 Task: Look for space in Santana do Livramento, Brazil from 7th July, 2023 to 15th July, 2023 for 6 adults in price range Rs.15000 to Rs.20000. Place can be entire place with 3 bedrooms having 3 beds and 3 bathrooms. Property type can be guest house. Amenities needed are: washing machine, . Booking option can be shelf check-in. Required host language is Spanish.
Action: Mouse moved to (442, 118)
Screenshot: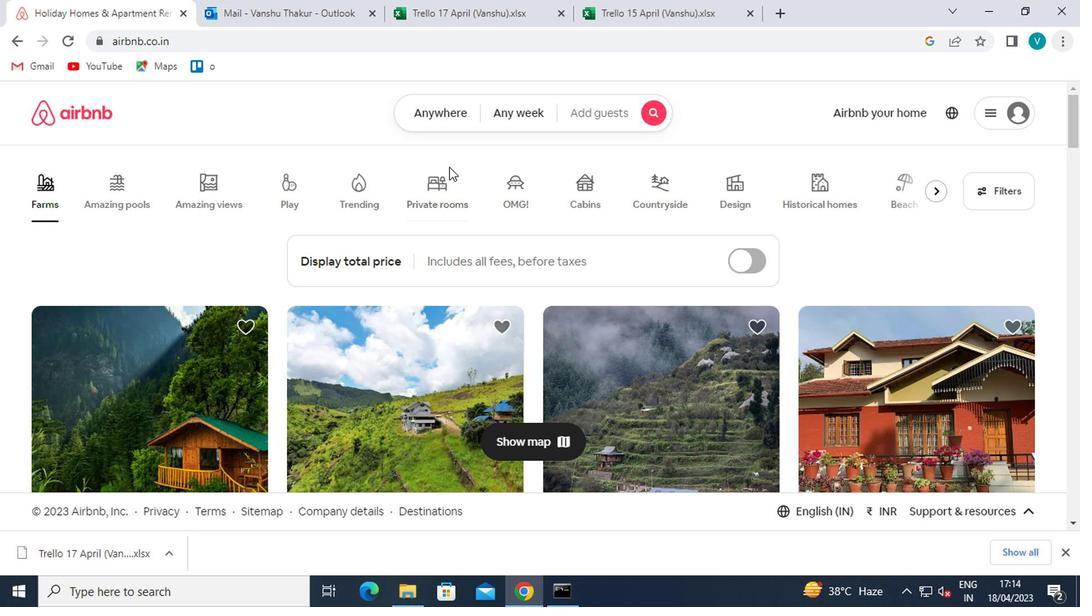 
Action: Mouse pressed left at (442, 118)
Screenshot: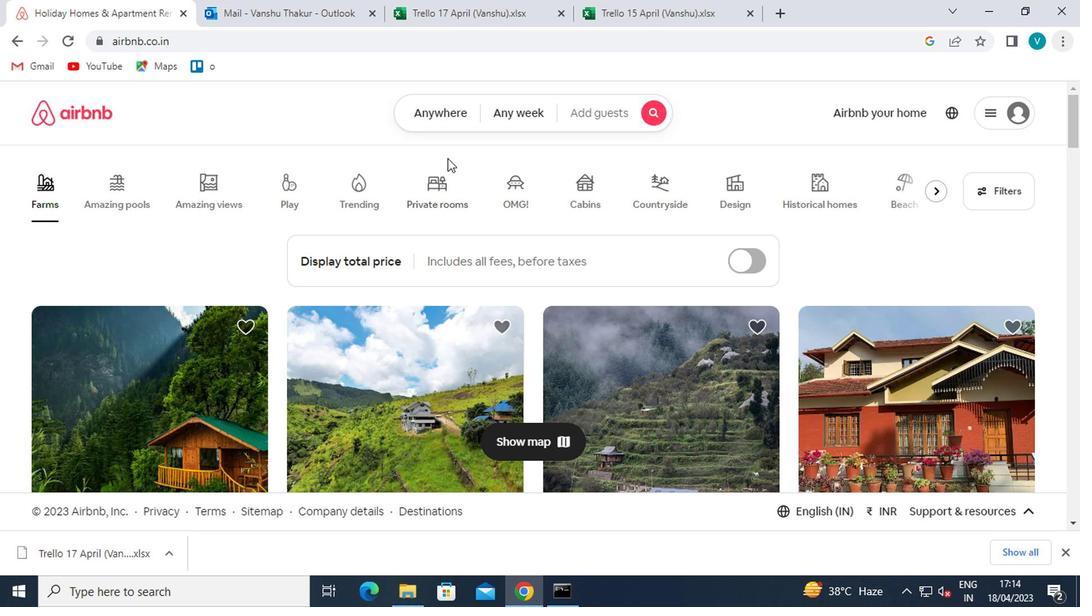 
Action: Mouse moved to (296, 185)
Screenshot: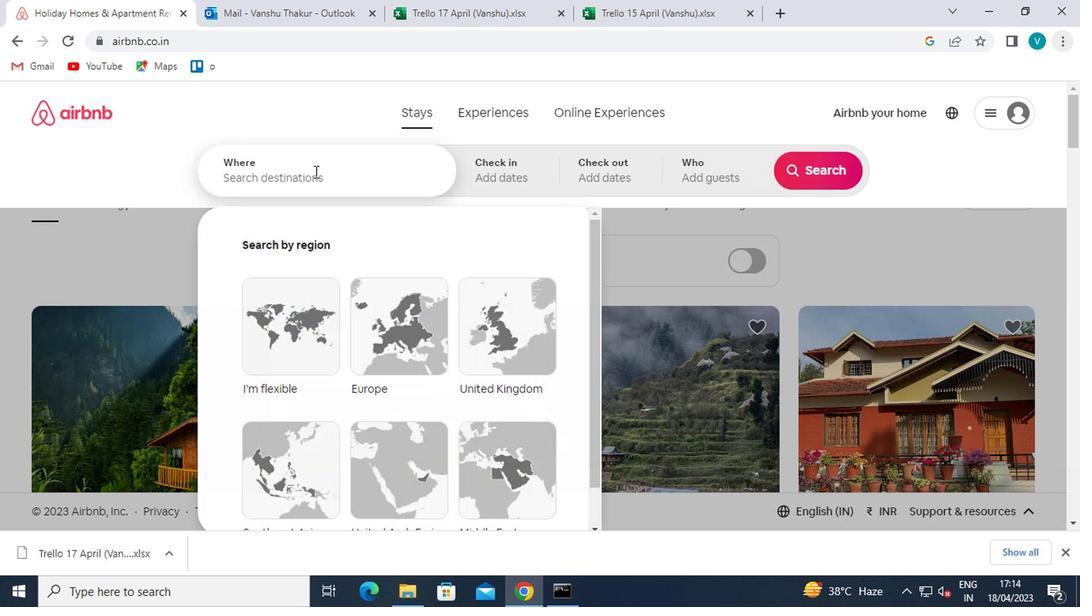 
Action: Mouse pressed left at (296, 185)
Screenshot: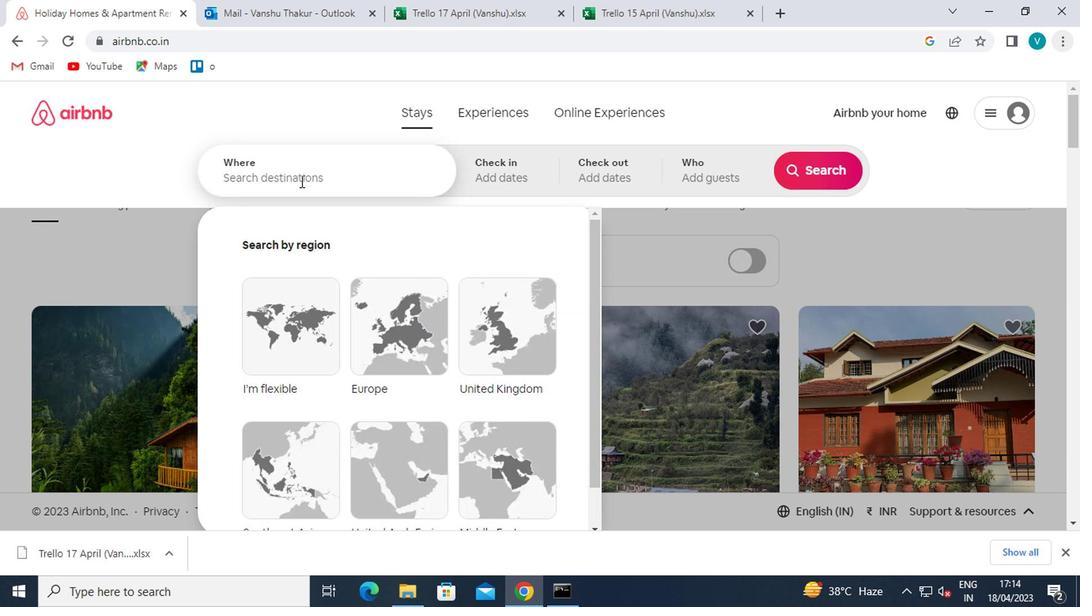 
Action: Mouse moved to (310, 199)
Screenshot: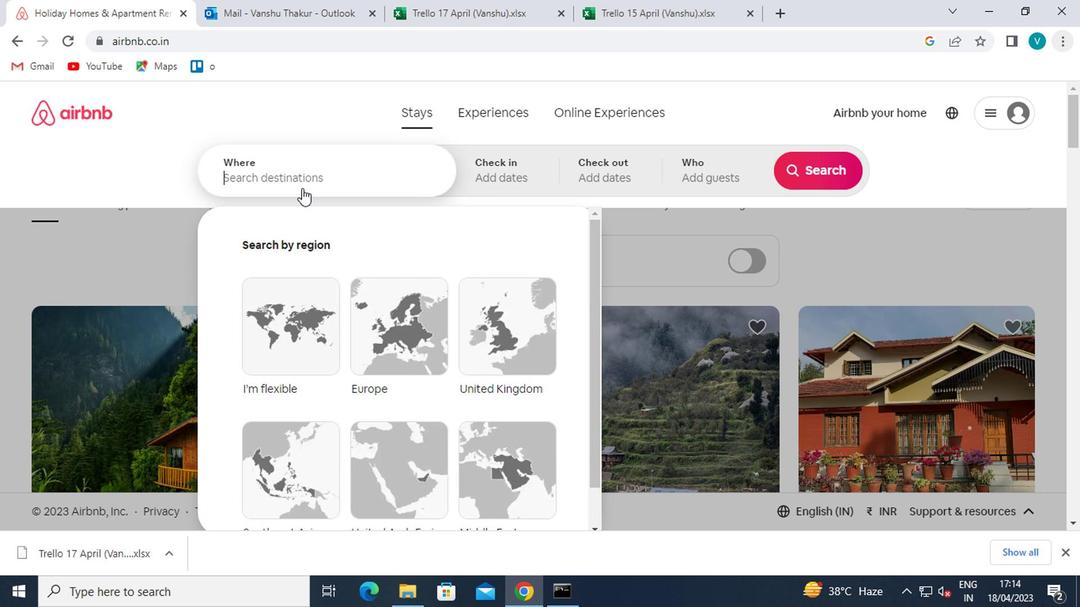 
Action: Key pressed <Key.shift>SANTAN
Screenshot: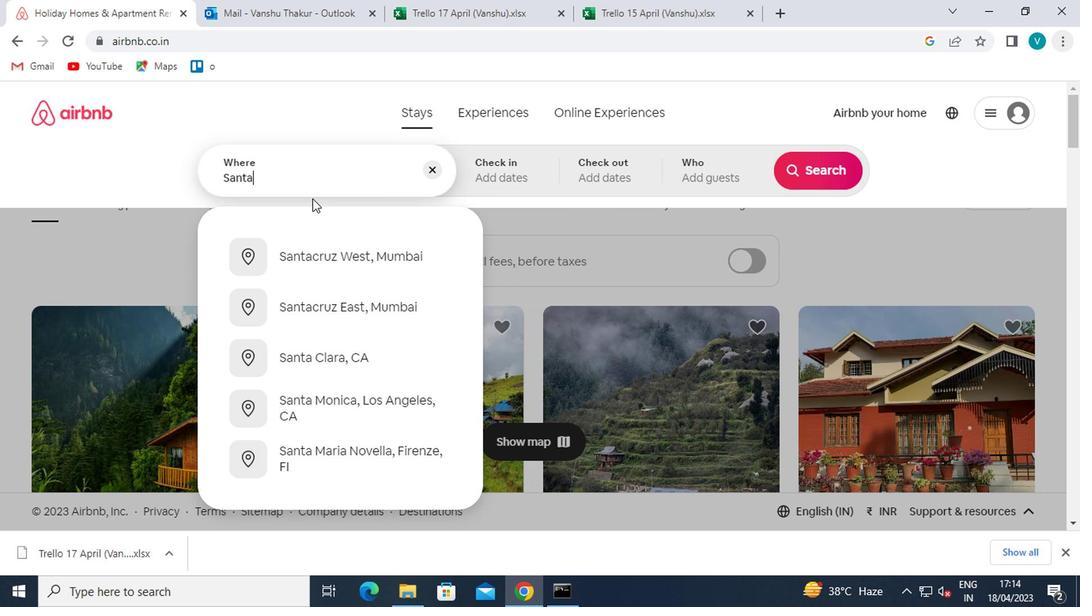 
Action: Mouse moved to (311, 199)
Screenshot: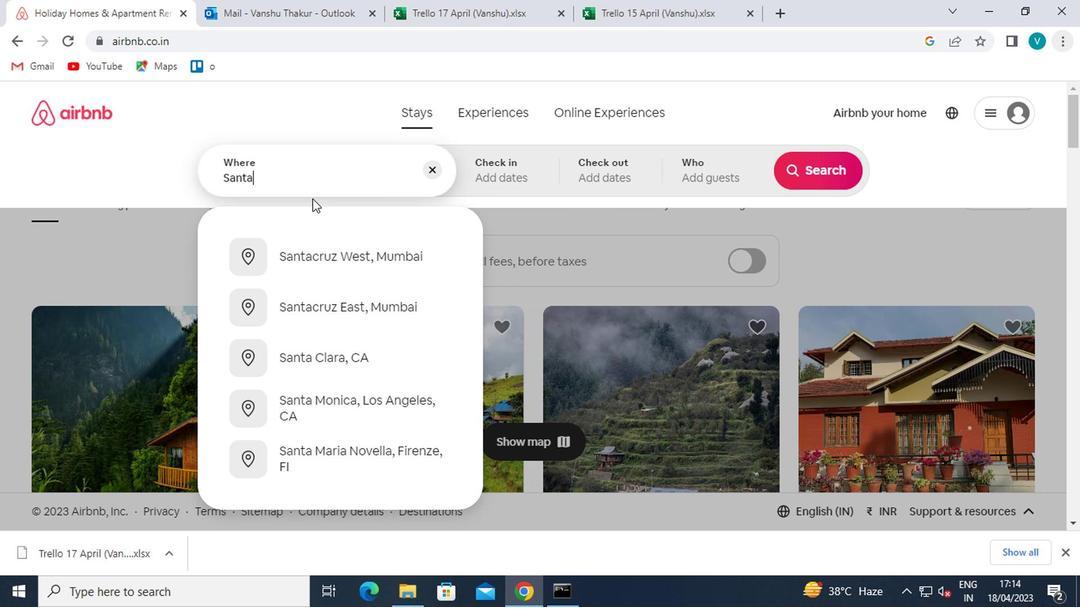 
Action: Key pressed A<Key.space>
Screenshot: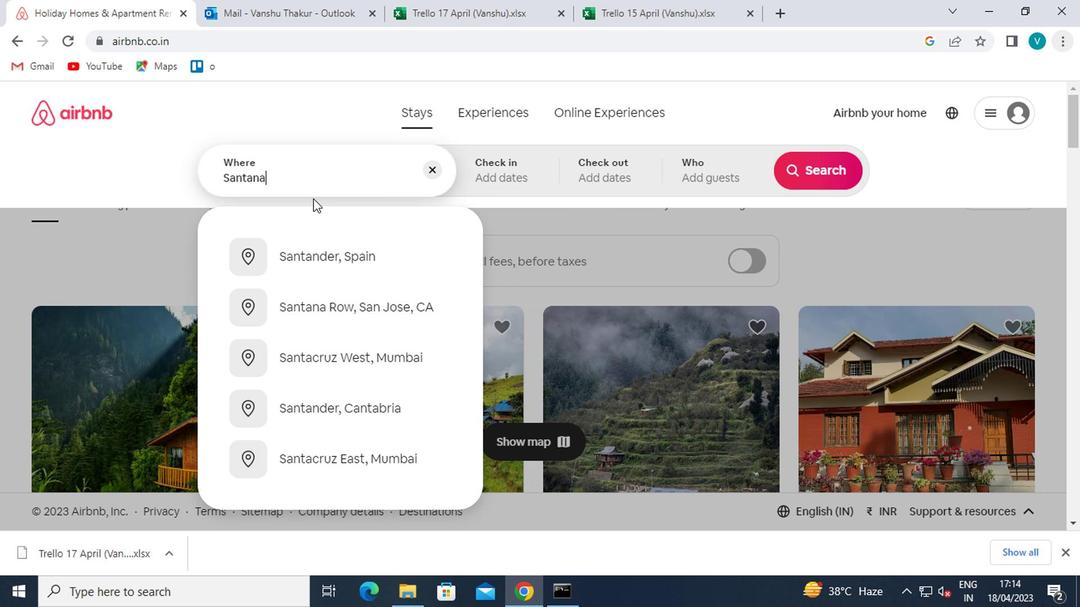 
Action: Mouse moved to (312, 199)
Screenshot: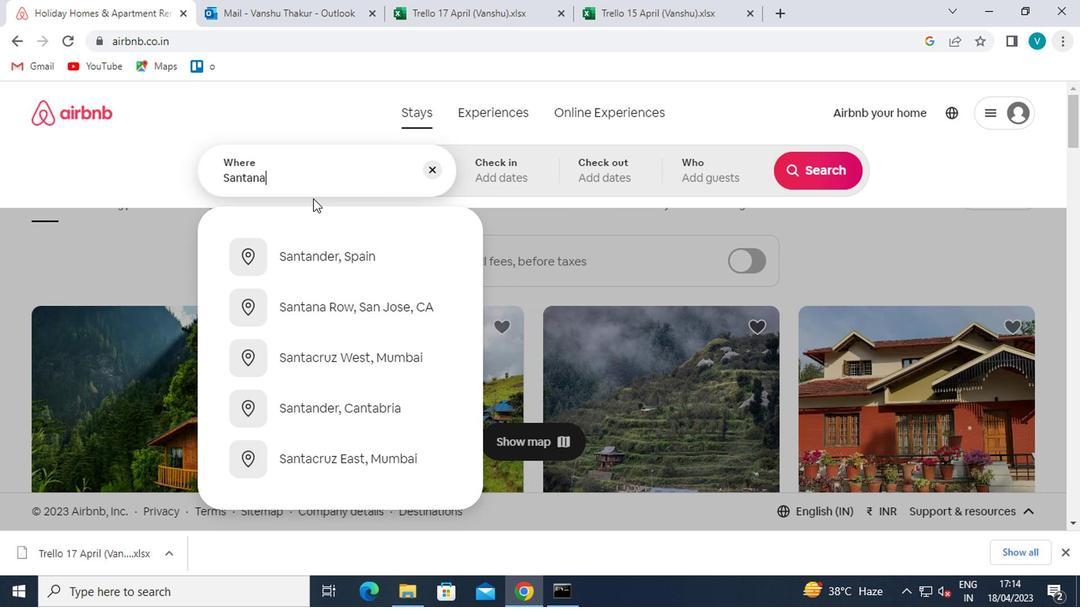 
Action: Key pressed DO<Key.space>
Screenshot: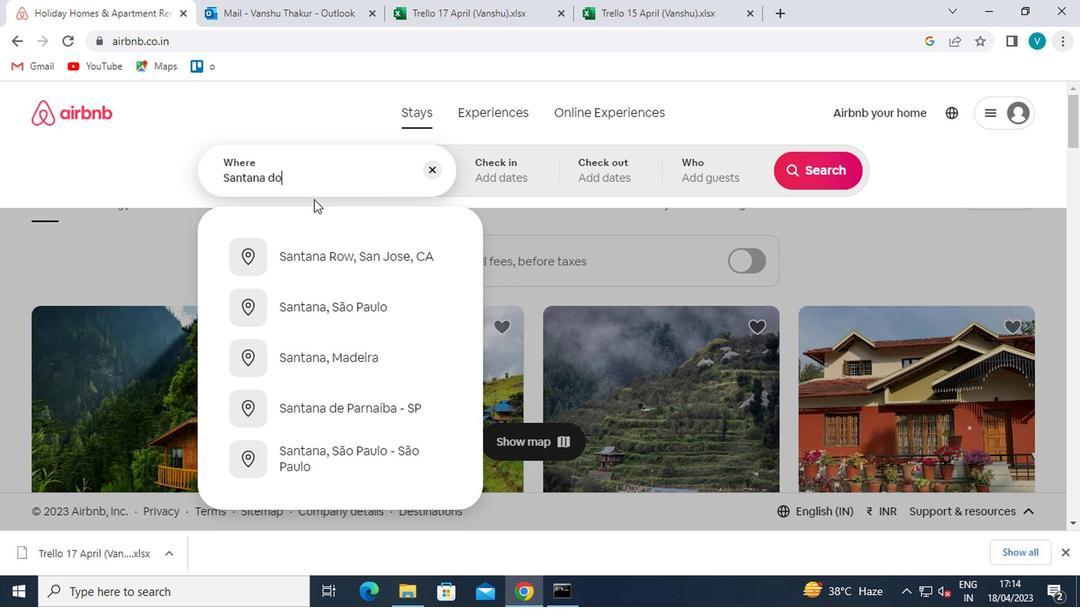 
Action: Mouse moved to (312, 199)
Screenshot: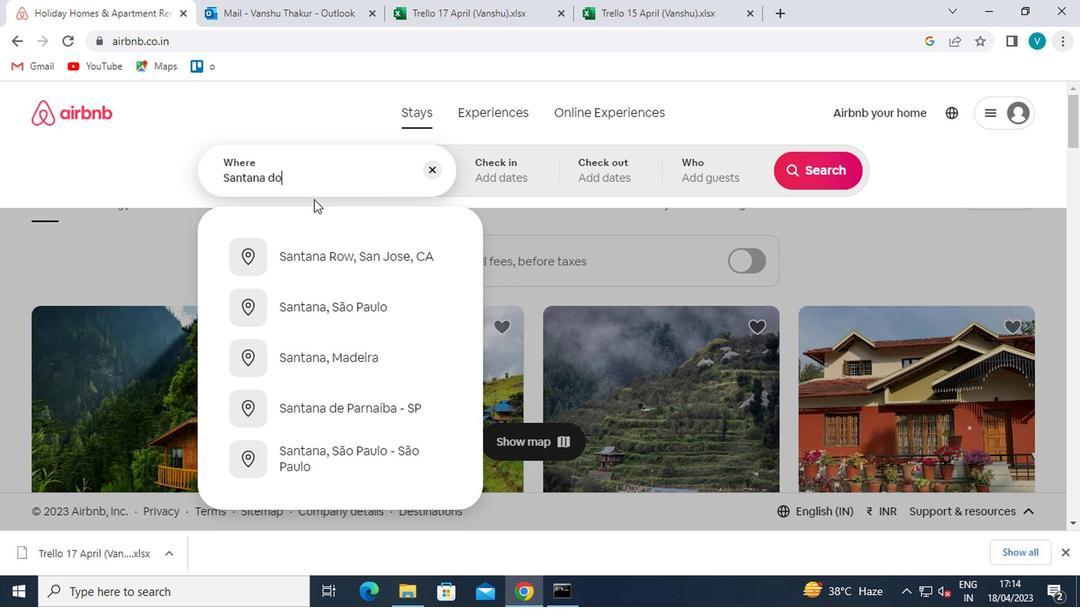 
Action: Key pressed <Key.shift>LIVRAMENTO<Key.space>
Screenshot: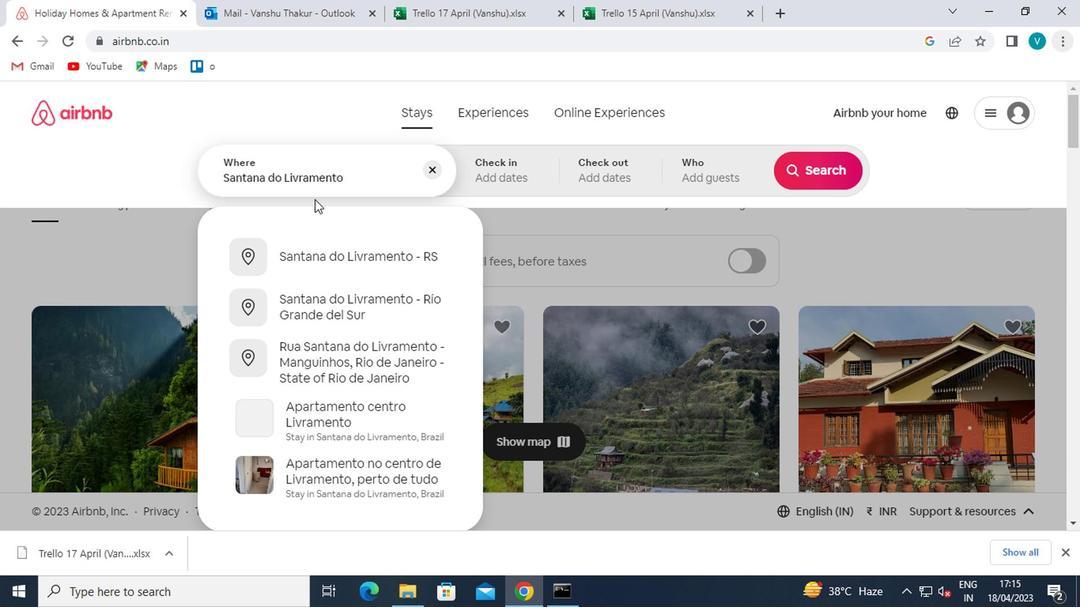 
Action: Mouse moved to (350, 262)
Screenshot: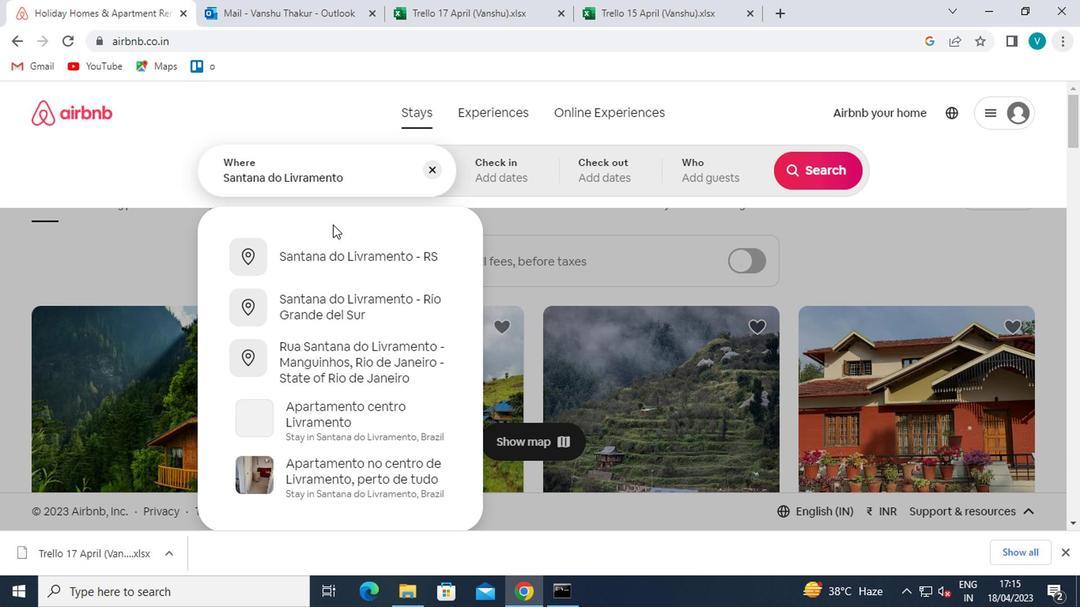 
Action: Mouse pressed left at (350, 262)
Screenshot: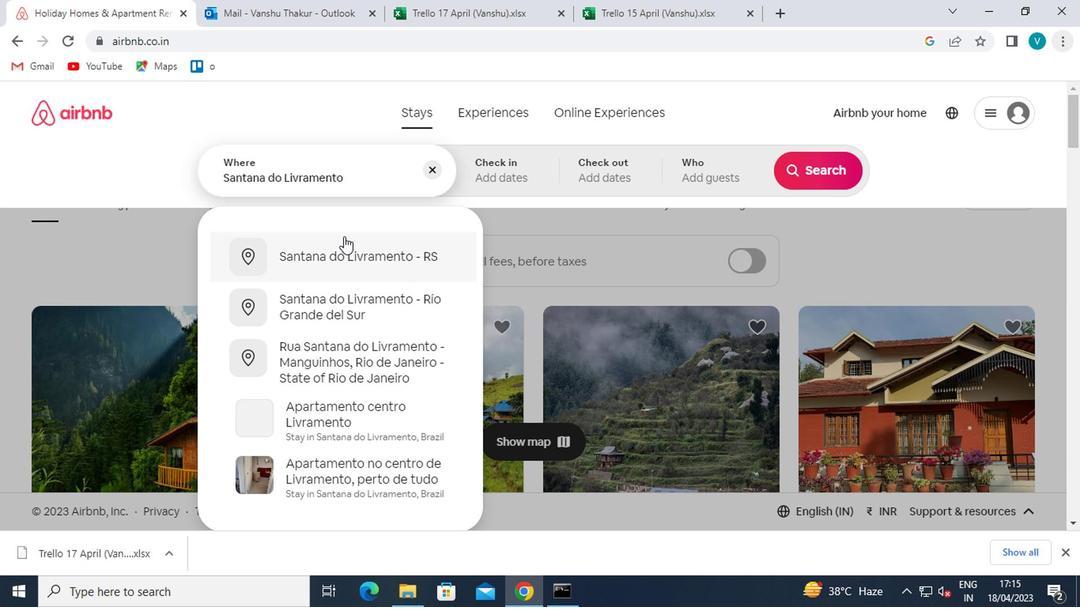 
Action: Mouse moved to (805, 300)
Screenshot: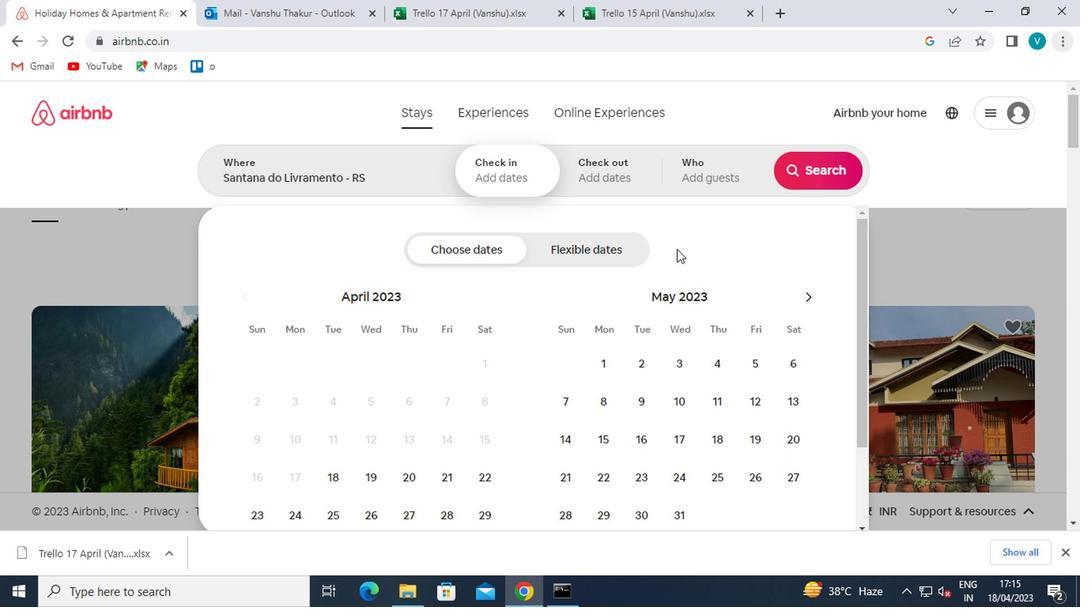 
Action: Mouse pressed left at (805, 300)
Screenshot: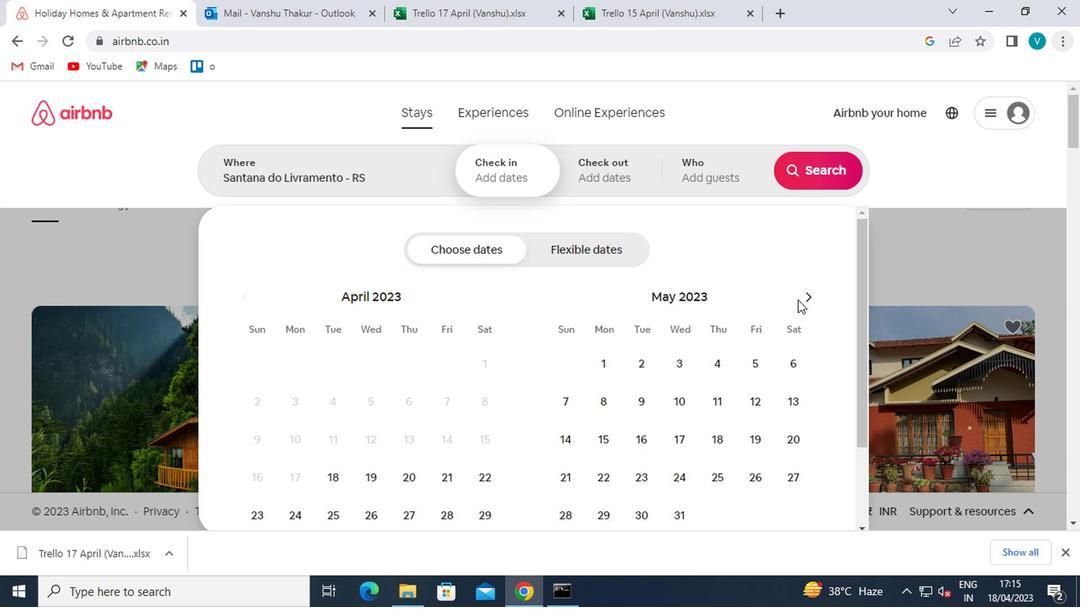 
Action: Mouse pressed left at (805, 300)
Screenshot: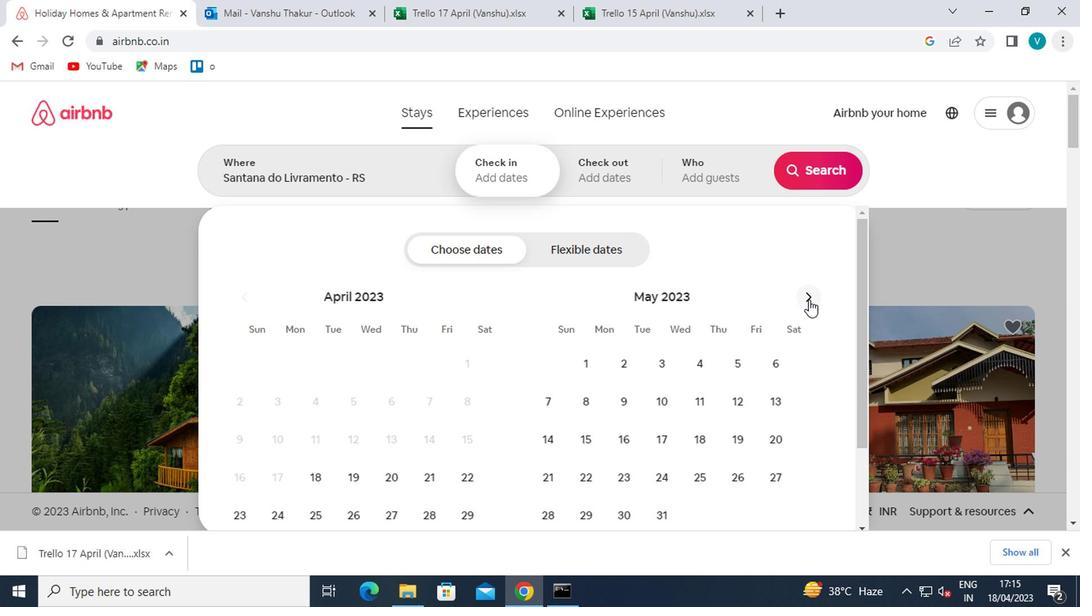 
Action: Mouse moved to (762, 402)
Screenshot: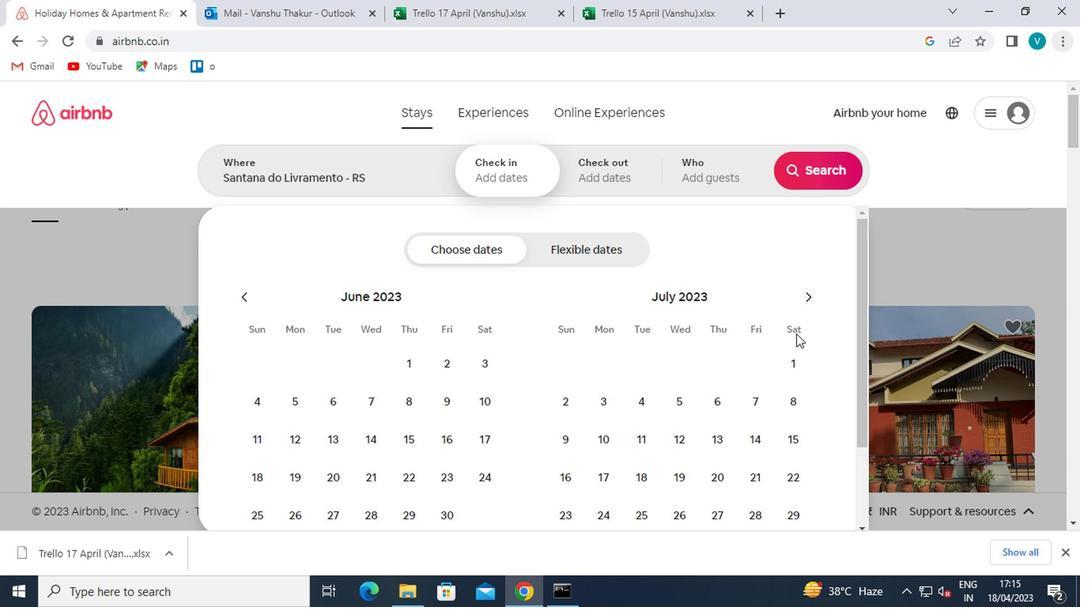 
Action: Mouse pressed left at (762, 402)
Screenshot: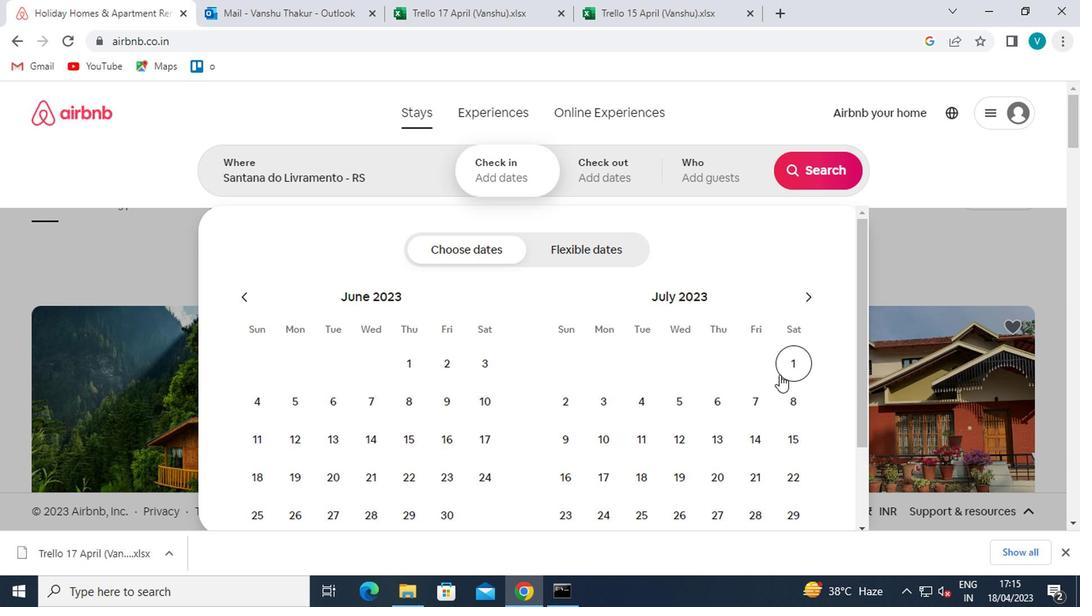 
Action: Mouse moved to (786, 433)
Screenshot: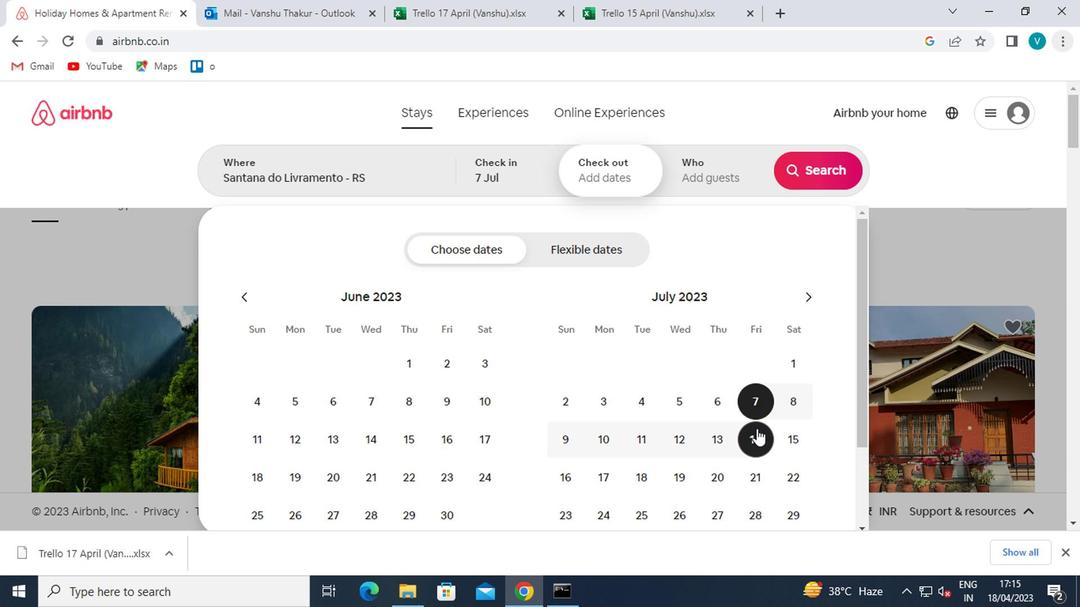 
Action: Mouse pressed left at (786, 433)
Screenshot: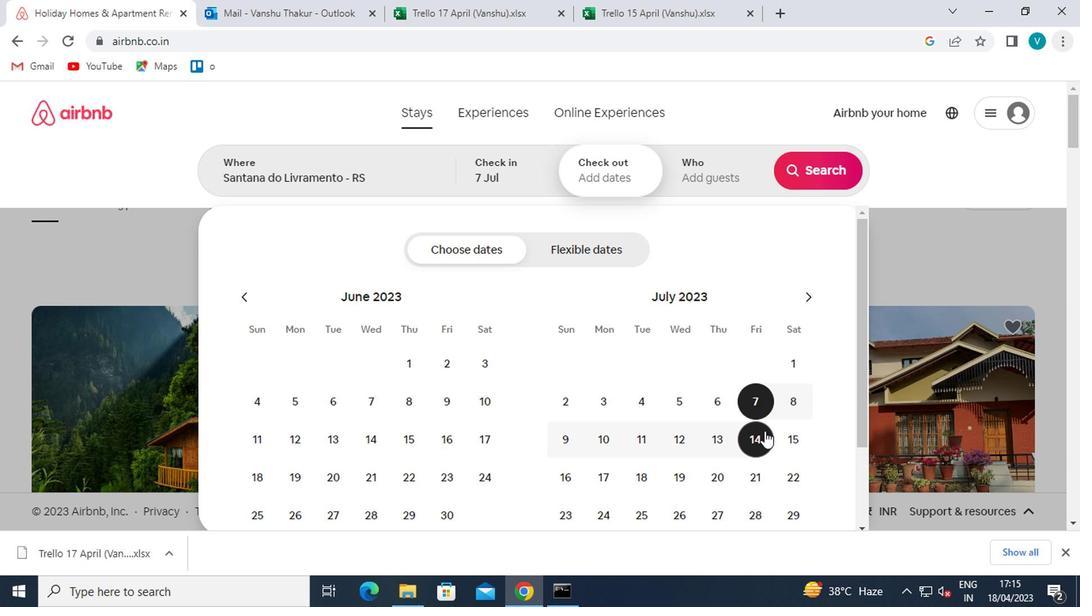 
Action: Mouse moved to (725, 180)
Screenshot: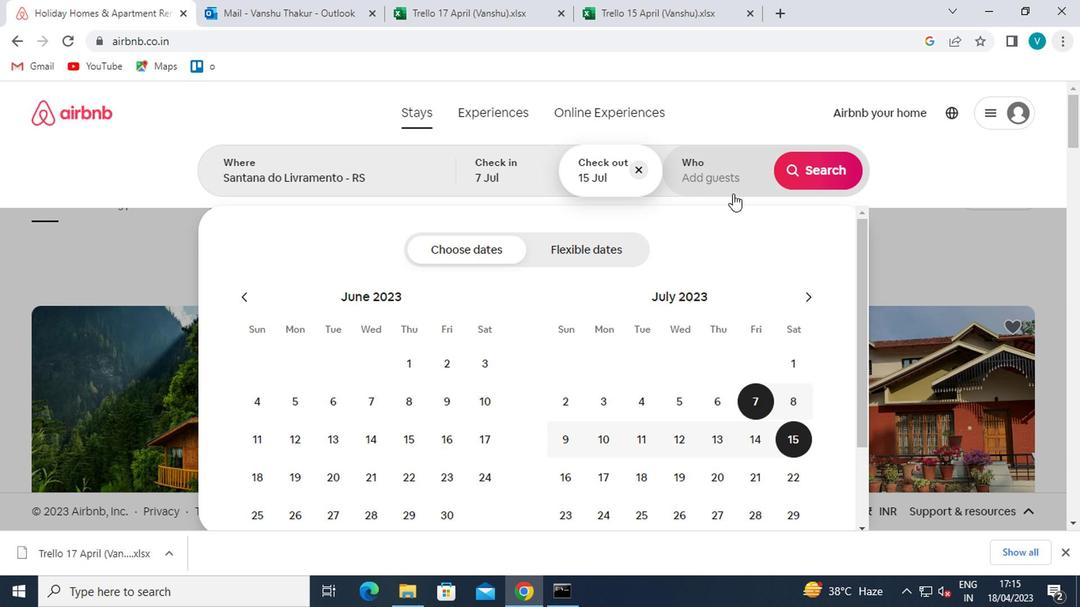 
Action: Mouse pressed left at (725, 180)
Screenshot: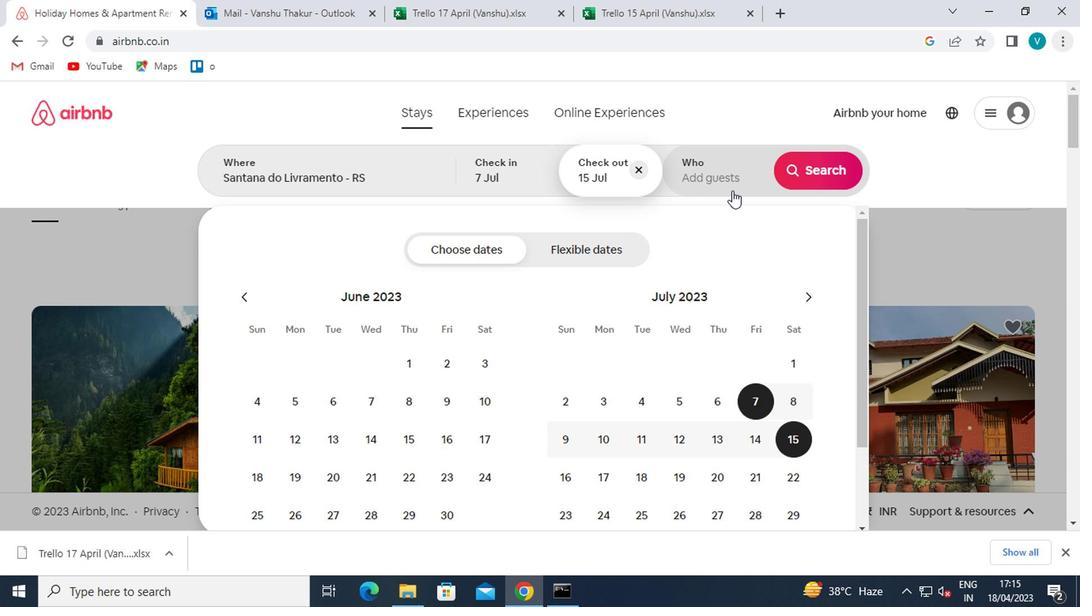 
Action: Mouse moved to (824, 252)
Screenshot: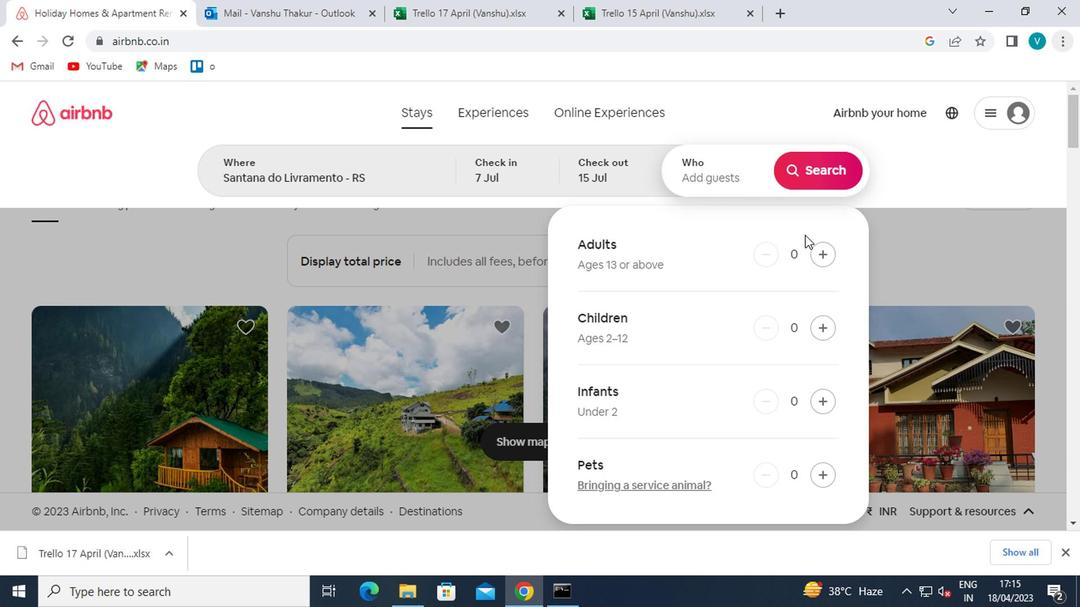
Action: Mouse pressed left at (824, 252)
Screenshot: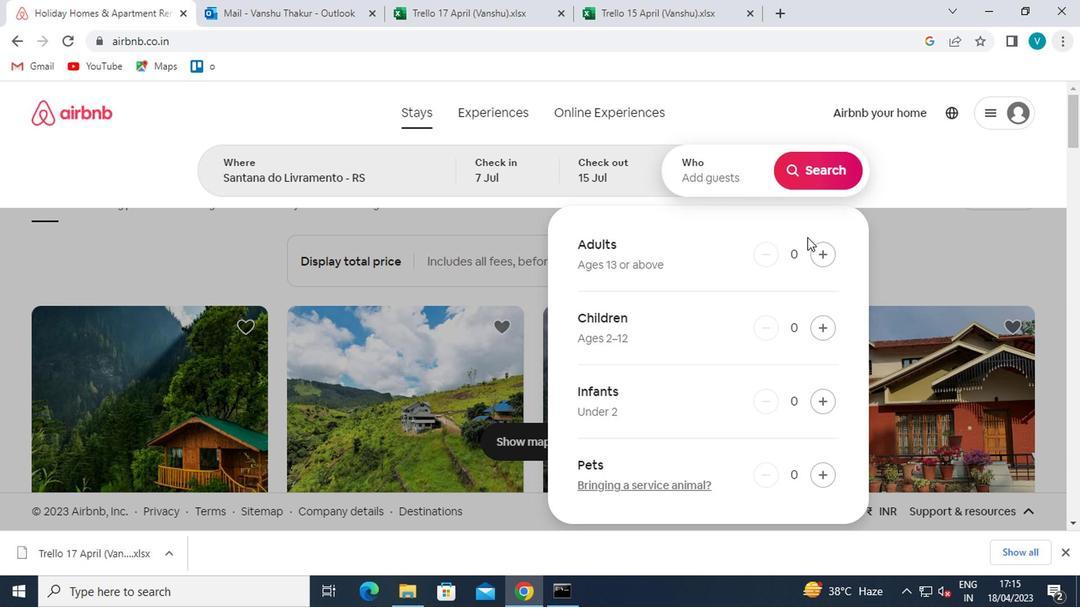 
Action: Mouse pressed left at (824, 252)
Screenshot: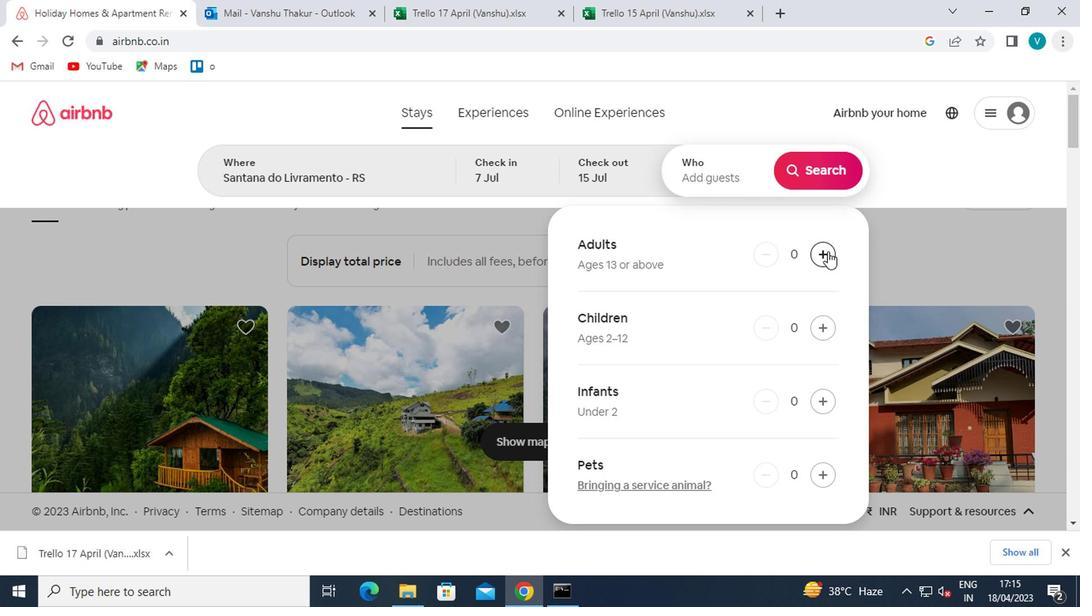 
Action: Mouse pressed left at (824, 252)
Screenshot: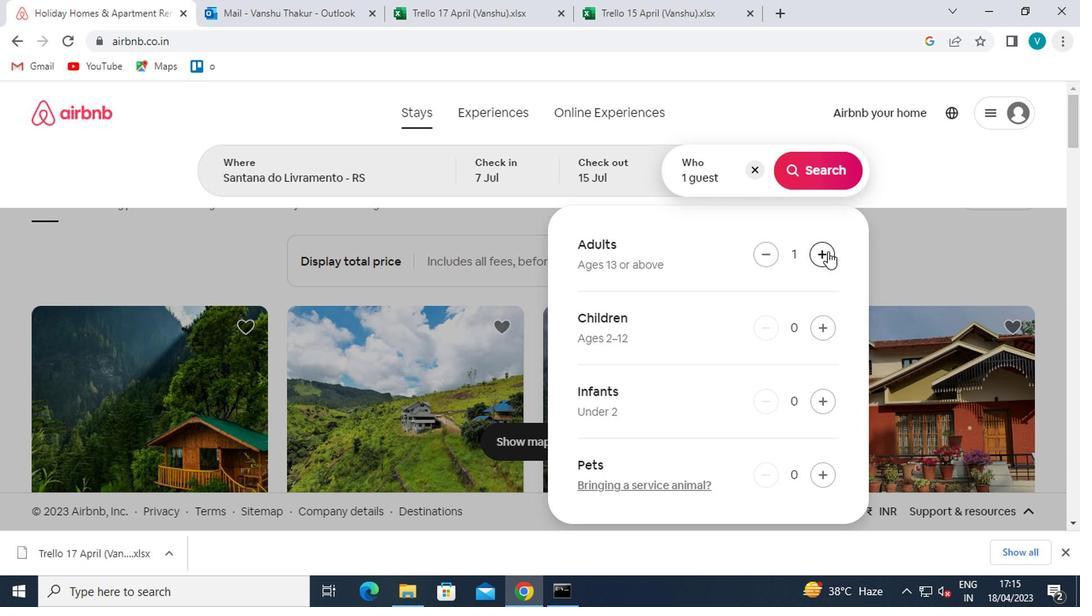 
Action: Mouse pressed left at (824, 252)
Screenshot: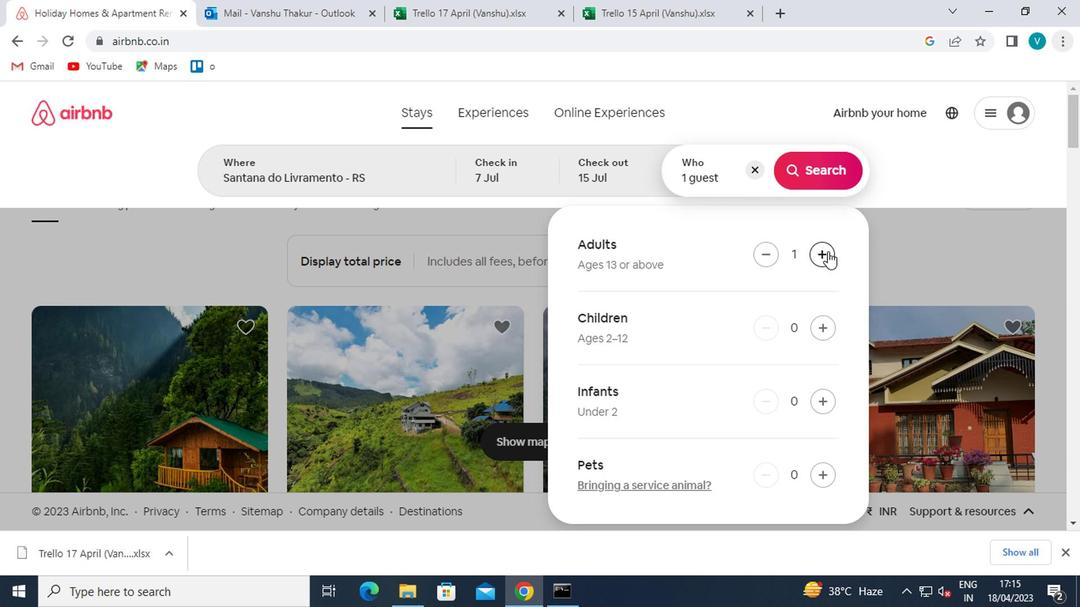 
Action: Mouse moved to (824, 252)
Screenshot: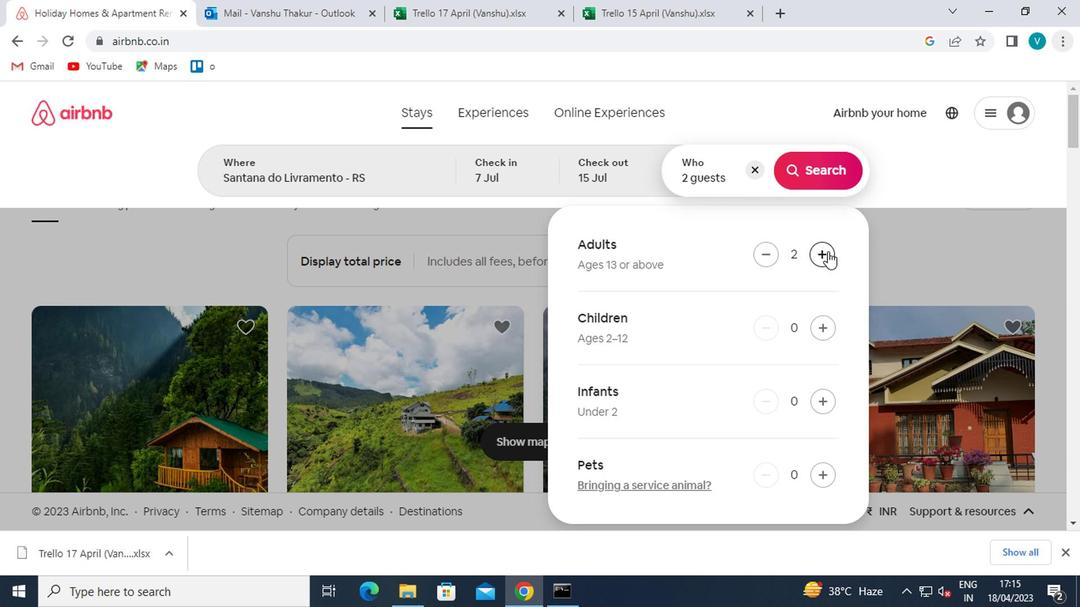 
Action: Mouse pressed left at (824, 252)
Screenshot: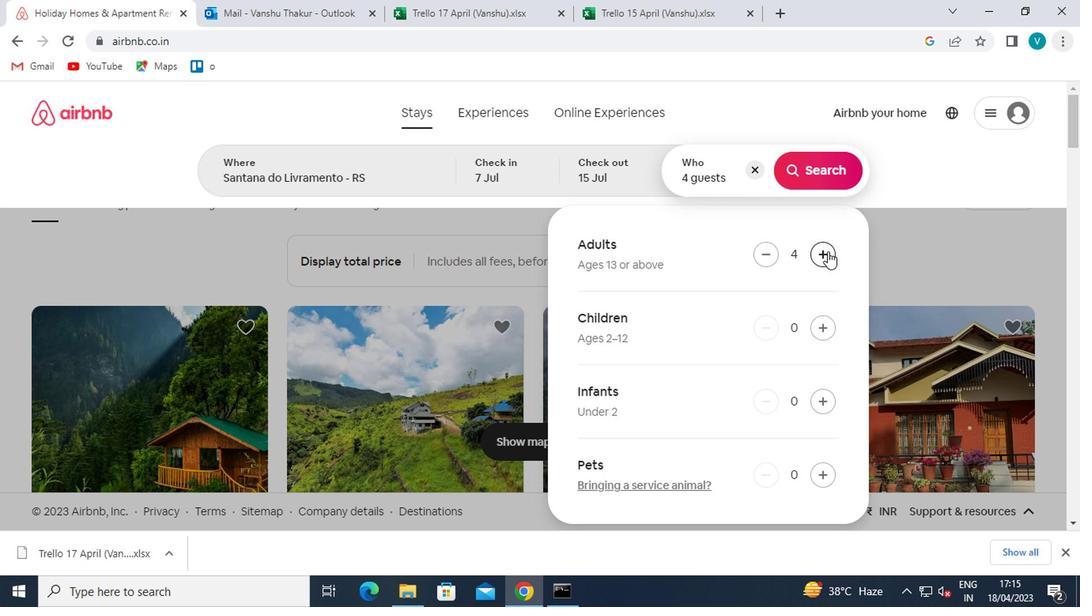 
Action: Mouse pressed left at (824, 252)
Screenshot: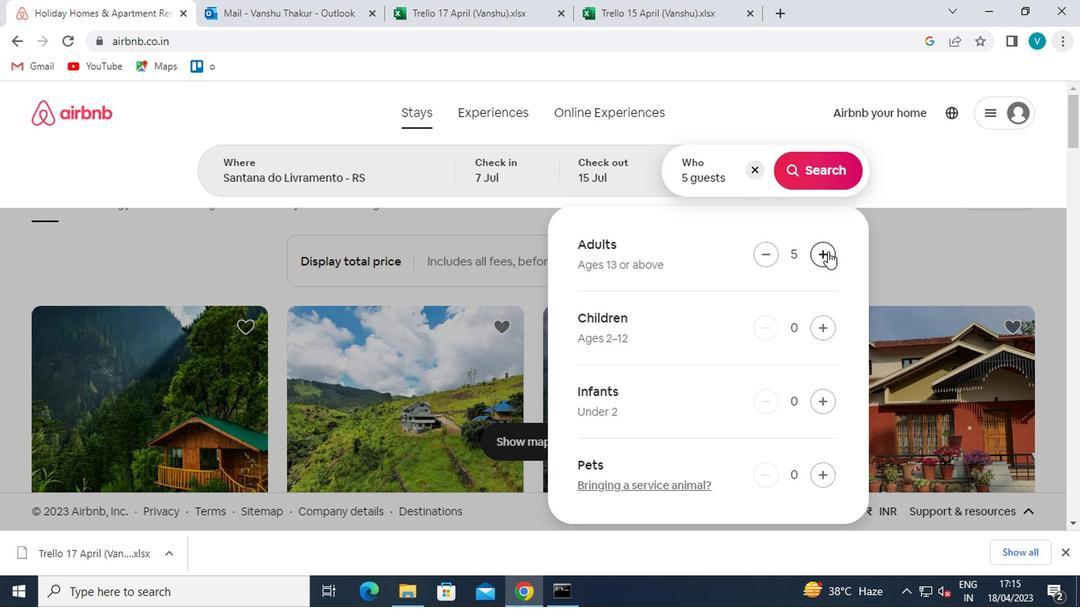 
Action: Mouse moved to (807, 183)
Screenshot: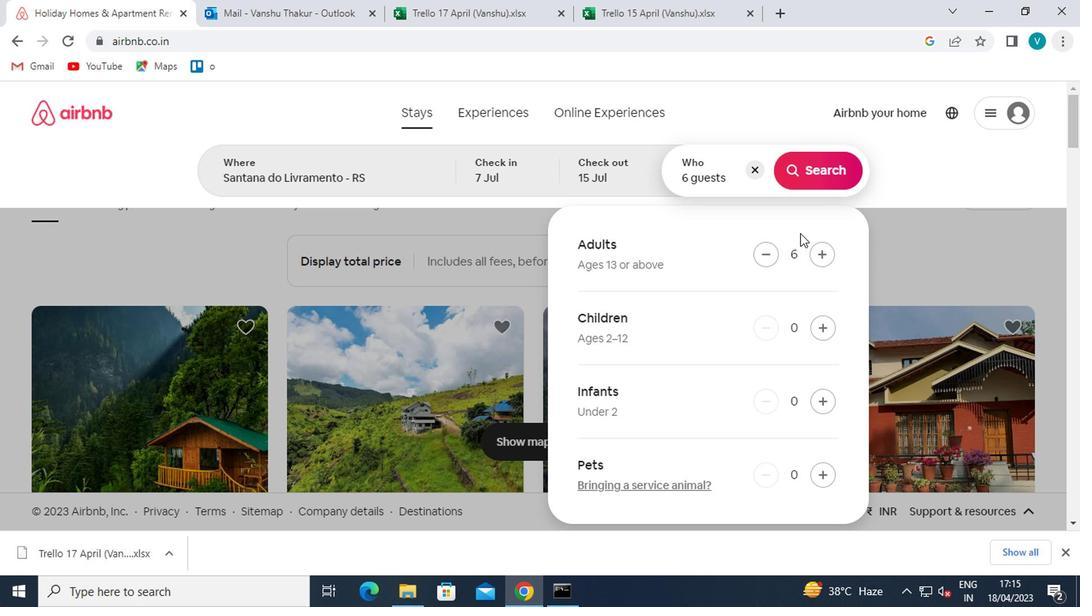 
Action: Mouse pressed left at (807, 183)
Screenshot: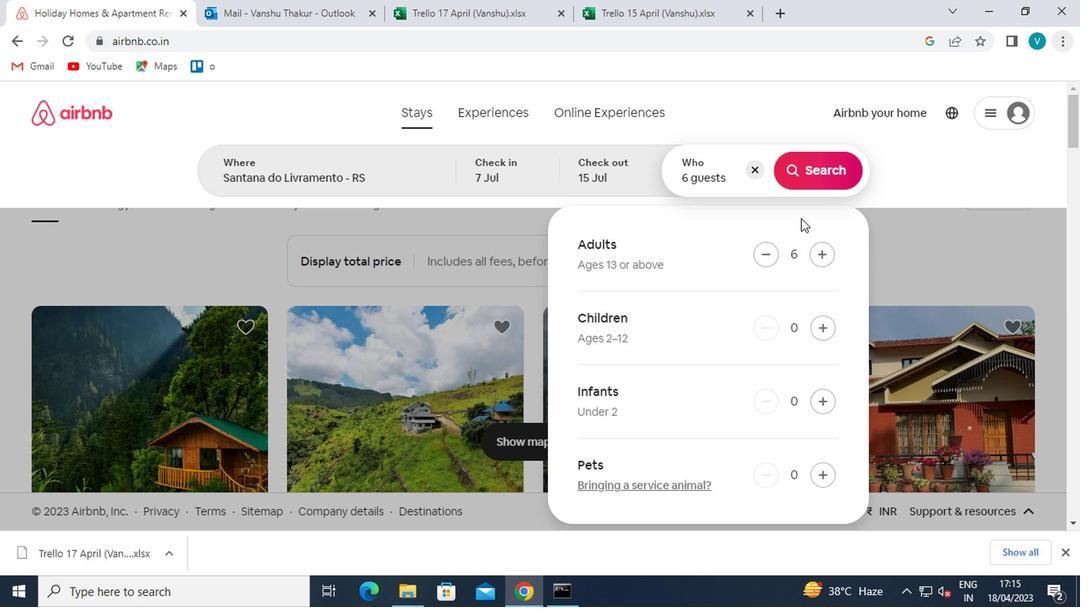 
Action: Mouse moved to (1026, 182)
Screenshot: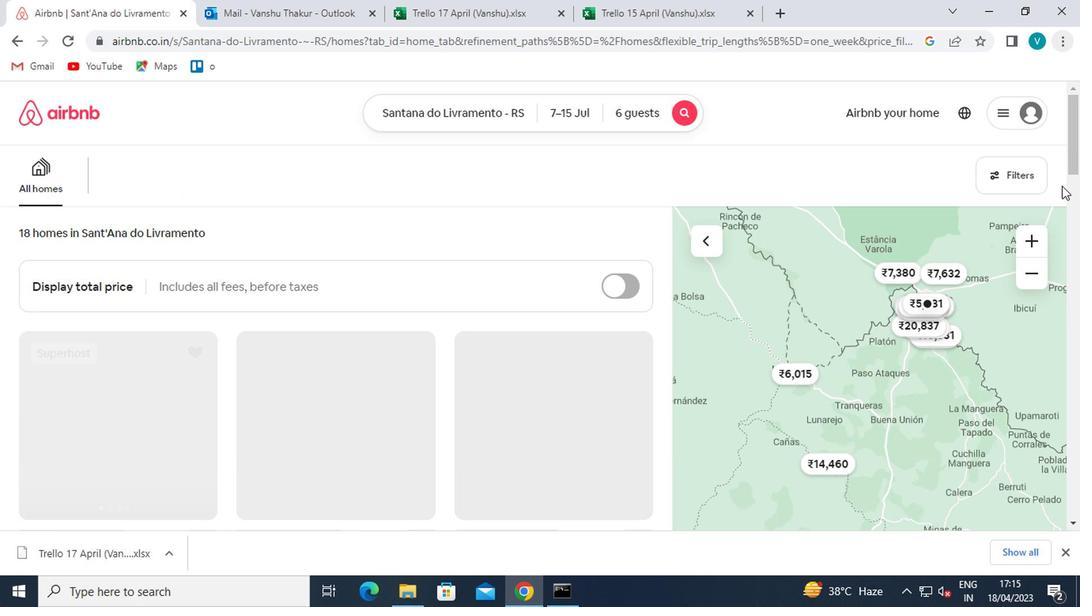 
Action: Mouse pressed left at (1026, 182)
Screenshot: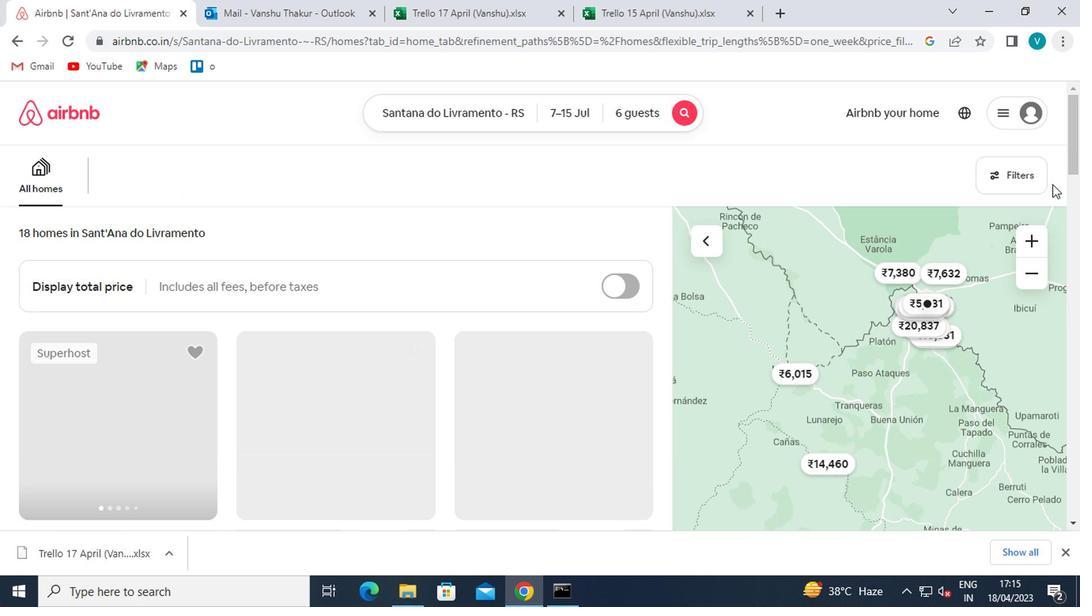 
Action: Mouse moved to (415, 361)
Screenshot: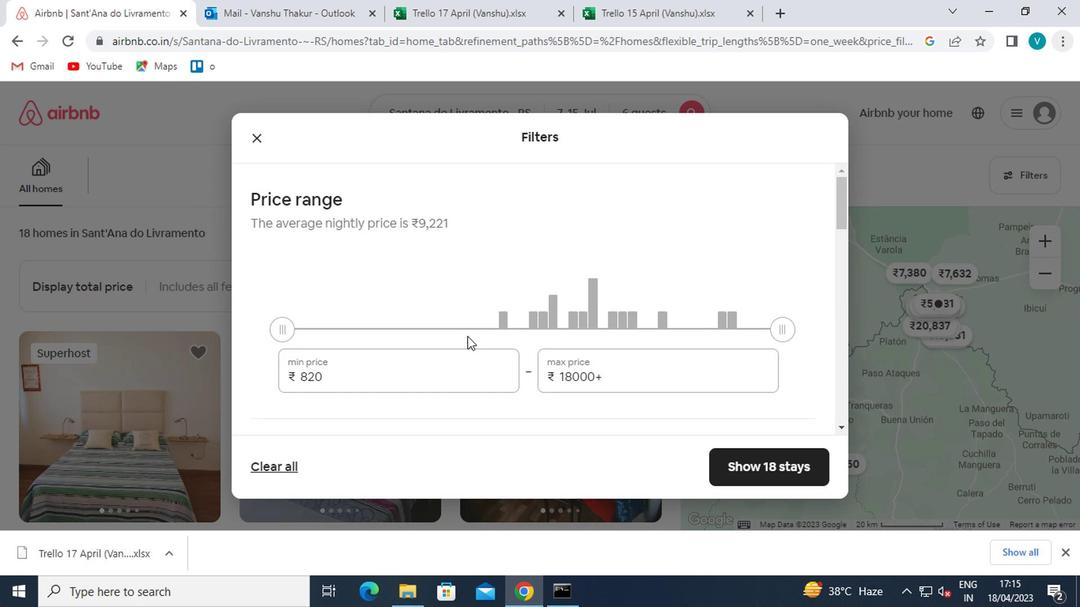 
Action: Mouse pressed left at (415, 361)
Screenshot: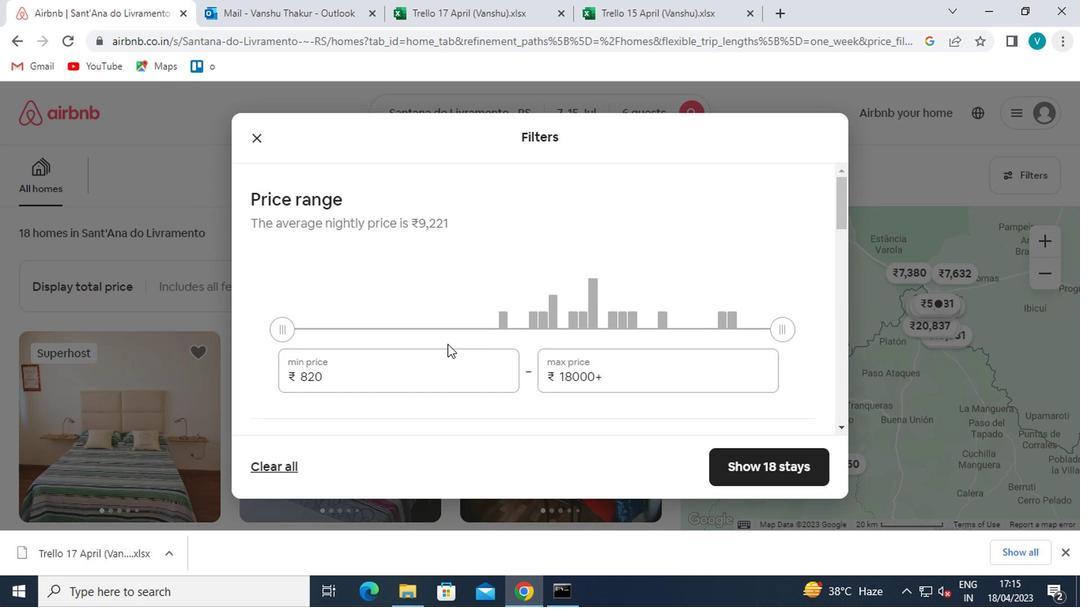 
Action: Mouse moved to (417, 364)
Screenshot: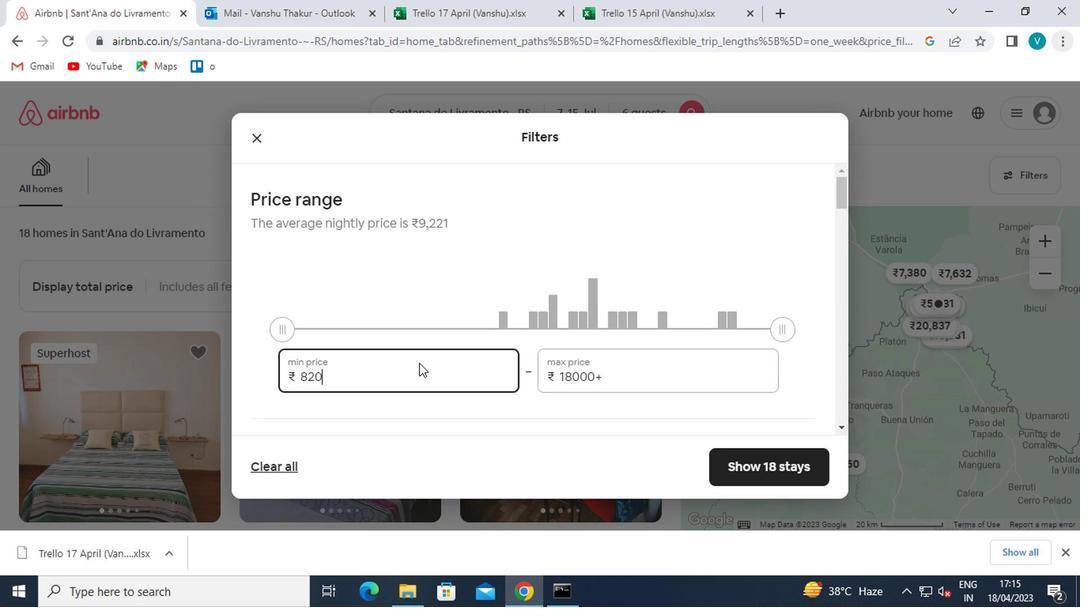 
Action: Key pressed <Key.backspace>
Screenshot: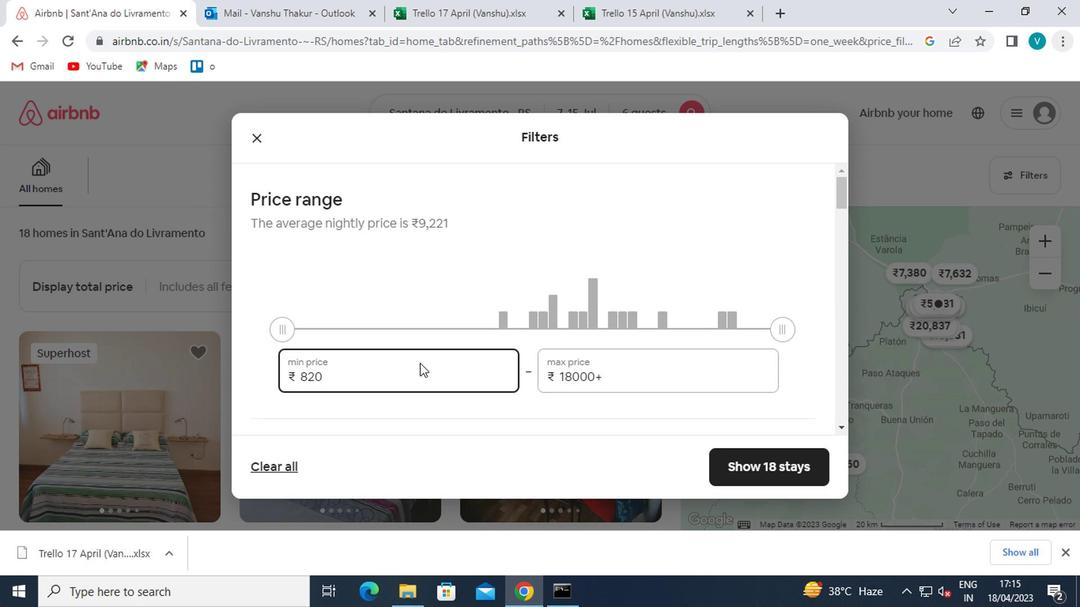 
Action: Mouse moved to (417, 363)
Screenshot: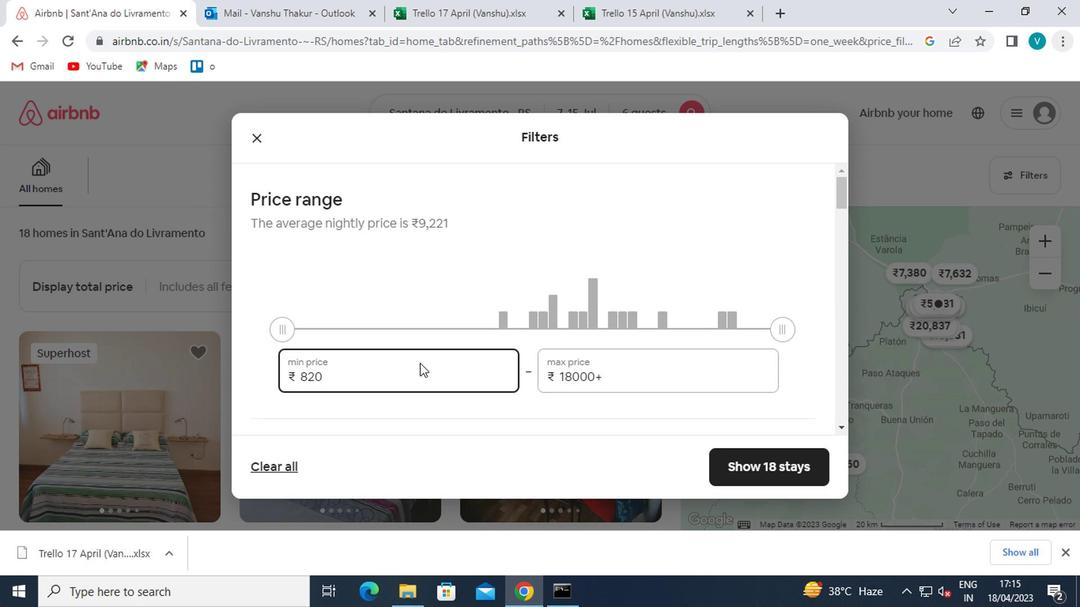 
Action: Key pressed <Key.backspace><Key.backspace>1
Screenshot: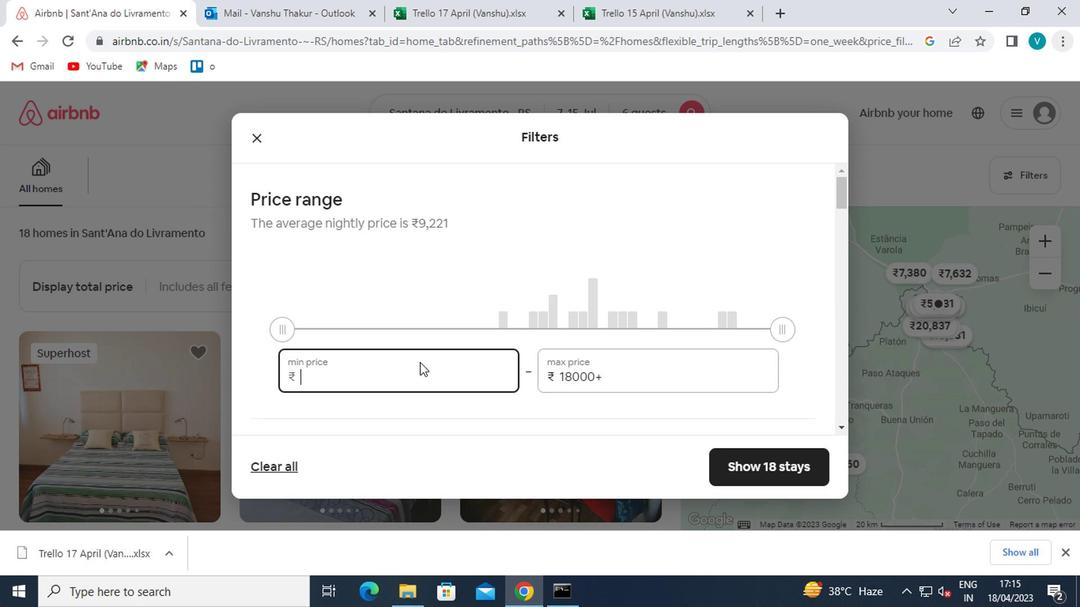 
Action: Mouse moved to (418, 362)
Screenshot: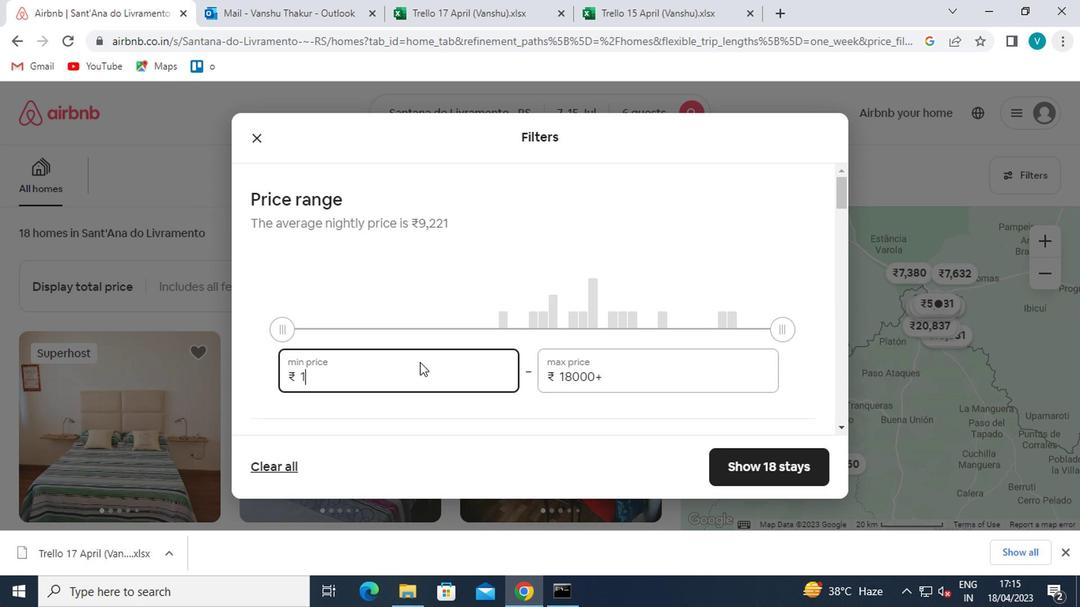 
Action: Key pressed 5000
Screenshot: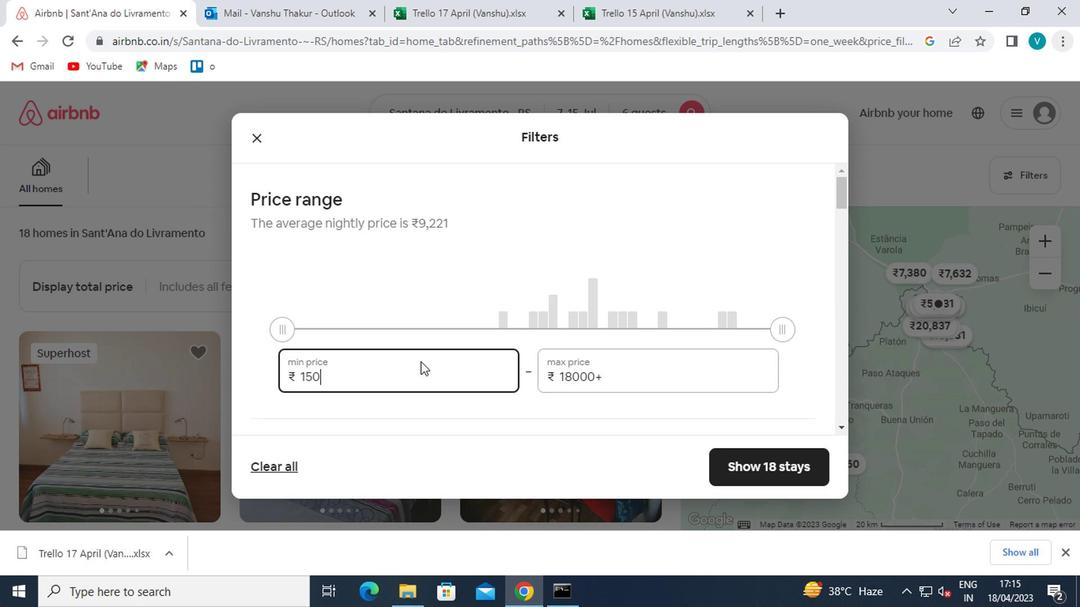 
Action: Mouse moved to (633, 382)
Screenshot: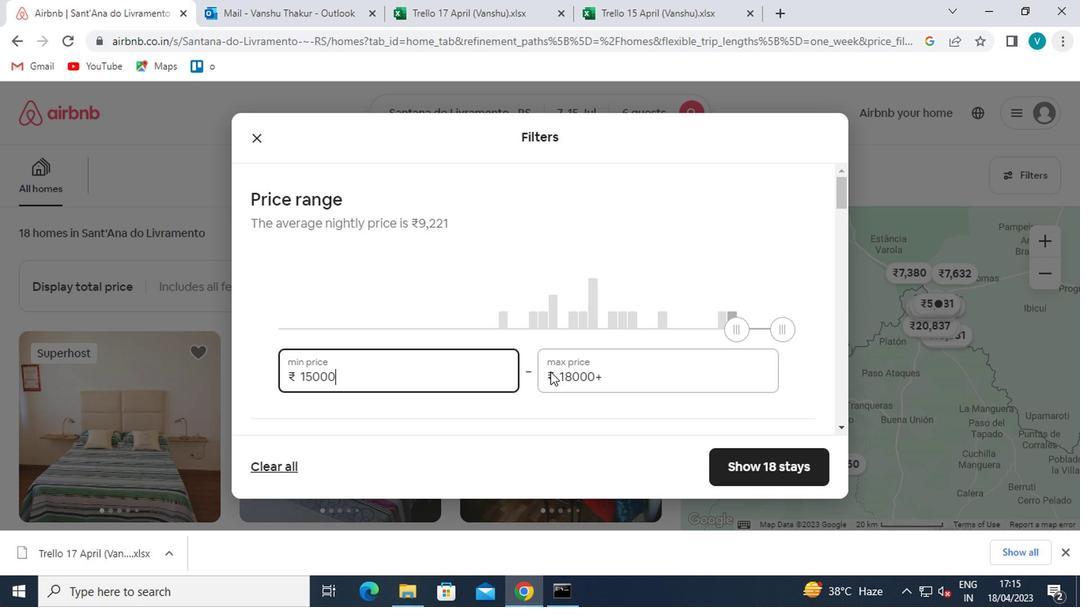 
Action: Mouse pressed left at (633, 382)
Screenshot: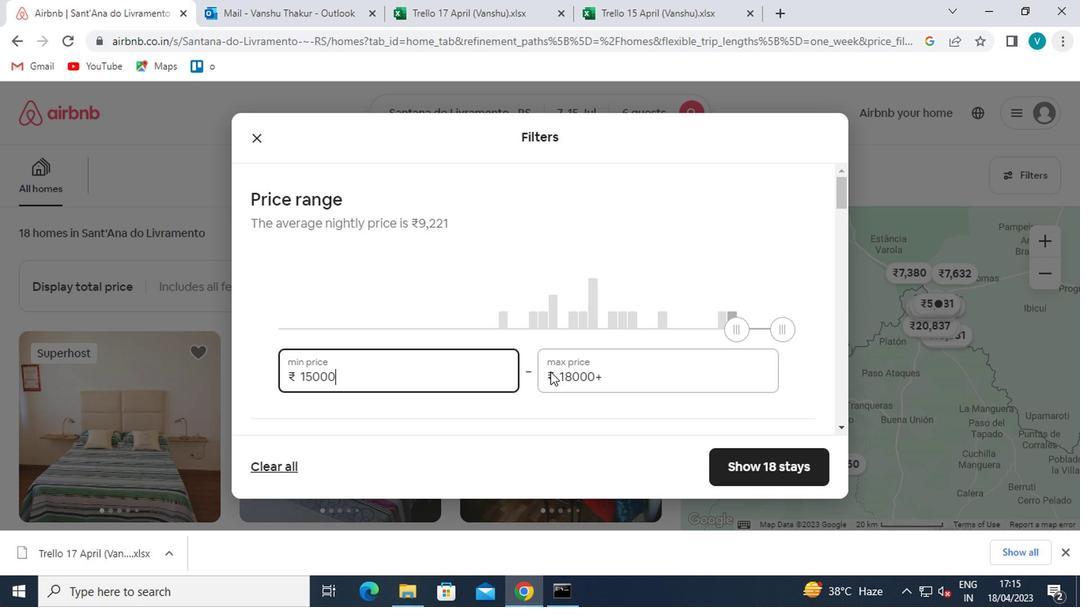 
Action: Key pressed <Key.backspace><Key.backspace><Key.backspace><Key.backspace><Key.backspace><Key.backspace><Key.backspace><Key.backspace><Key.backspace><Key.backspace><Key.backspace>
Screenshot: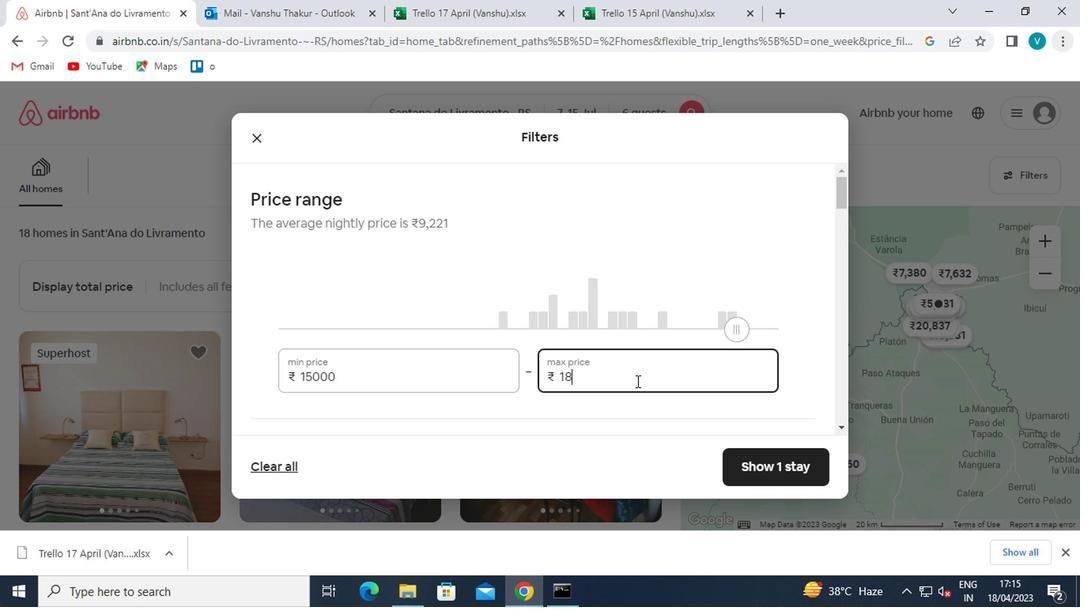 
Action: Mouse moved to (633, 382)
Screenshot: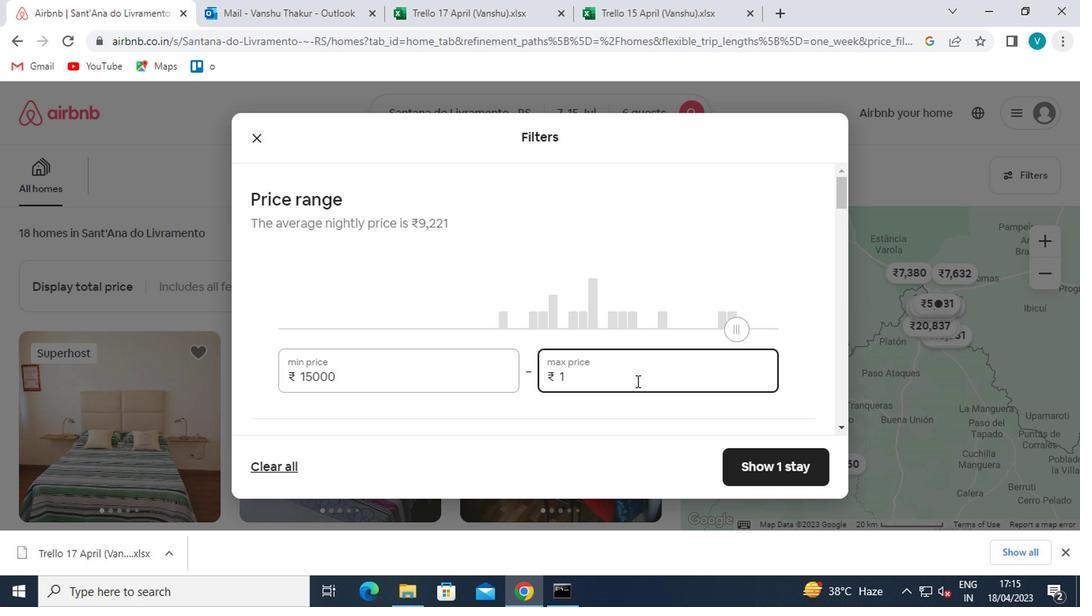 
Action: Key pressed <Key.backspace>20000
Screenshot: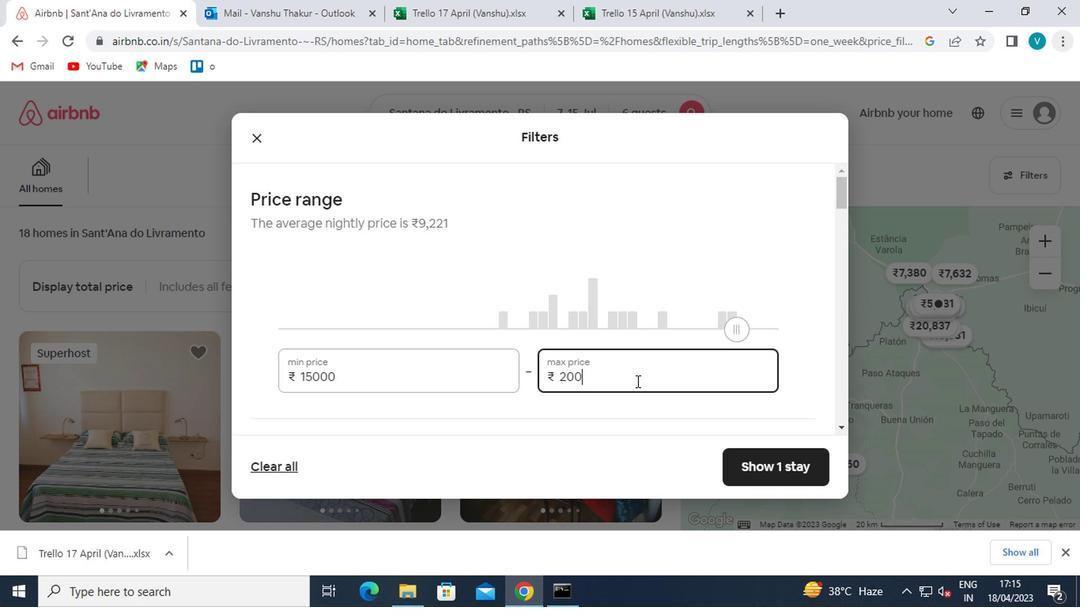 
Action: Mouse moved to (596, 353)
Screenshot: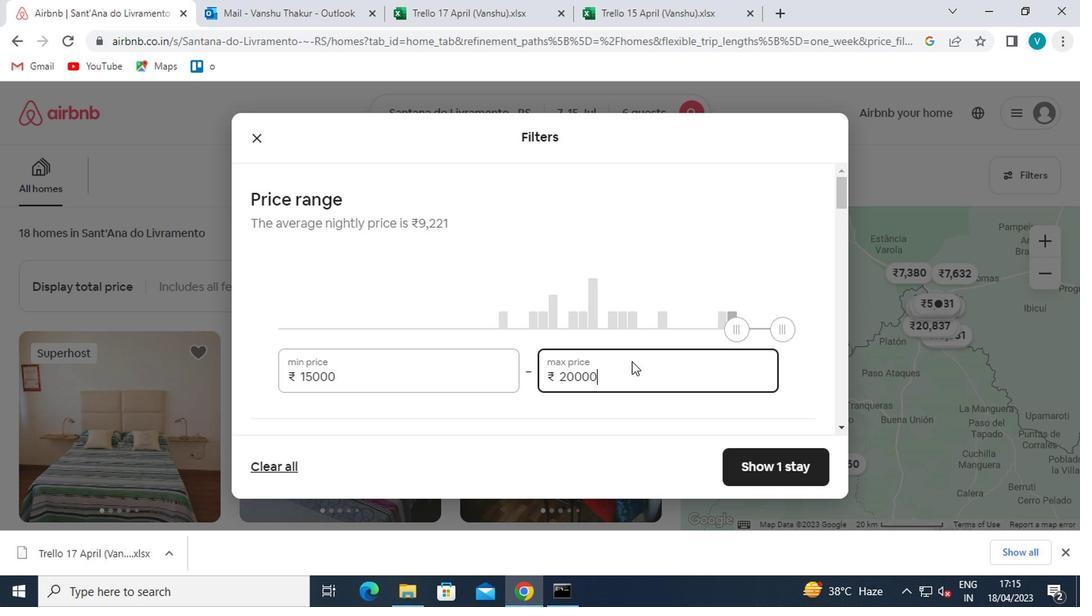 
Action: Mouse scrolled (596, 353) with delta (0, 0)
Screenshot: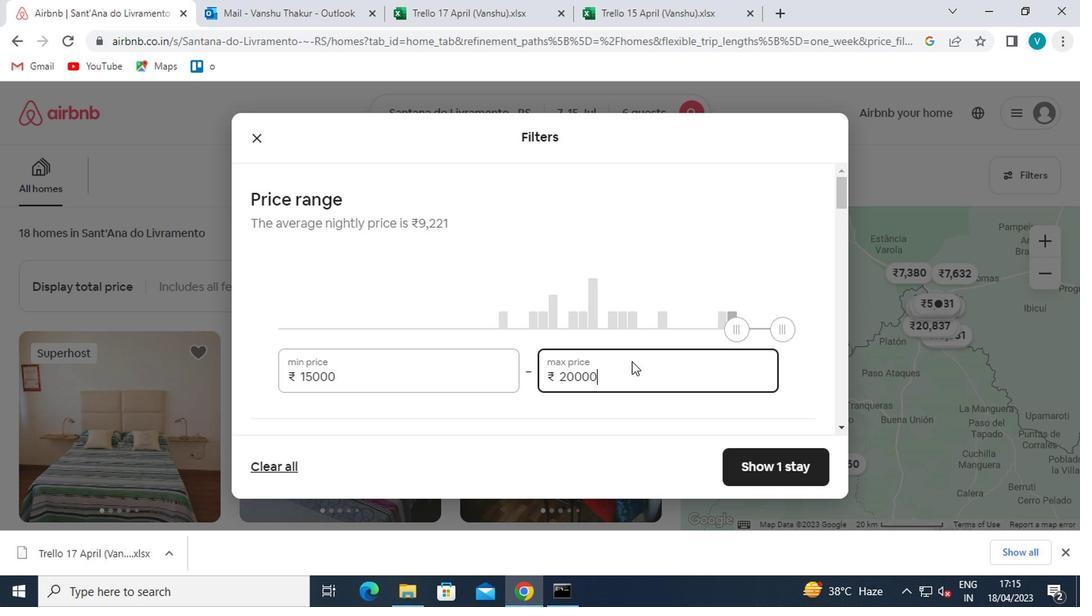
Action: Mouse moved to (587, 351)
Screenshot: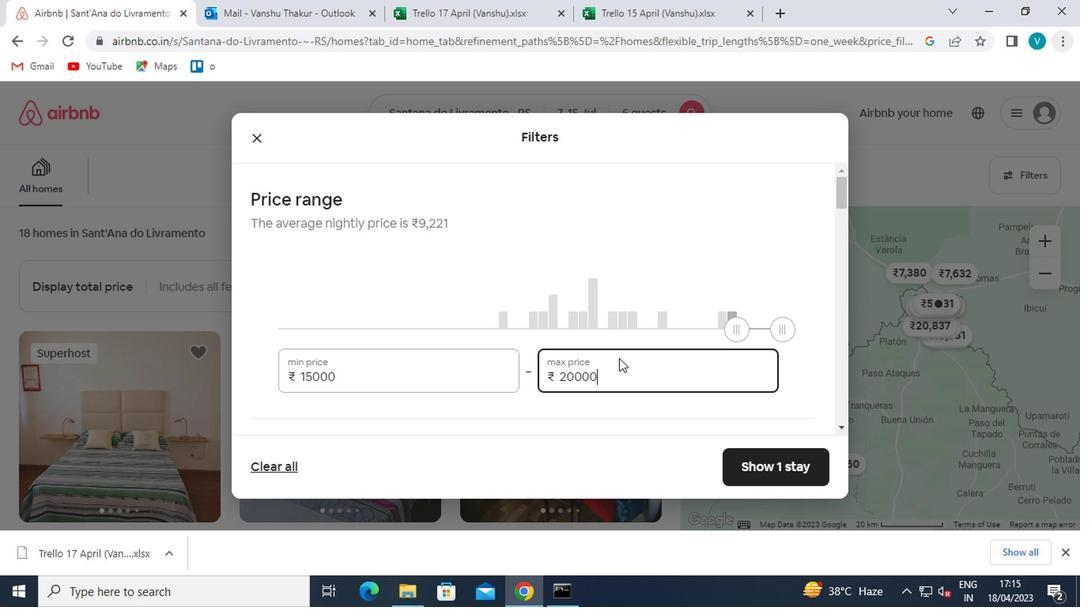
Action: Mouse scrolled (587, 350) with delta (0, -1)
Screenshot: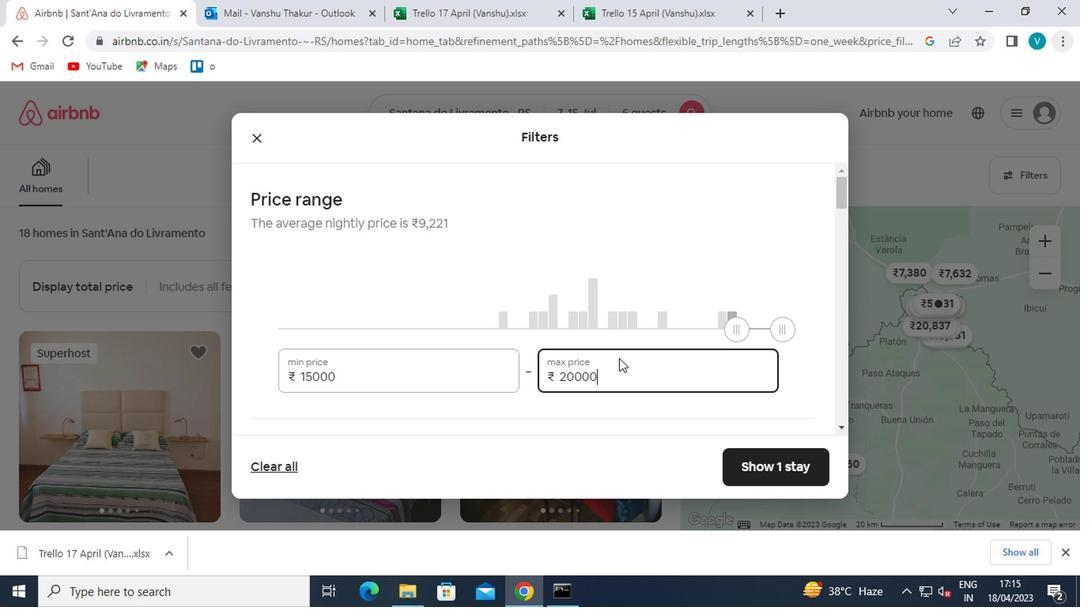 
Action: Mouse moved to (581, 350)
Screenshot: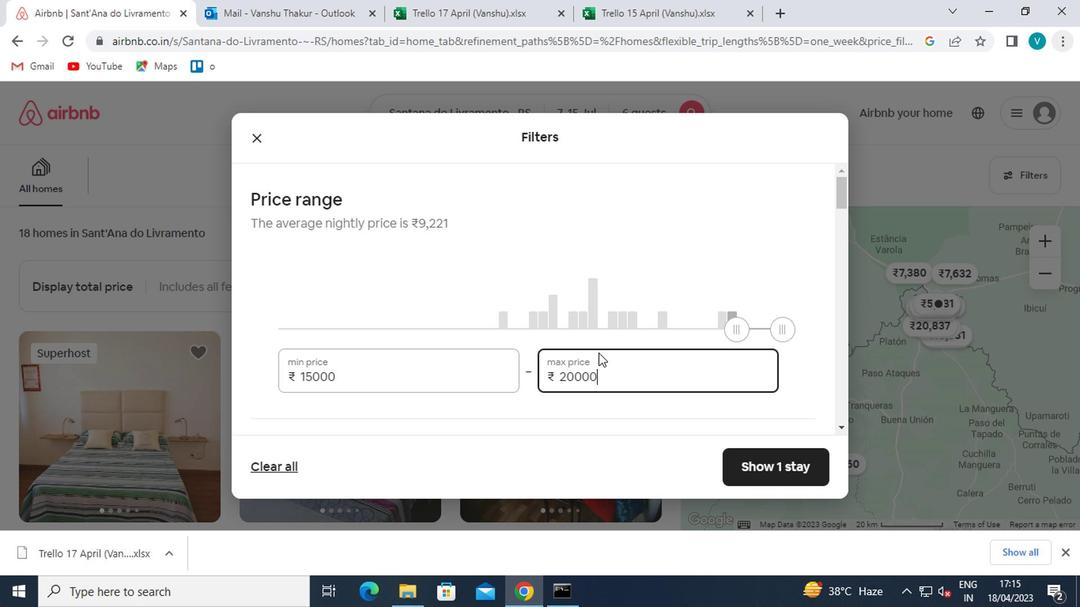 
Action: Mouse scrolled (581, 349) with delta (0, 0)
Screenshot: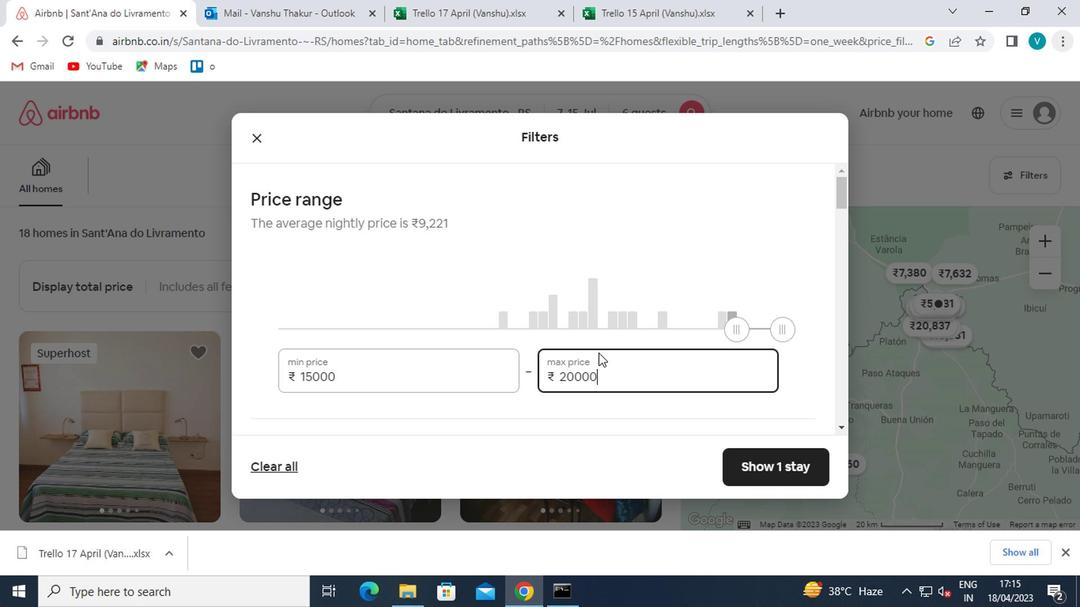 
Action: Mouse moved to (257, 265)
Screenshot: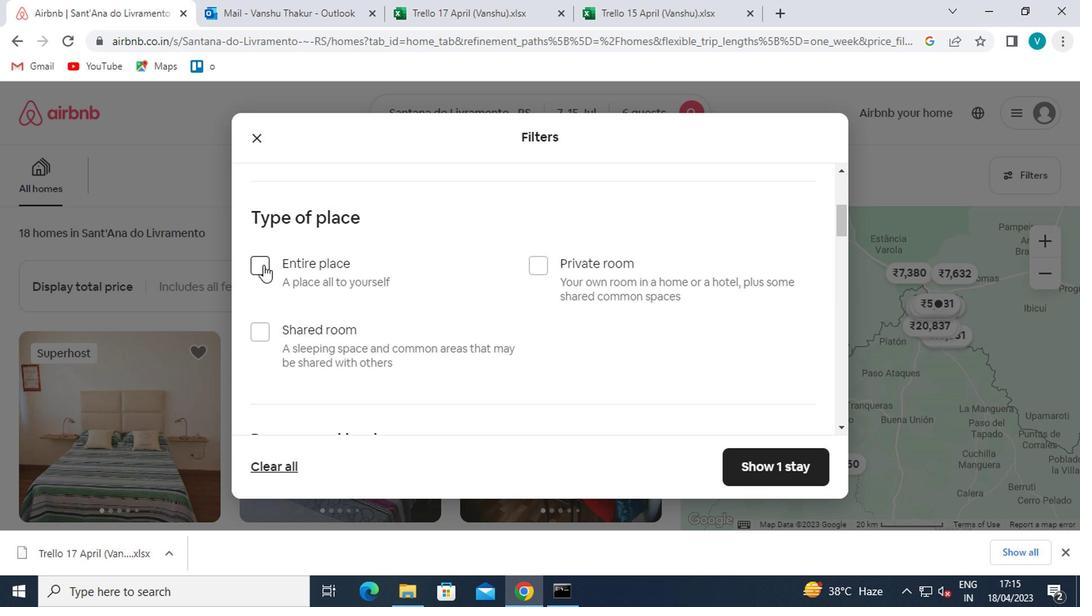 
Action: Mouse pressed left at (257, 265)
Screenshot: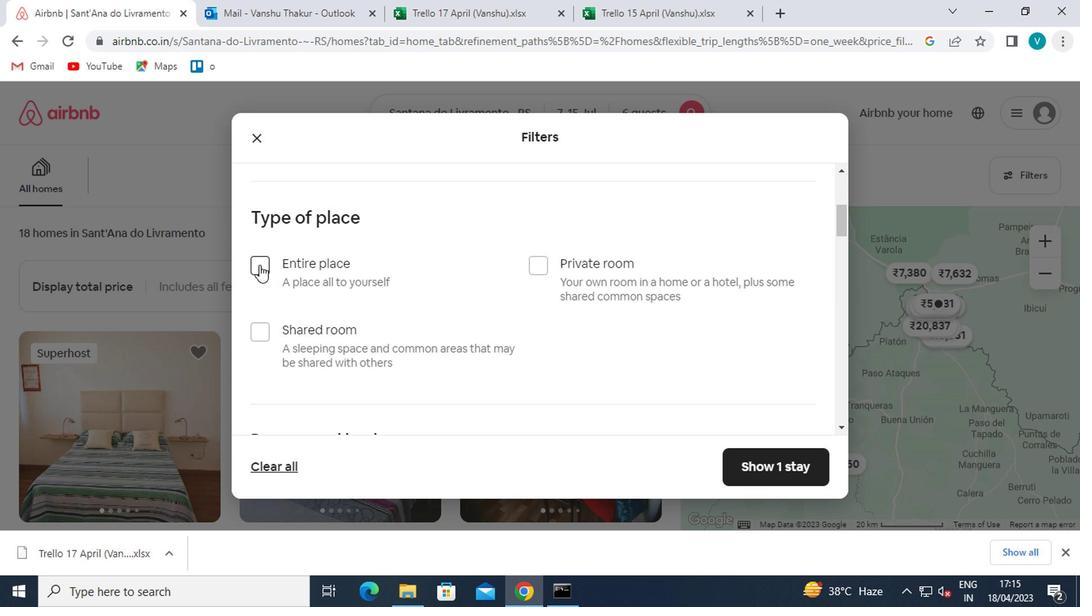 
Action: Mouse moved to (304, 291)
Screenshot: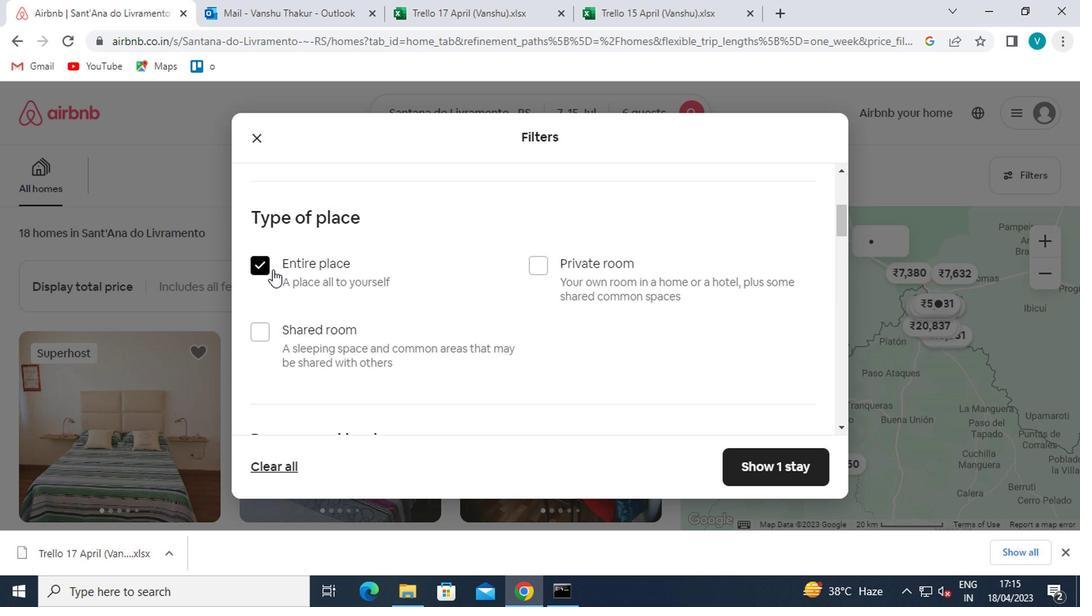 
Action: Mouse scrolled (304, 290) with delta (0, -1)
Screenshot: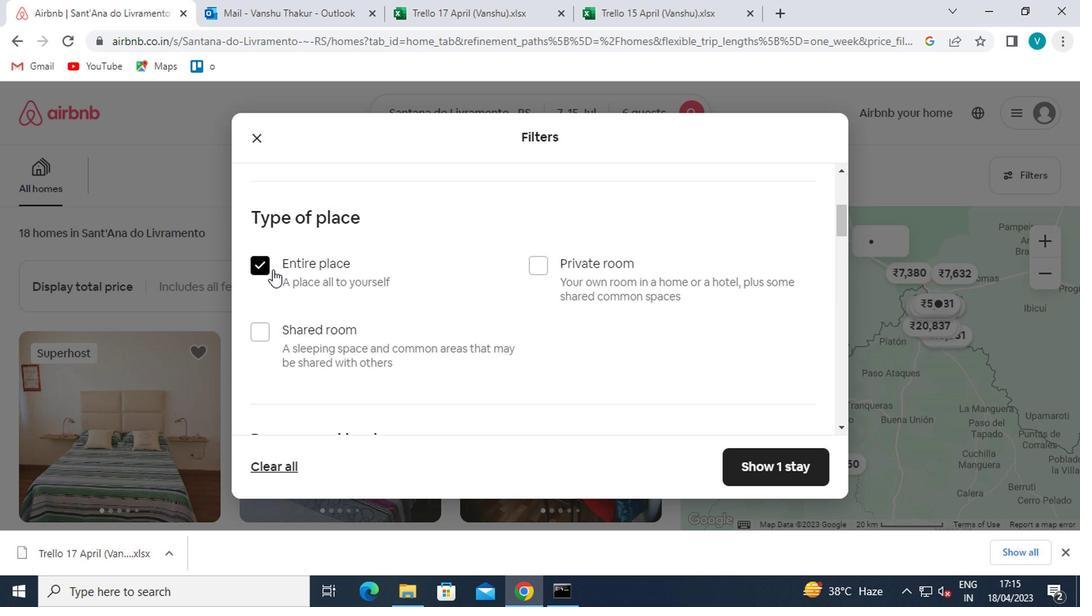 
Action: Mouse moved to (305, 292)
Screenshot: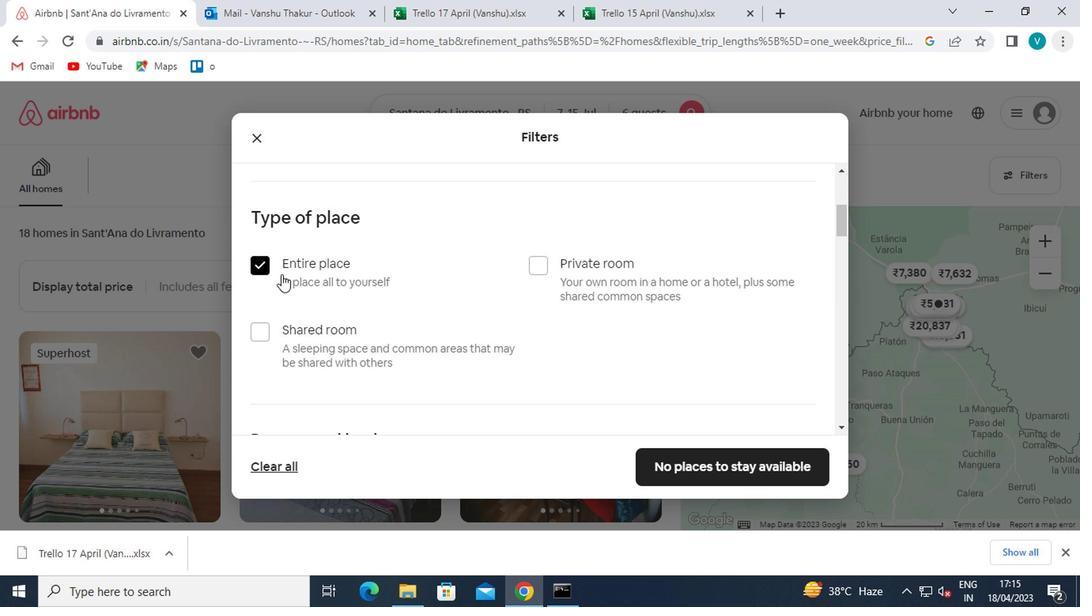 
Action: Mouse scrolled (305, 291) with delta (0, 0)
Screenshot: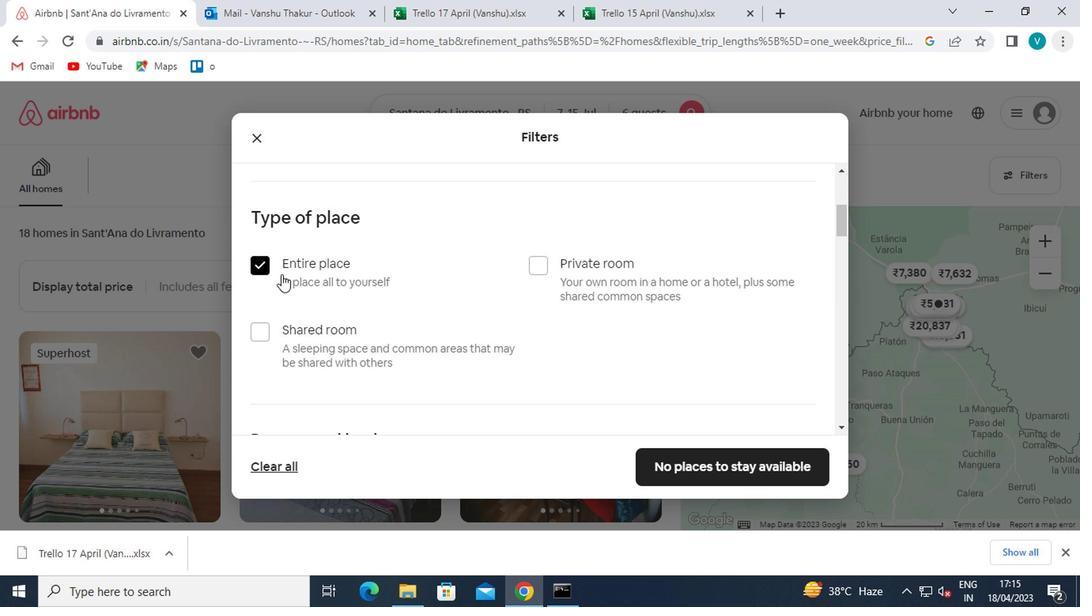 
Action: Mouse moved to (307, 293)
Screenshot: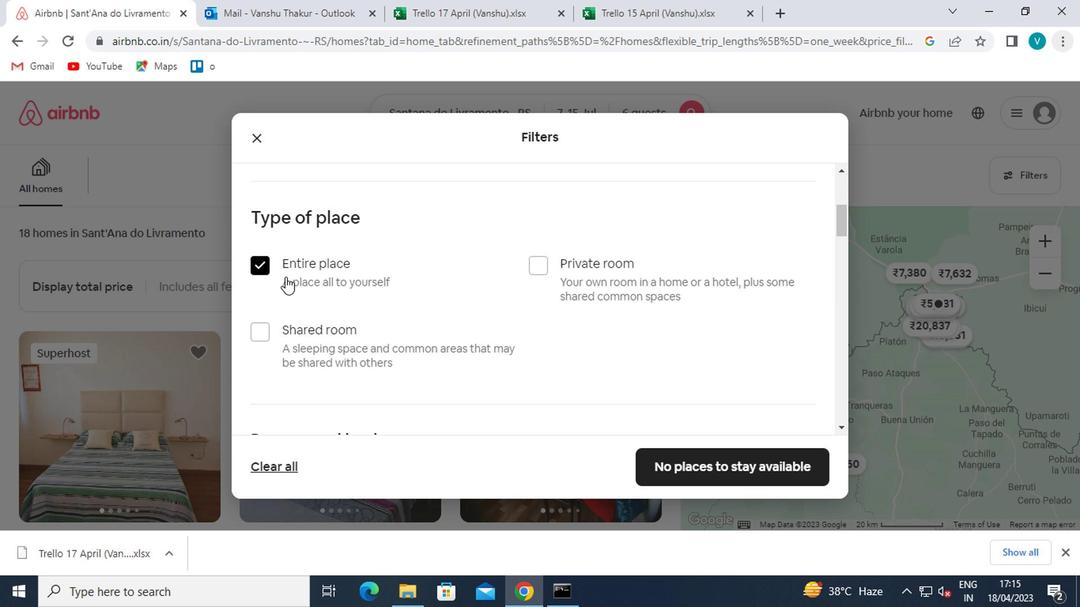 
Action: Mouse scrolled (307, 292) with delta (0, -1)
Screenshot: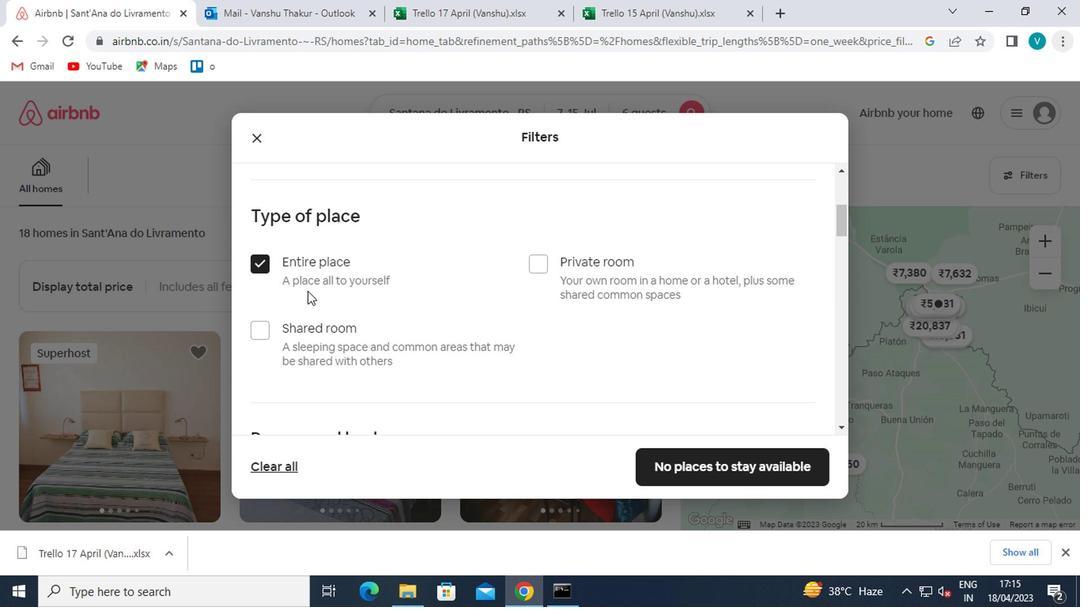 
Action: Mouse moved to (448, 289)
Screenshot: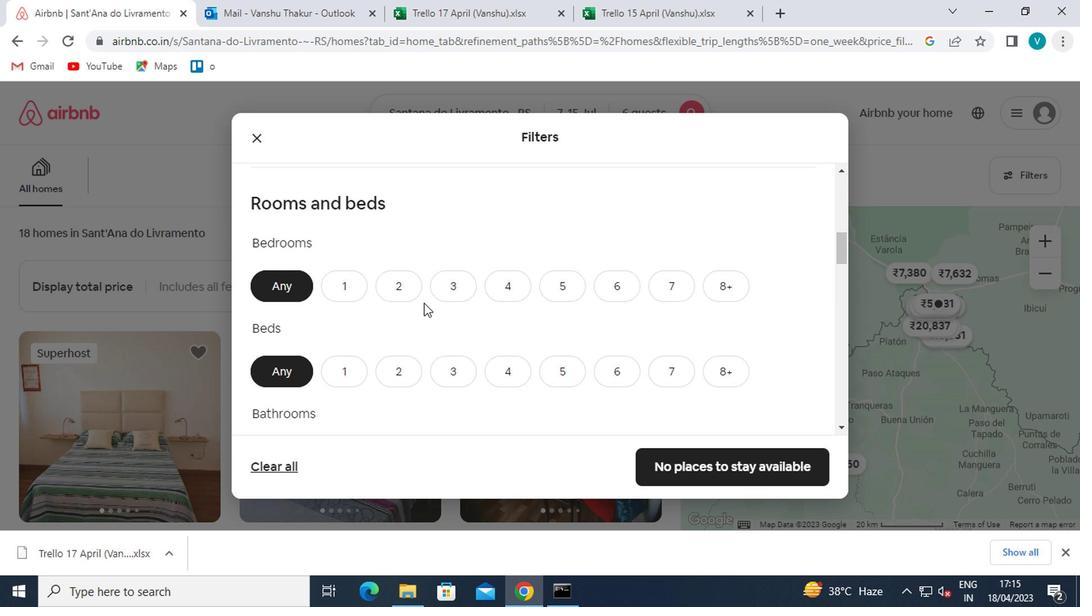 
Action: Mouse pressed left at (448, 289)
Screenshot: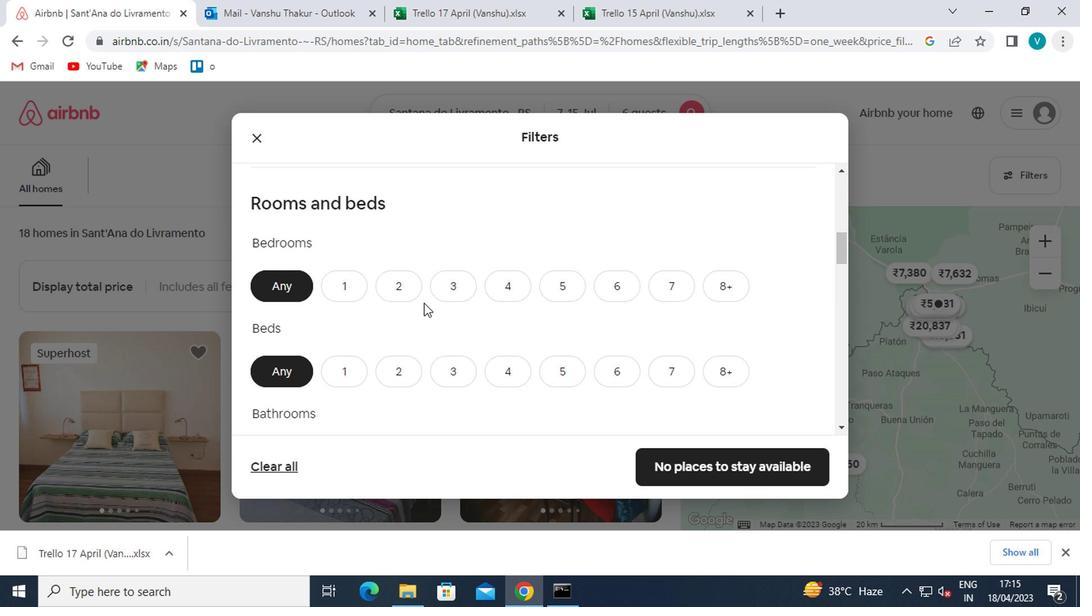 
Action: Mouse moved to (448, 350)
Screenshot: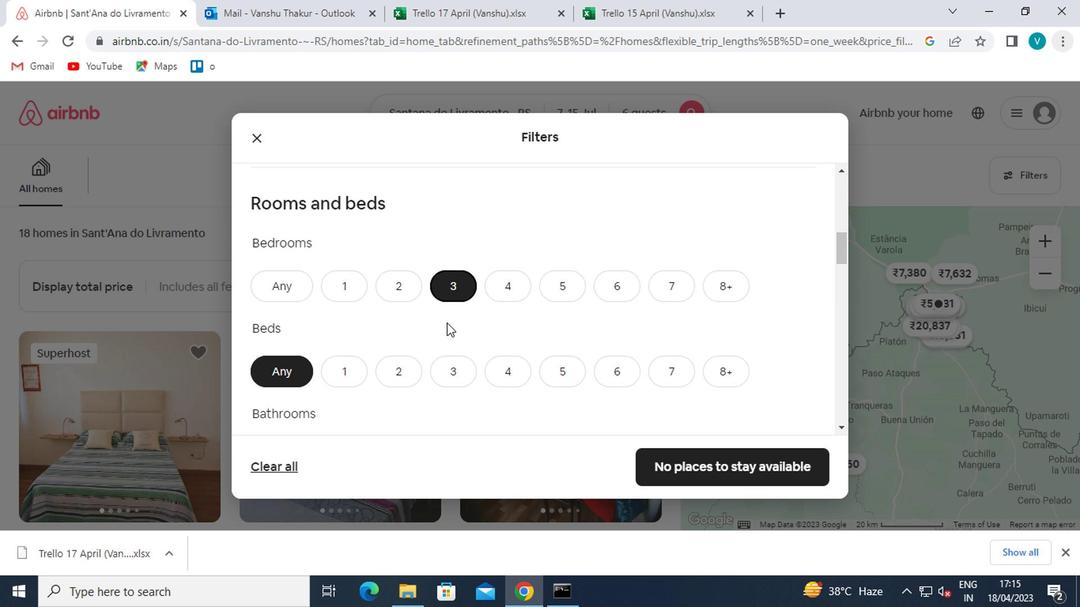 
Action: Mouse pressed left at (448, 350)
Screenshot: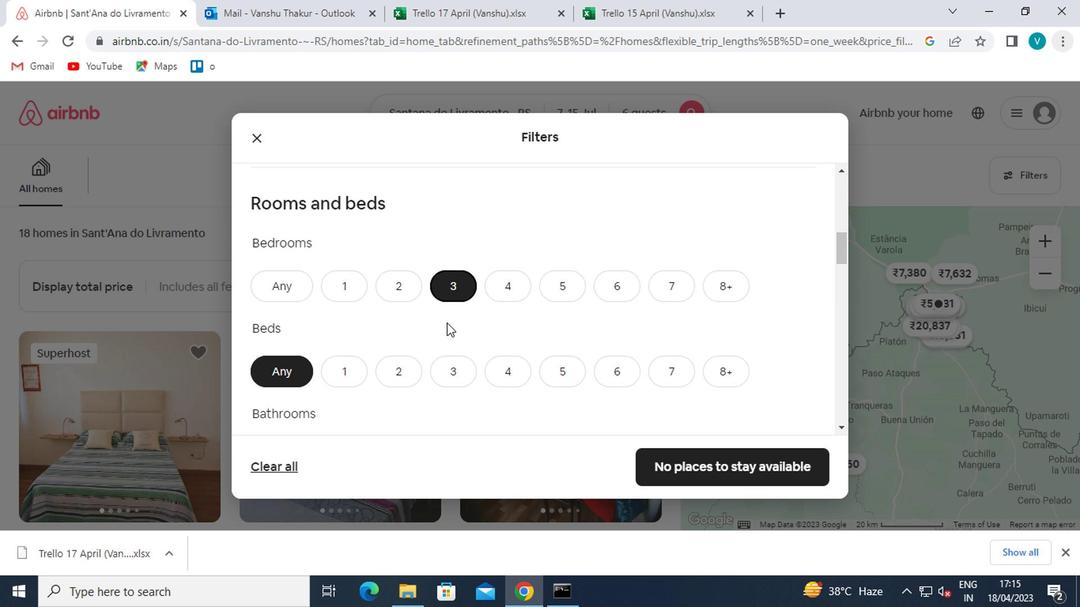 
Action: Mouse moved to (446, 367)
Screenshot: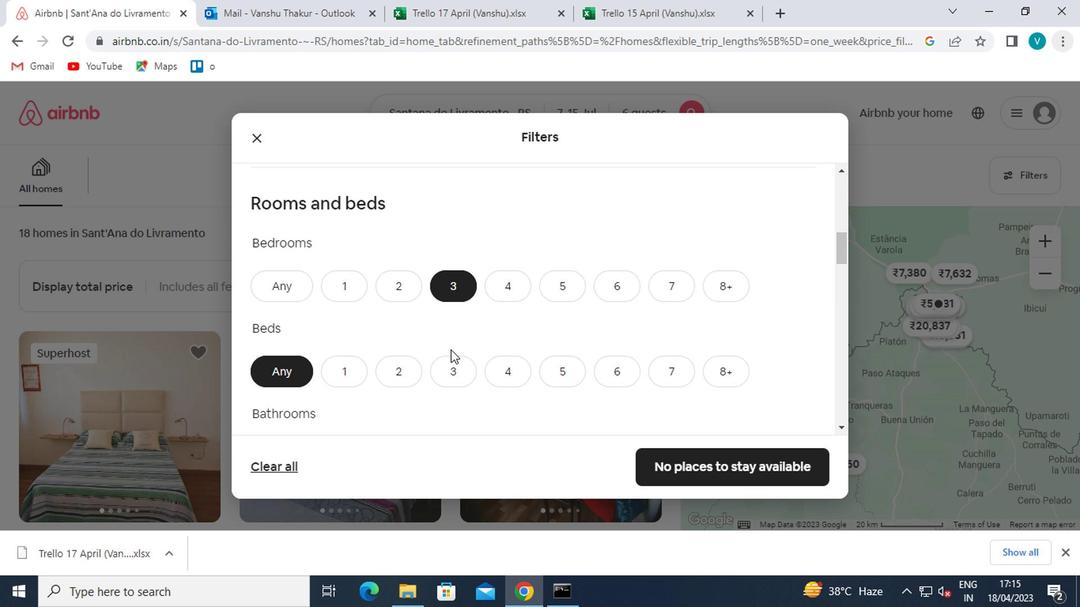 
Action: Mouse pressed left at (446, 367)
Screenshot: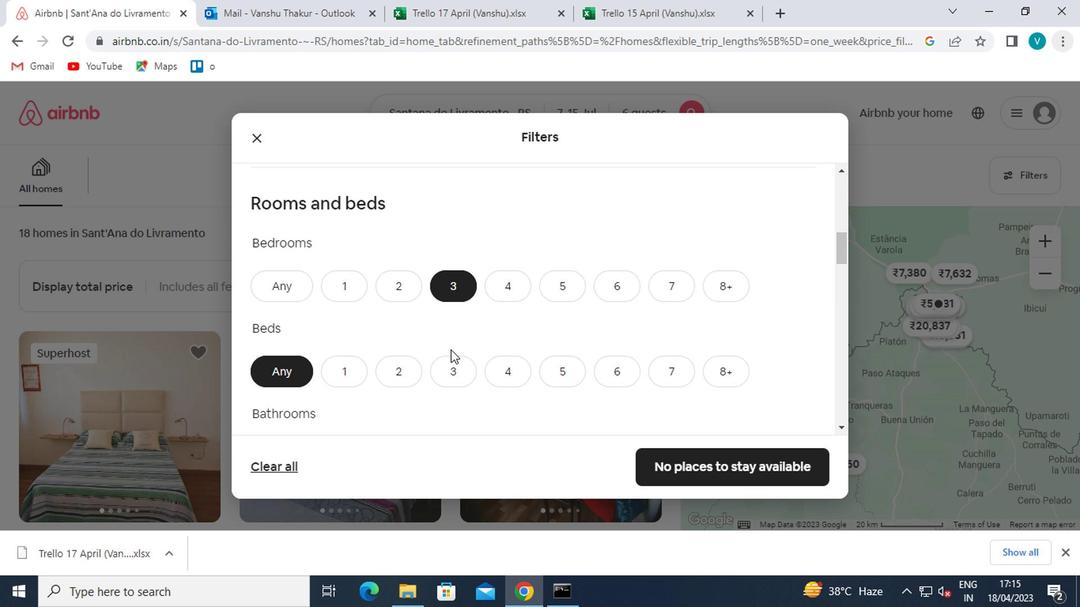 
Action: Mouse scrolled (446, 367) with delta (0, 0)
Screenshot: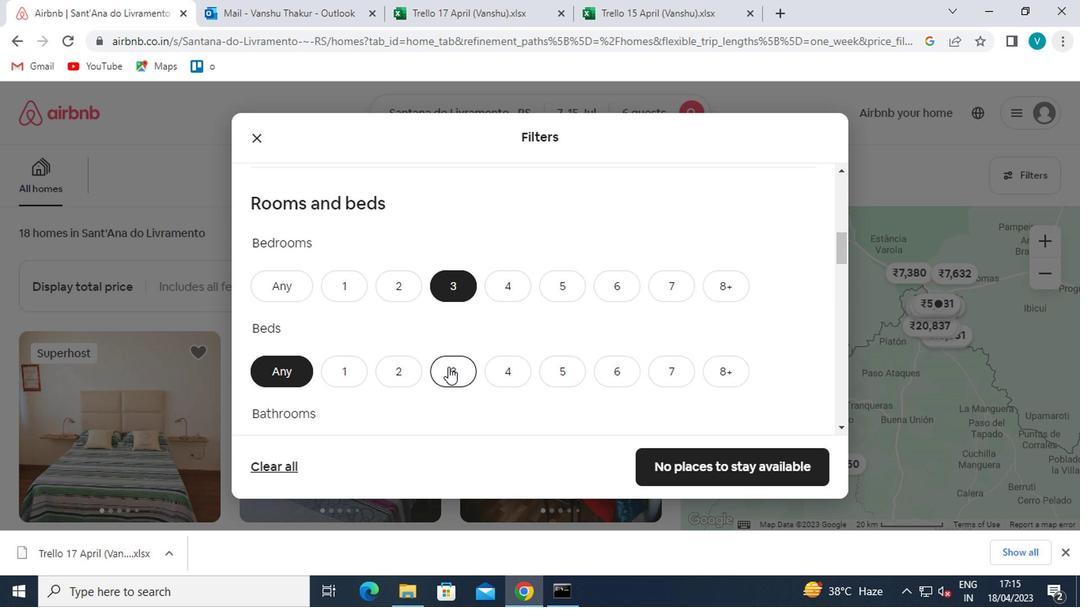 
Action: Mouse scrolled (446, 367) with delta (0, 0)
Screenshot: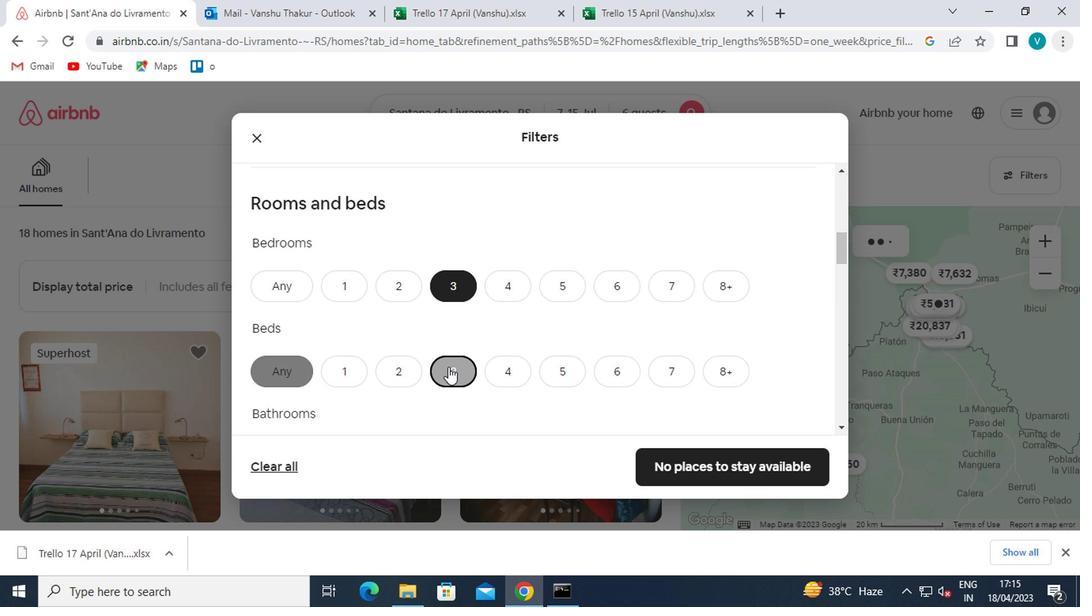 
Action: Mouse moved to (451, 294)
Screenshot: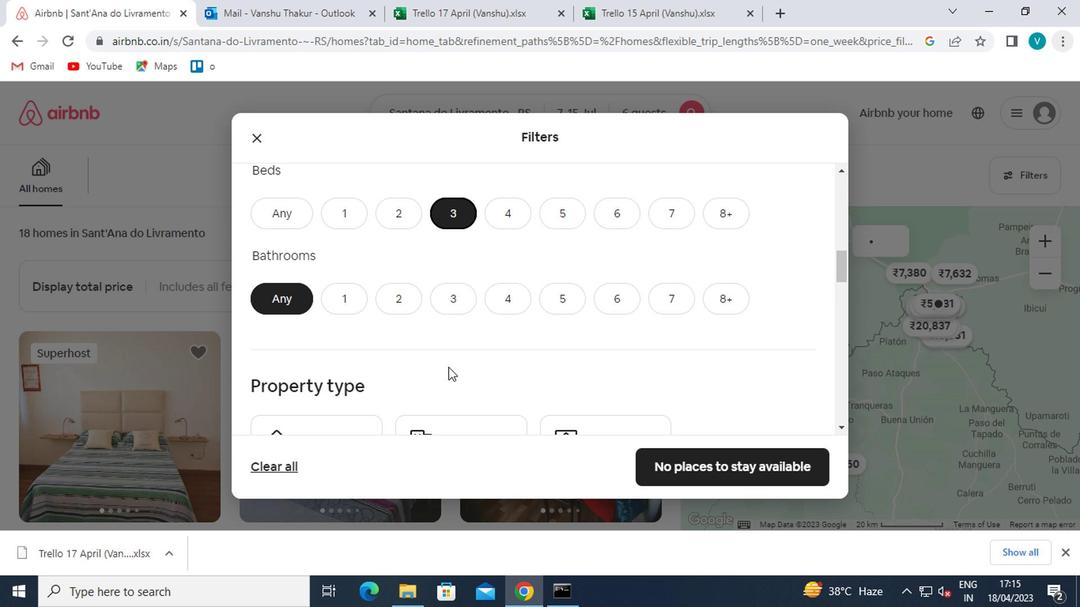 
Action: Mouse pressed left at (451, 294)
Screenshot: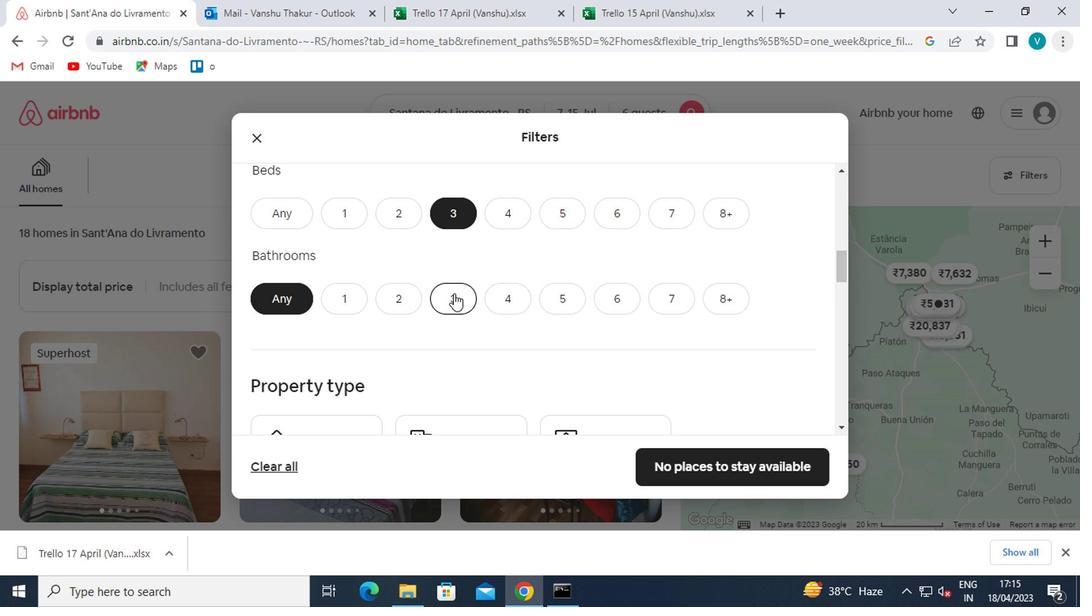
Action: Mouse moved to (451, 294)
Screenshot: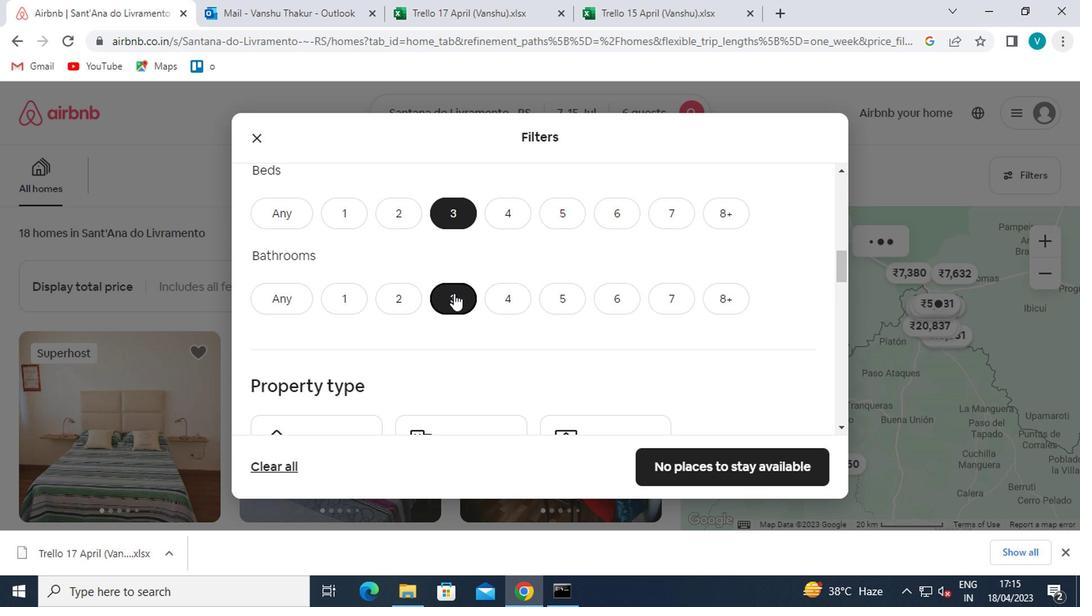 
Action: Mouse scrolled (451, 293) with delta (0, 0)
Screenshot: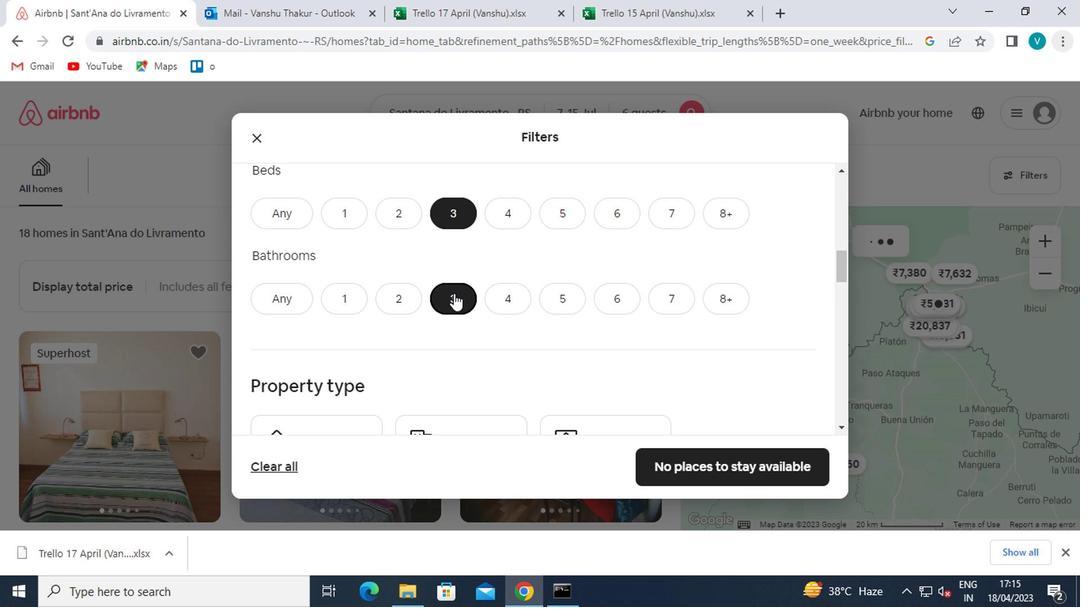 
Action: Mouse moved to (451, 295)
Screenshot: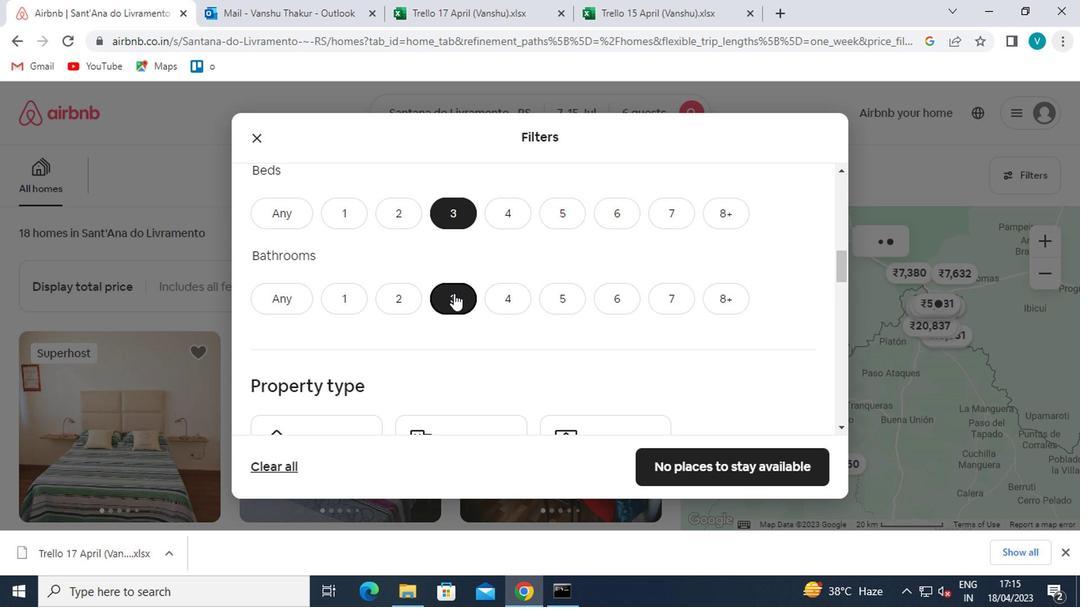
Action: Mouse scrolled (451, 294) with delta (0, -1)
Screenshot: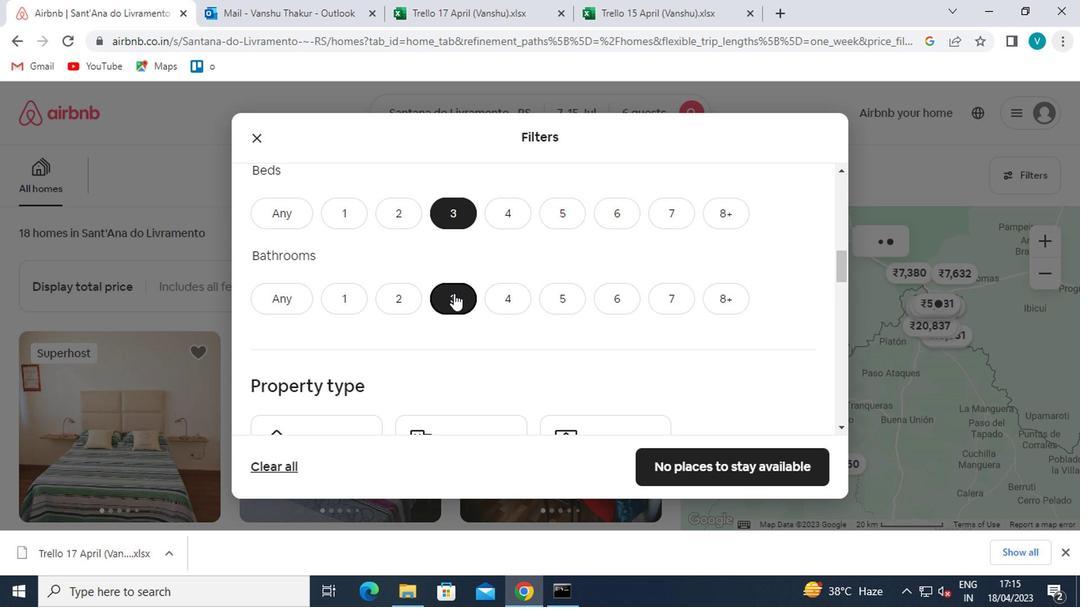 
Action: Mouse scrolled (451, 294) with delta (0, -1)
Screenshot: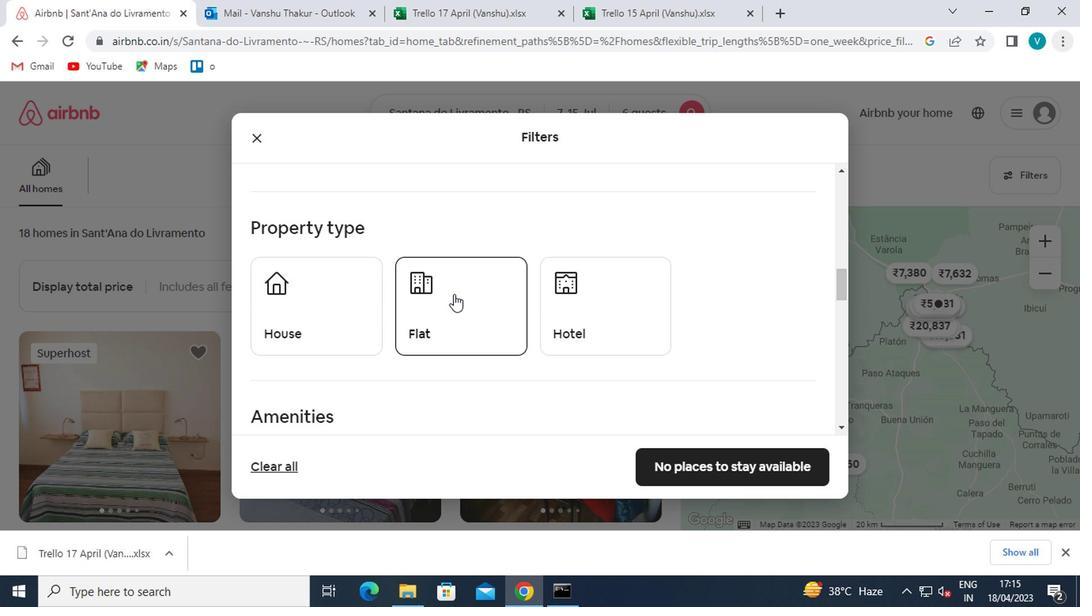 
Action: Mouse scrolled (451, 294) with delta (0, -1)
Screenshot: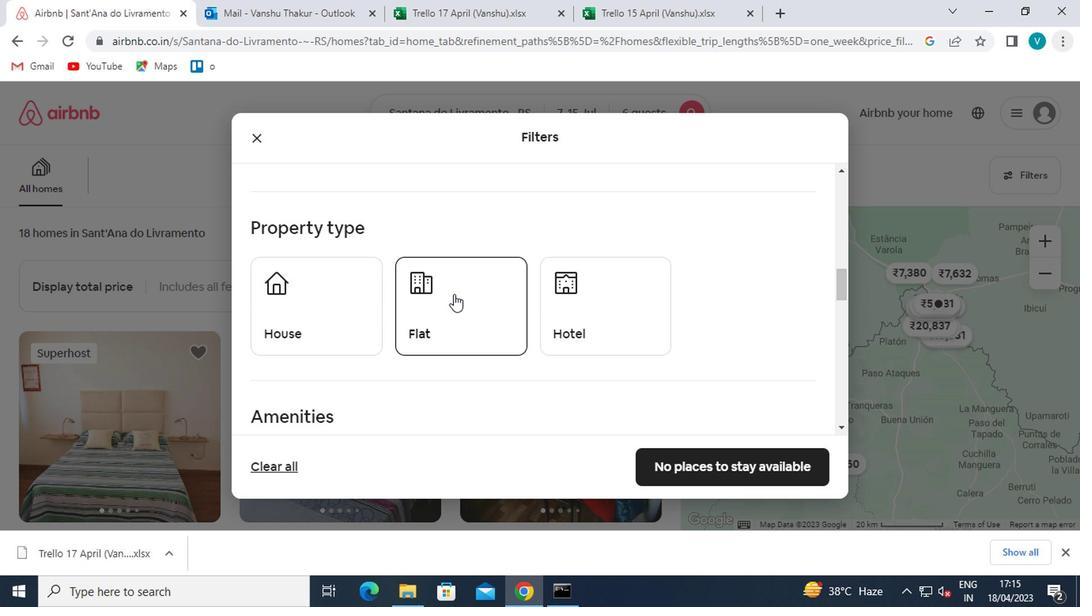 
Action: Mouse scrolled (451, 294) with delta (0, -1)
Screenshot: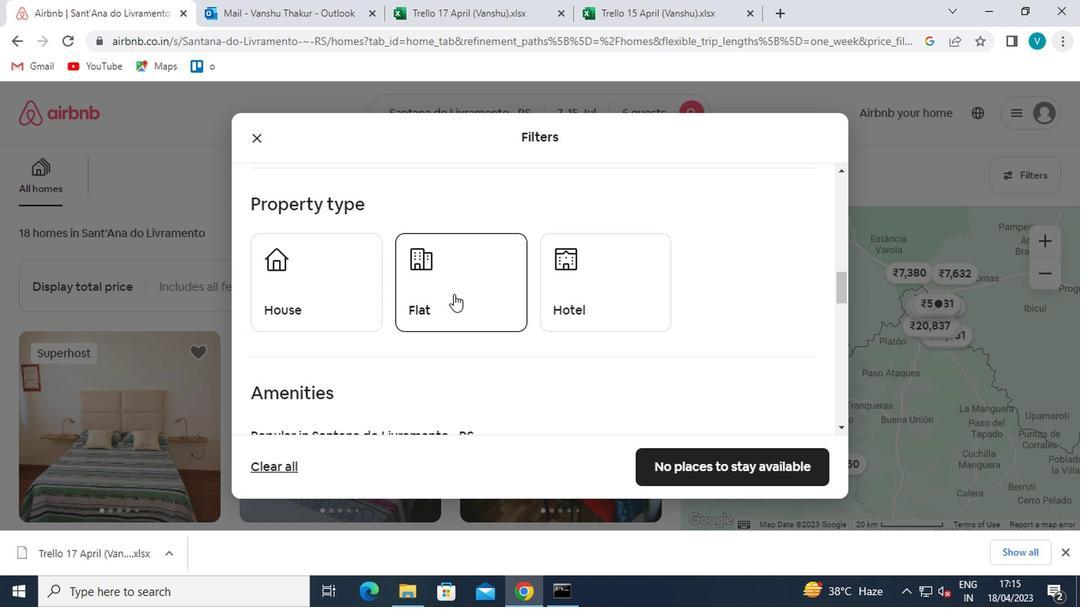 
Action: Mouse moved to (262, 288)
Screenshot: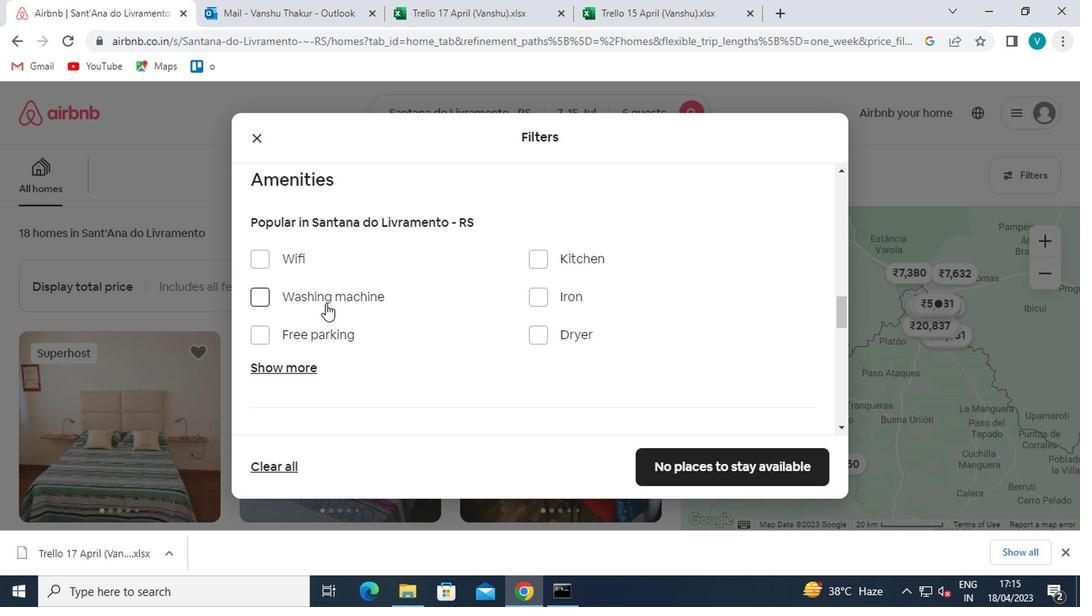 
Action: Mouse pressed left at (262, 288)
Screenshot: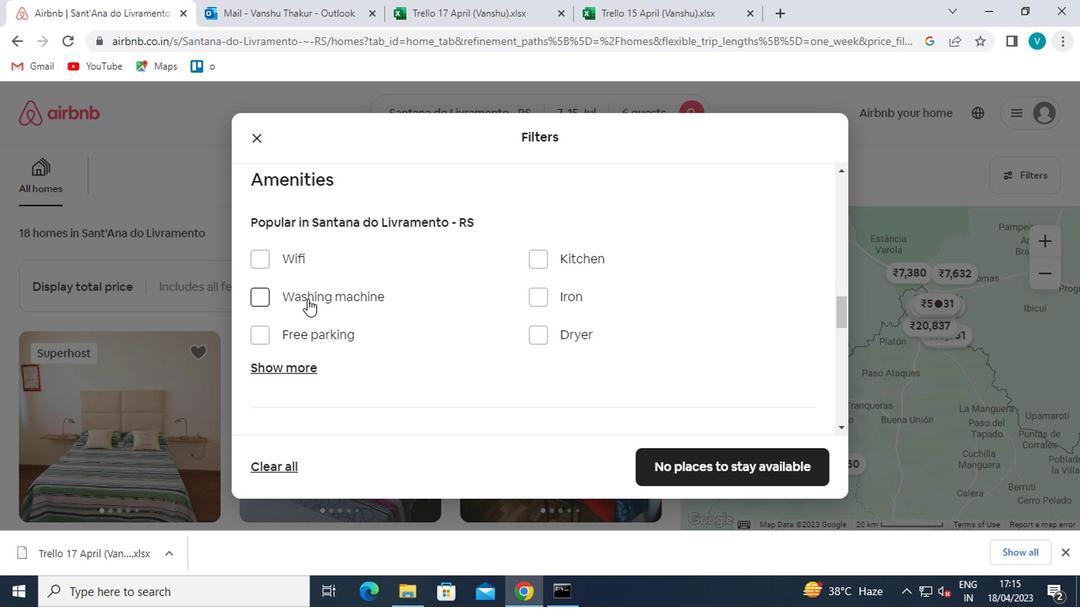 
Action: Mouse moved to (265, 291)
Screenshot: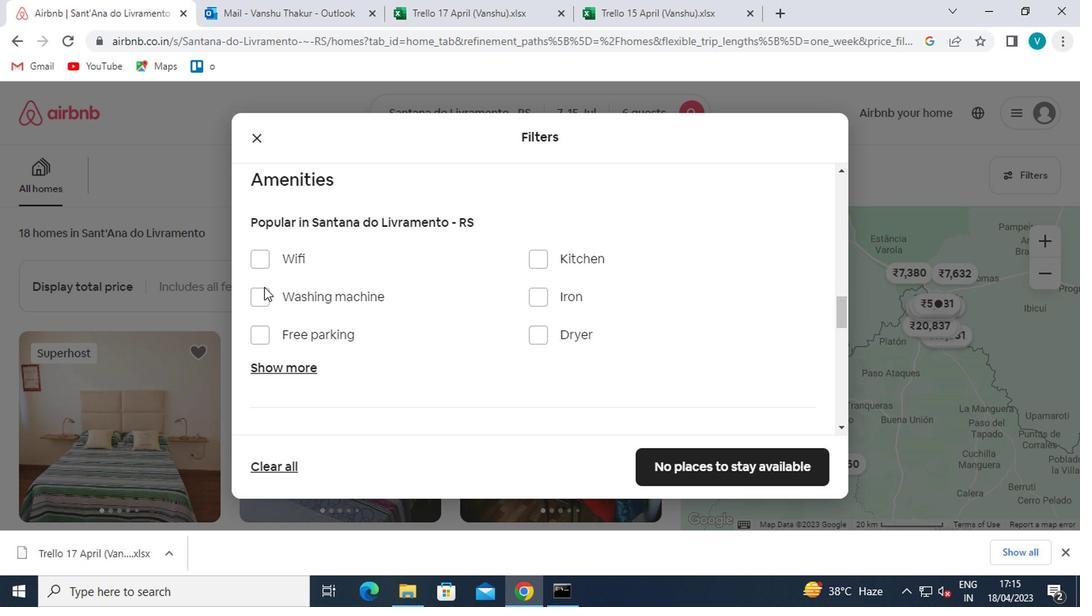 
Action: Mouse pressed left at (265, 291)
Screenshot: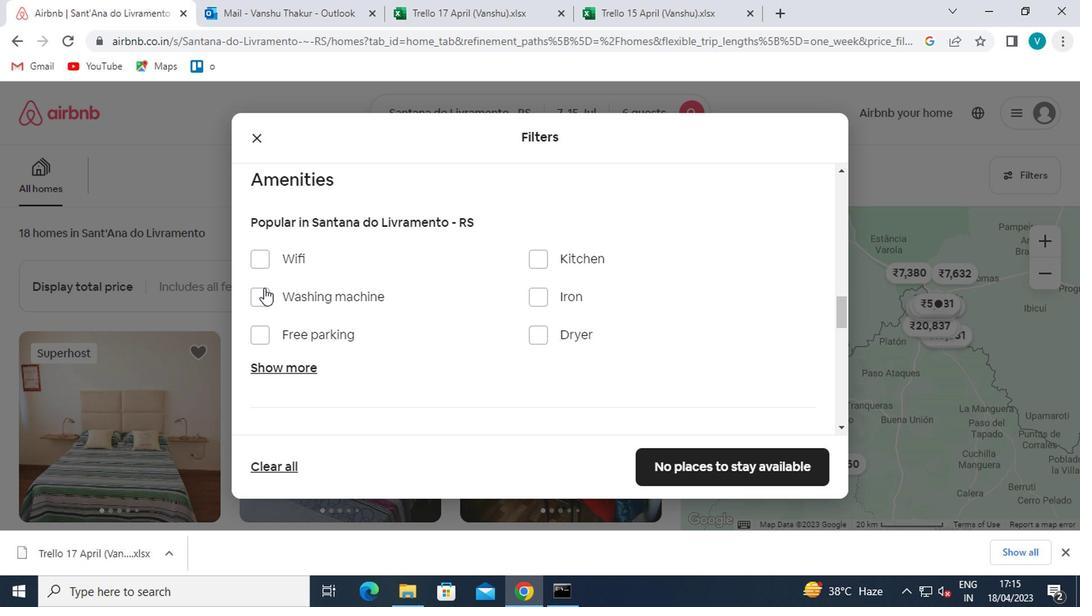 
Action: Mouse moved to (325, 321)
Screenshot: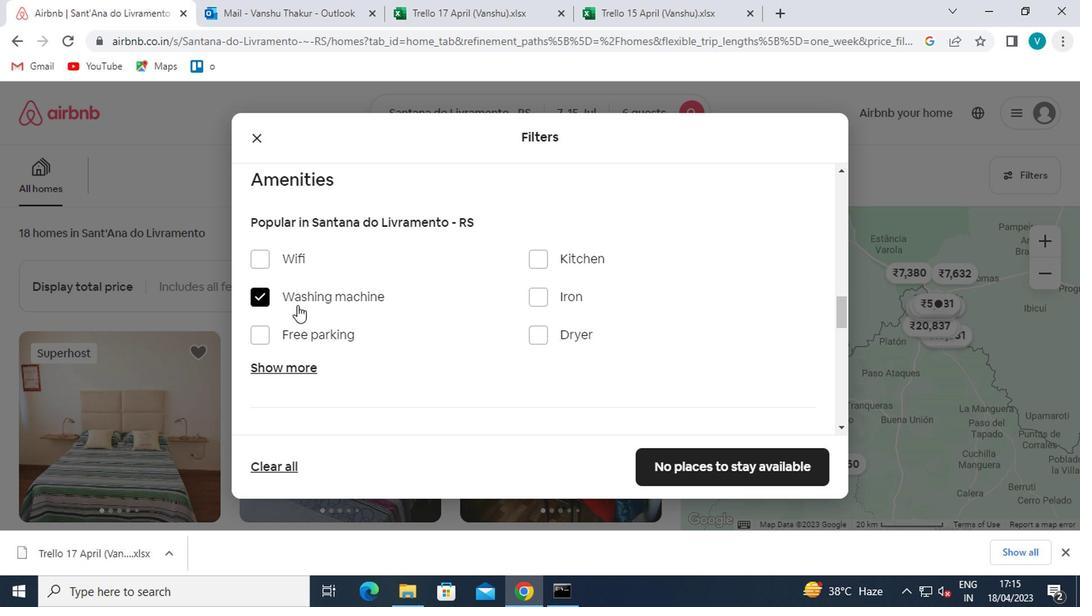 
Action: Mouse scrolled (325, 320) with delta (0, 0)
Screenshot: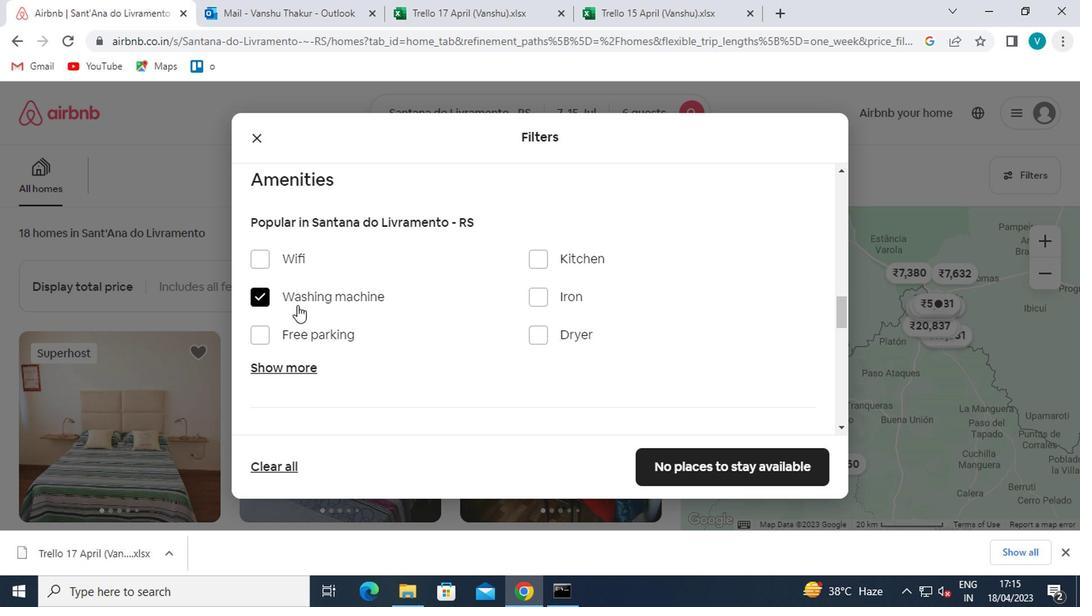 
Action: Mouse moved to (330, 322)
Screenshot: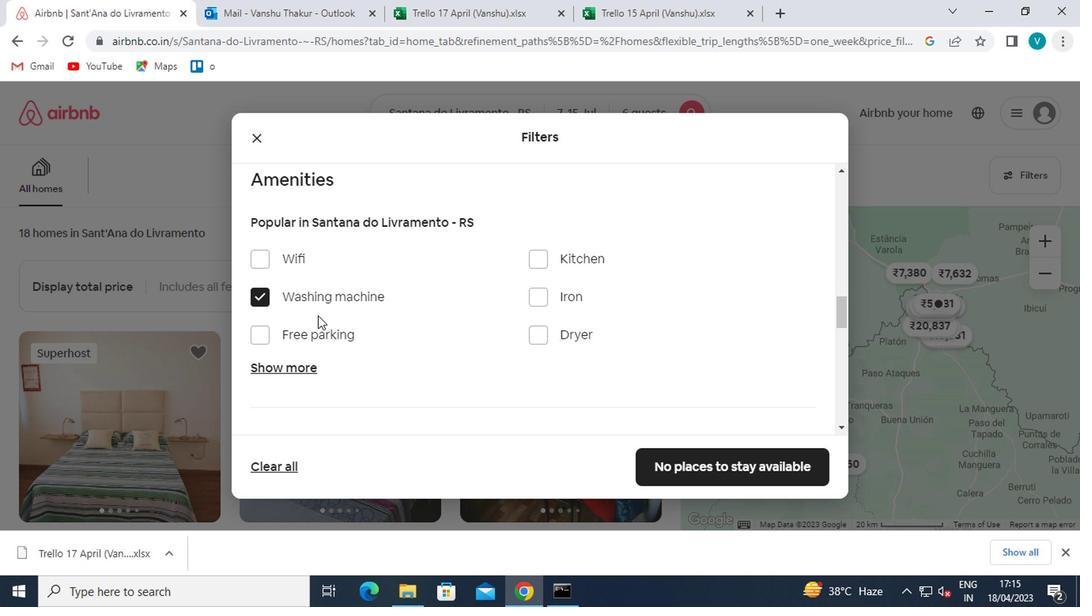 
Action: Mouse scrolled (330, 322) with delta (0, 0)
Screenshot: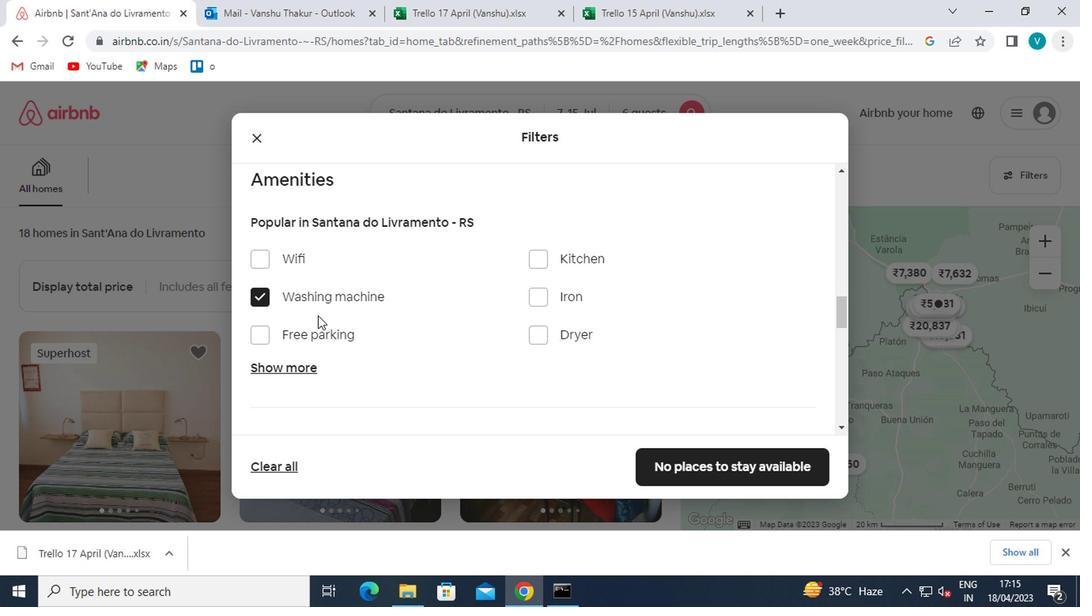 
Action: Mouse moved to (333, 325)
Screenshot: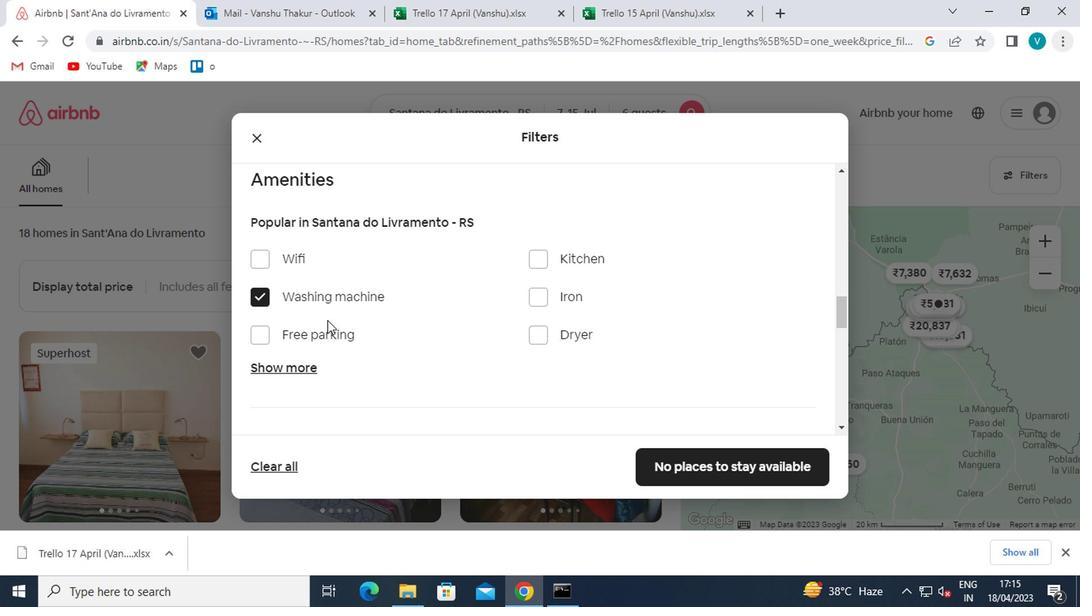 
Action: Mouse scrolled (333, 324) with delta (0, 0)
Screenshot: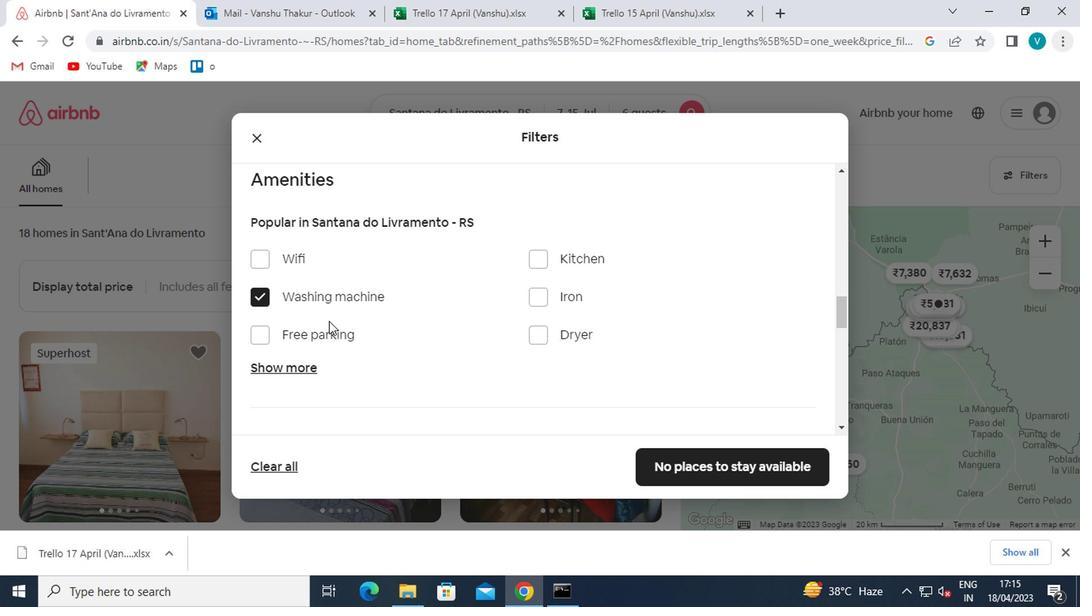 
Action: Mouse moved to (767, 303)
Screenshot: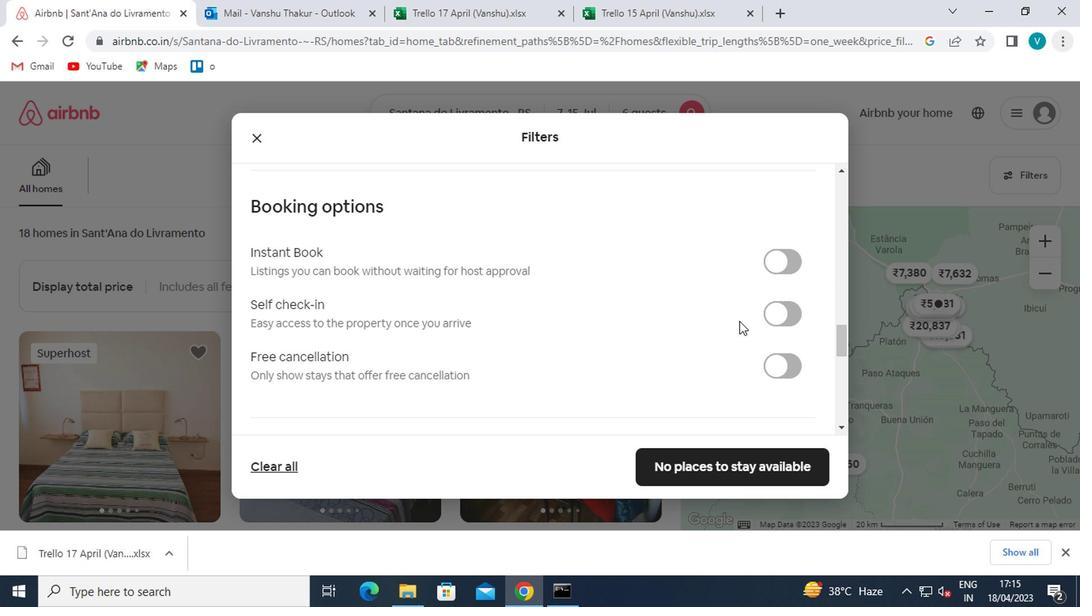 
Action: Mouse pressed left at (767, 303)
Screenshot: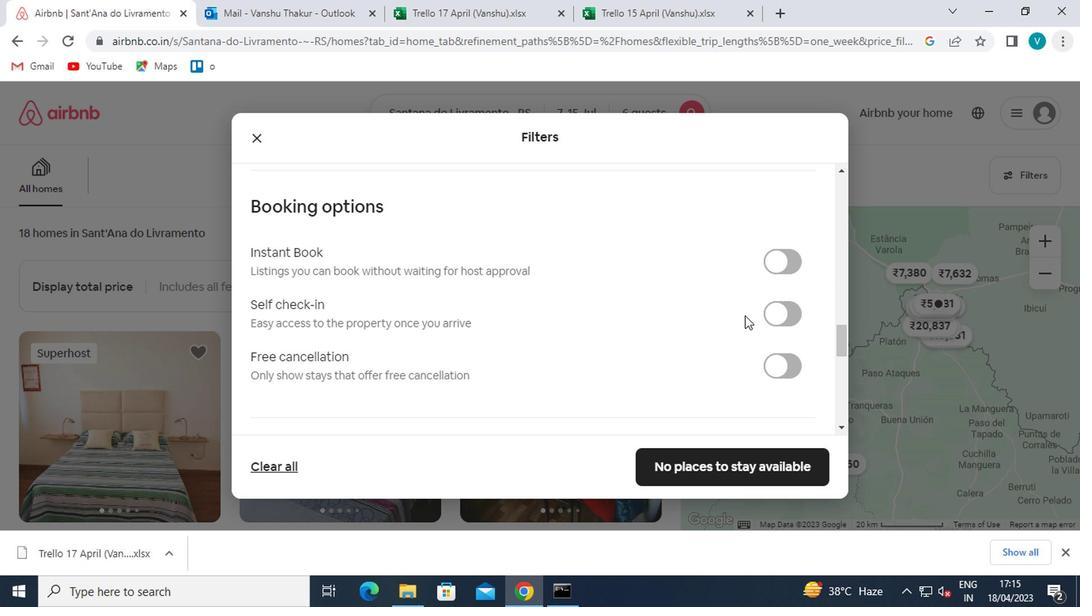 
Action: Mouse moved to (440, 333)
Screenshot: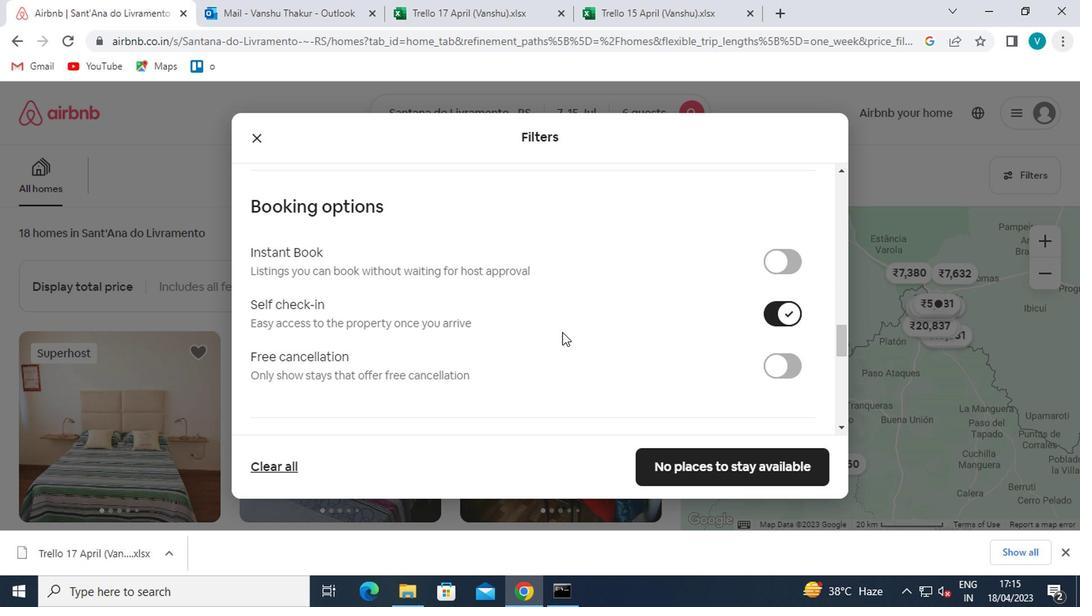 
Action: Mouse scrolled (440, 332) with delta (0, 0)
Screenshot: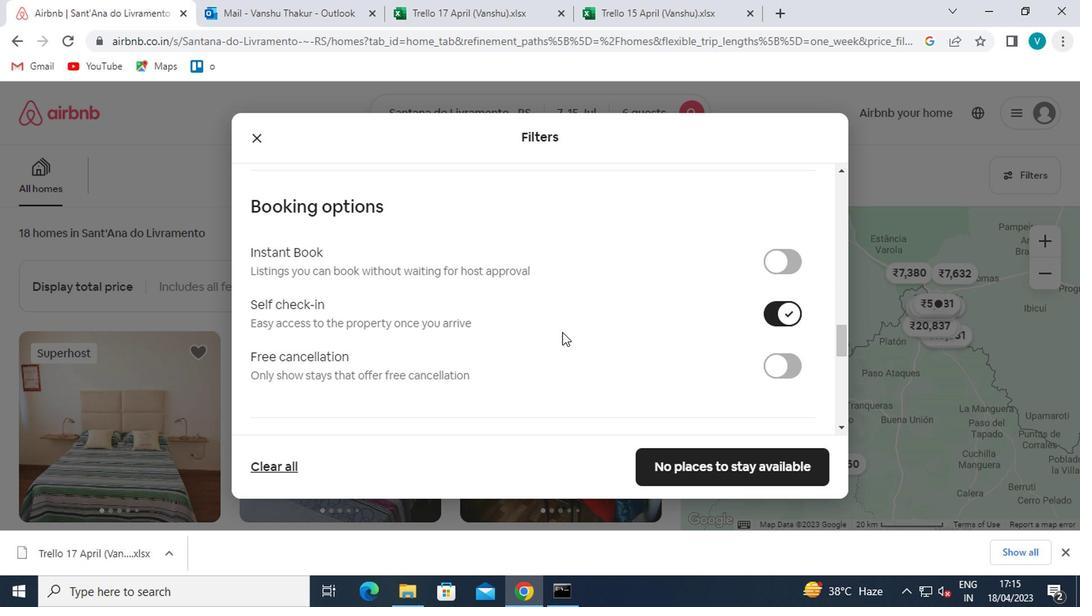
Action: Mouse moved to (434, 333)
Screenshot: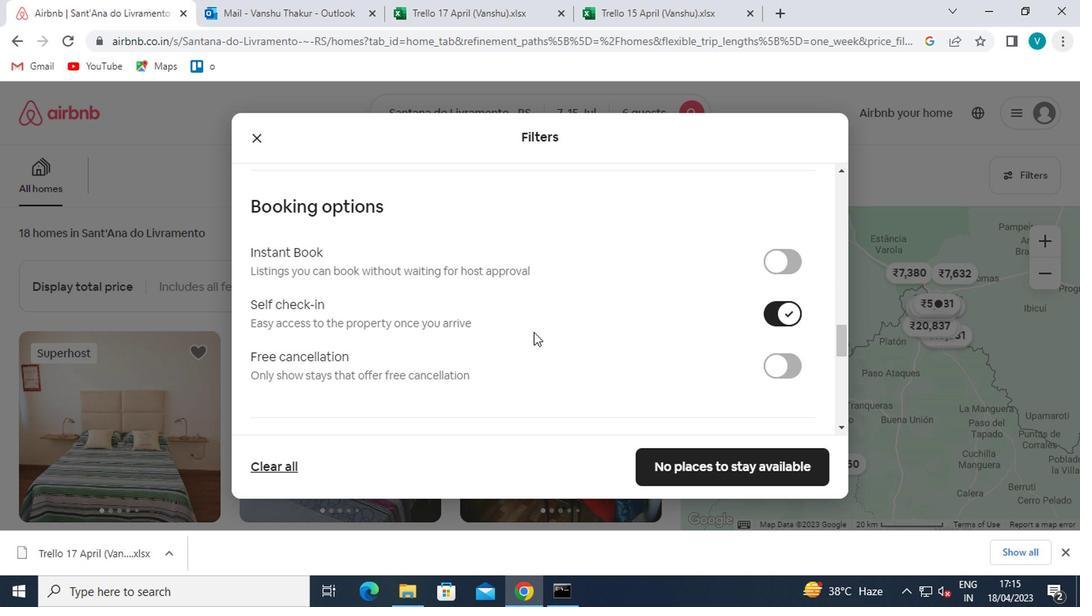 
Action: Mouse scrolled (434, 332) with delta (0, 0)
Screenshot: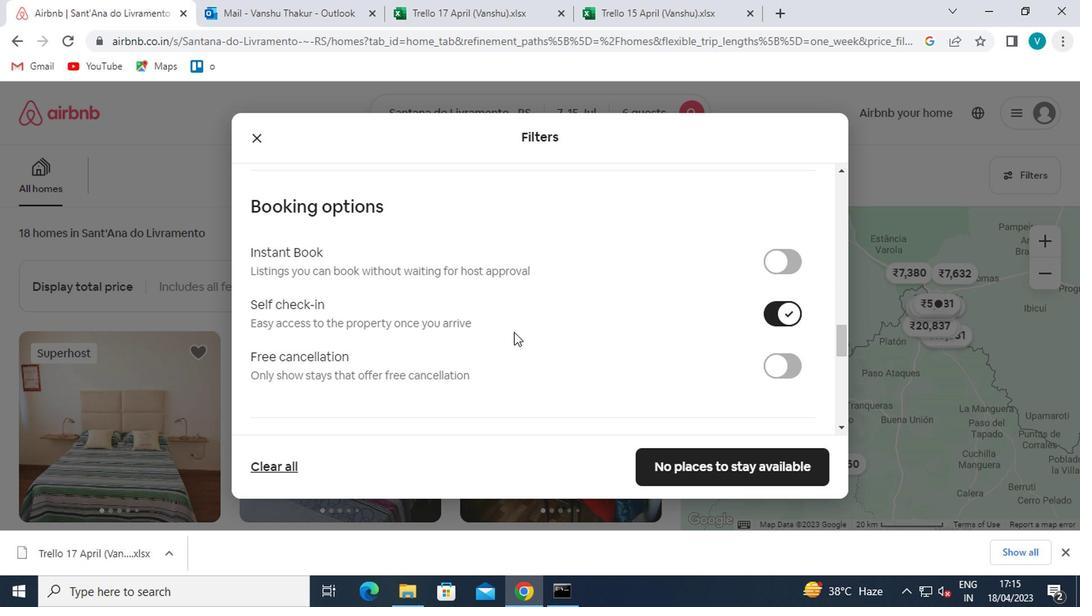 
Action: Mouse moved to (434, 333)
Screenshot: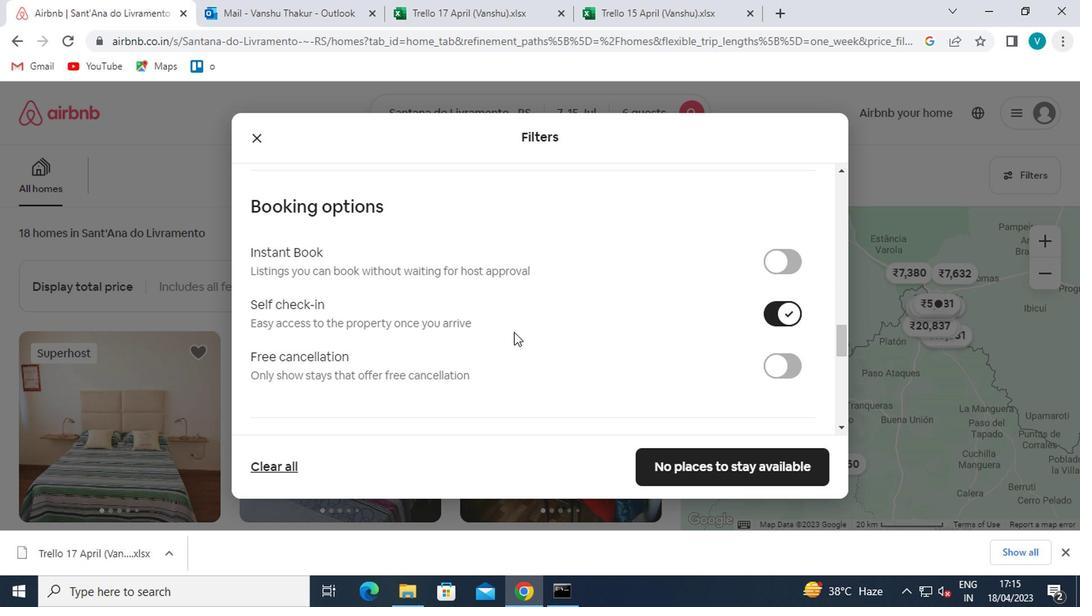 
Action: Mouse scrolled (434, 332) with delta (0, 0)
Screenshot: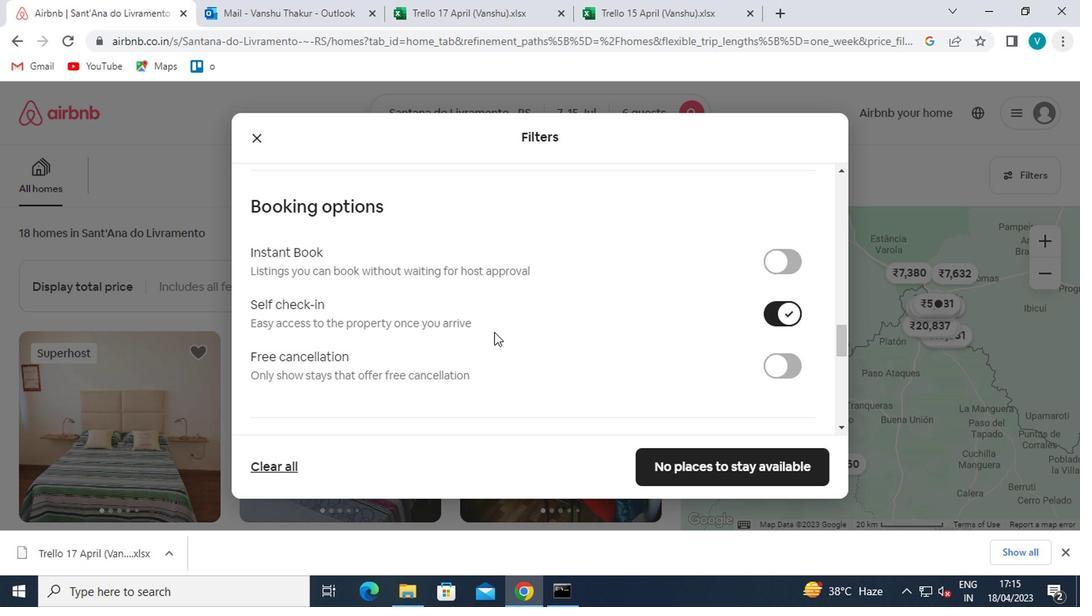 
Action: Mouse moved to (434, 333)
Screenshot: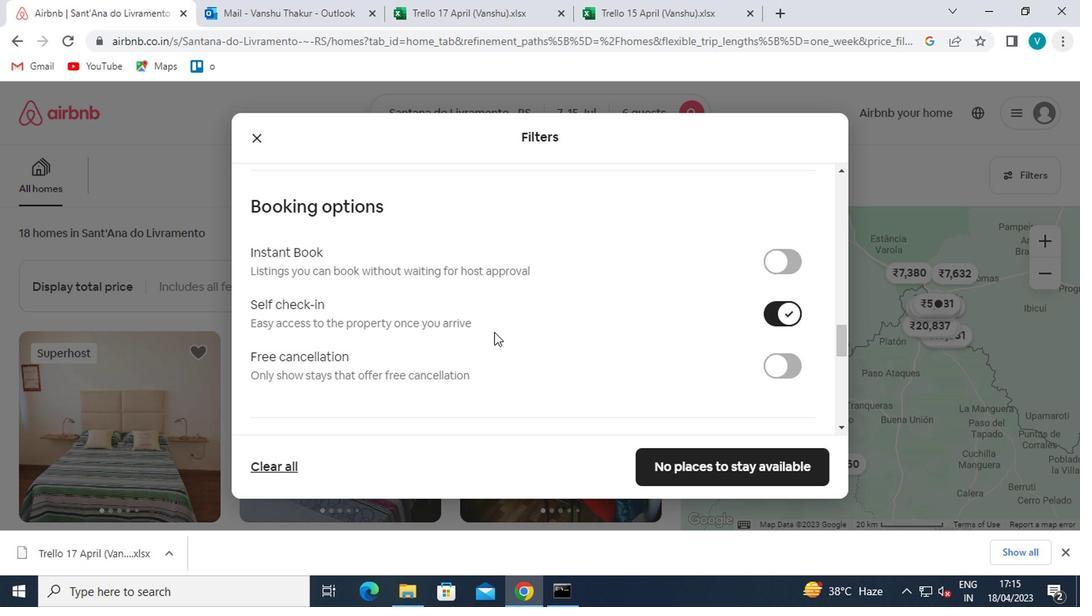 
Action: Mouse scrolled (434, 332) with delta (0, 0)
Screenshot: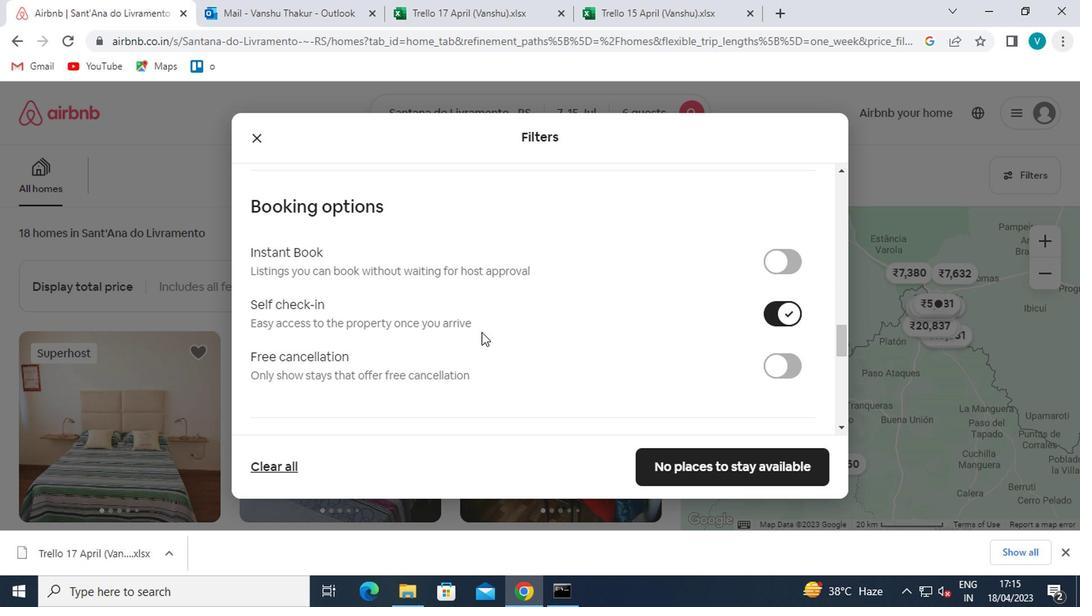 
Action: Mouse moved to (434, 333)
Screenshot: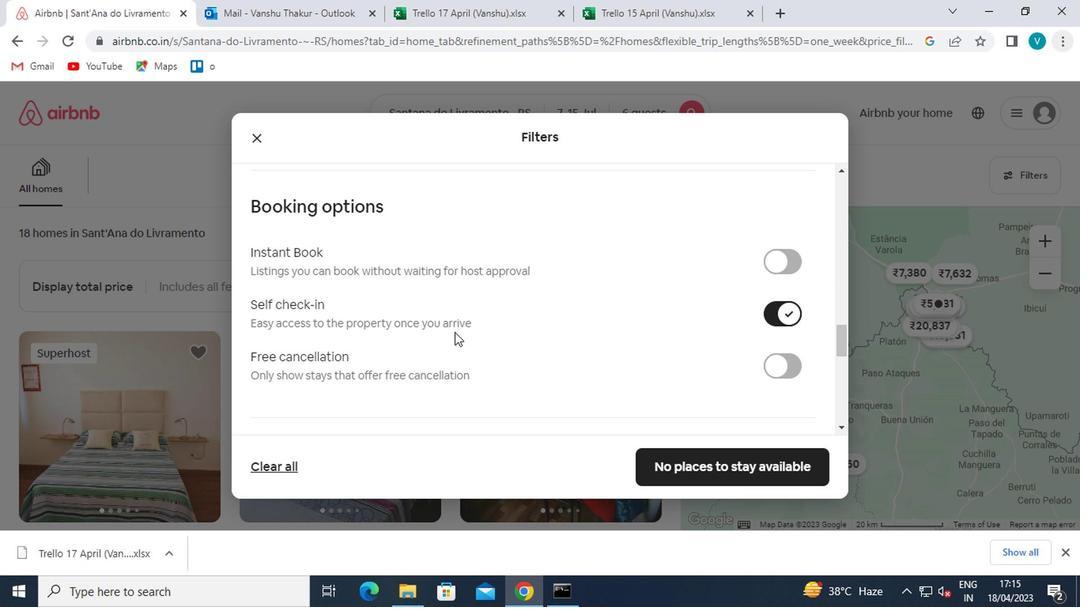 
Action: Mouse scrolled (434, 332) with delta (0, 0)
Screenshot: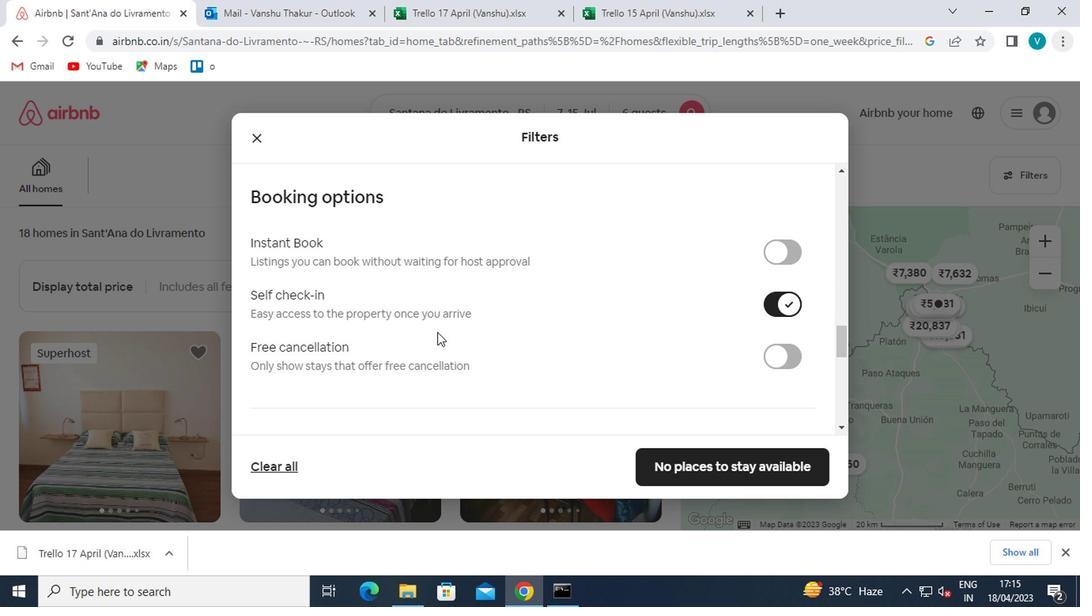 
Action: Mouse scrolled (434, 332) with delta (0, 0)
Screenshot: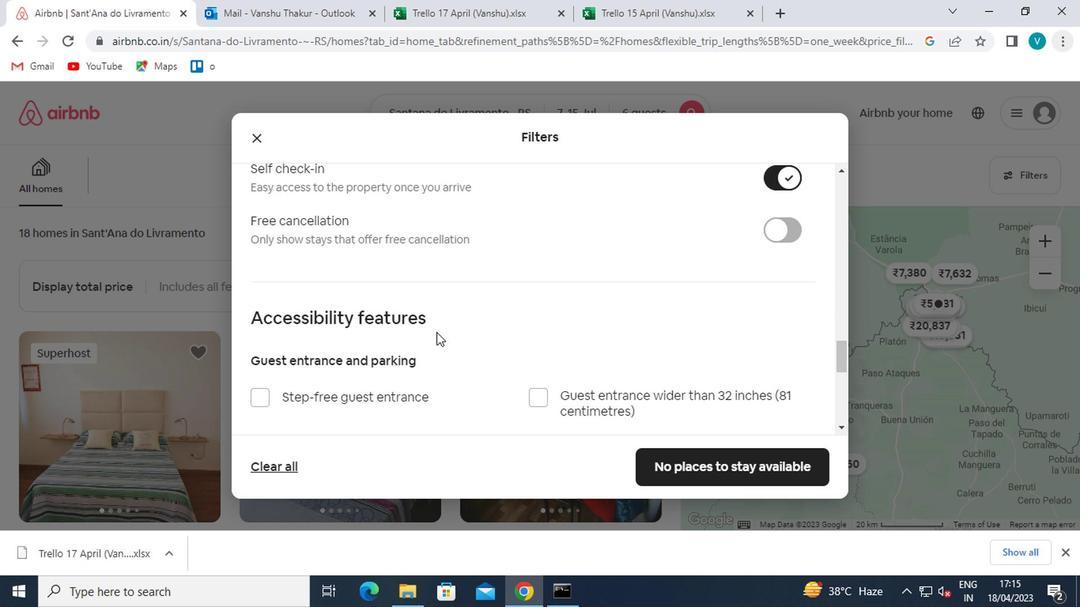 
Action: Mouse moved to (439, 342)
Screenshot: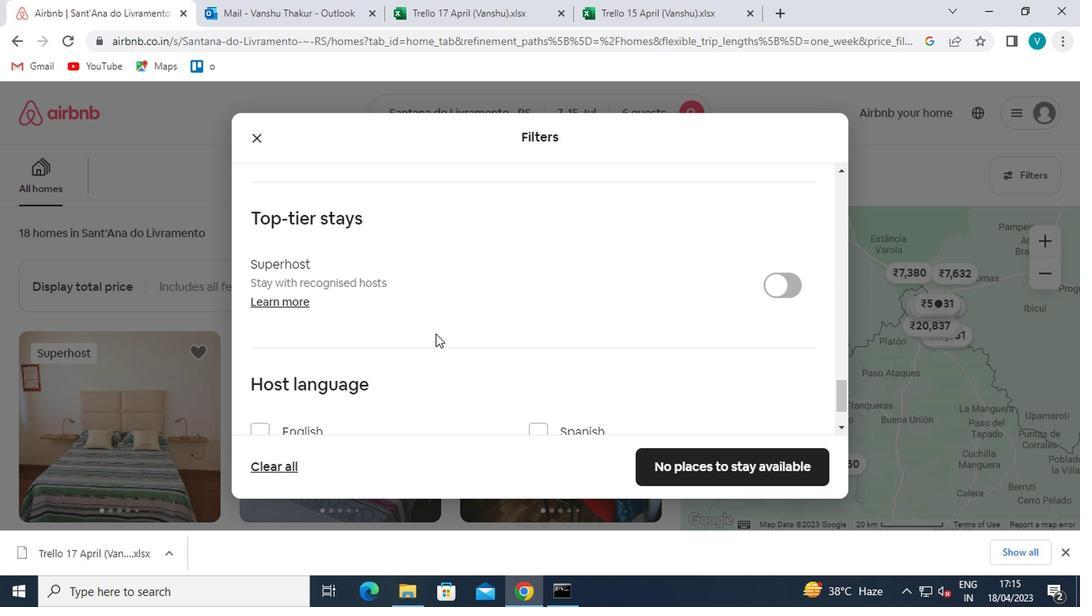 
Action: Mouse scrolled (439, 340) with delta (0, -1)
Screenshot: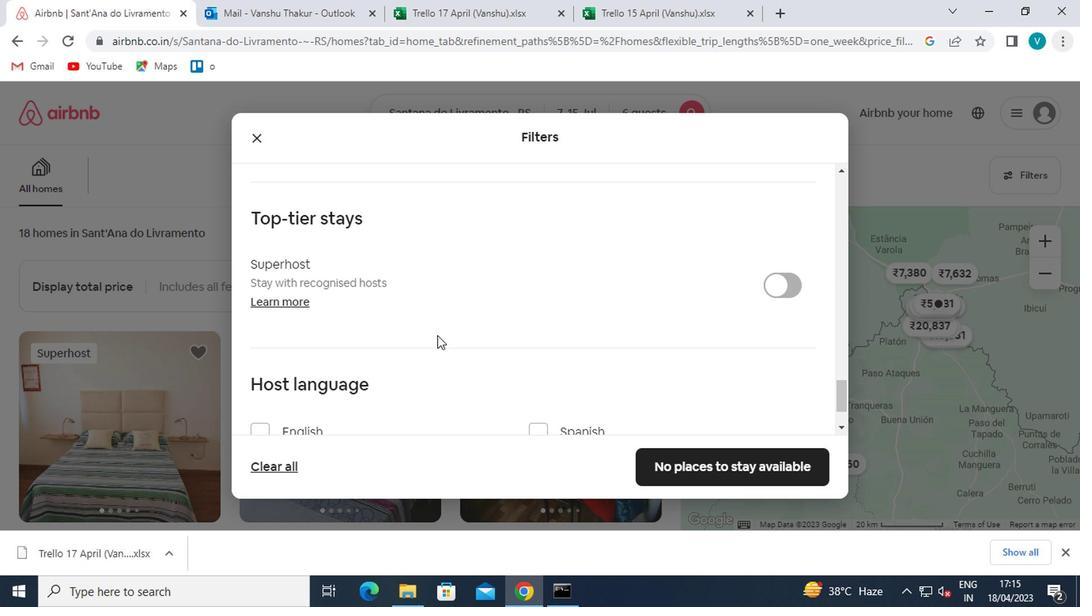 
Action: Mouse scrolled (439, 340) with delta (0, -1)
Screenshot: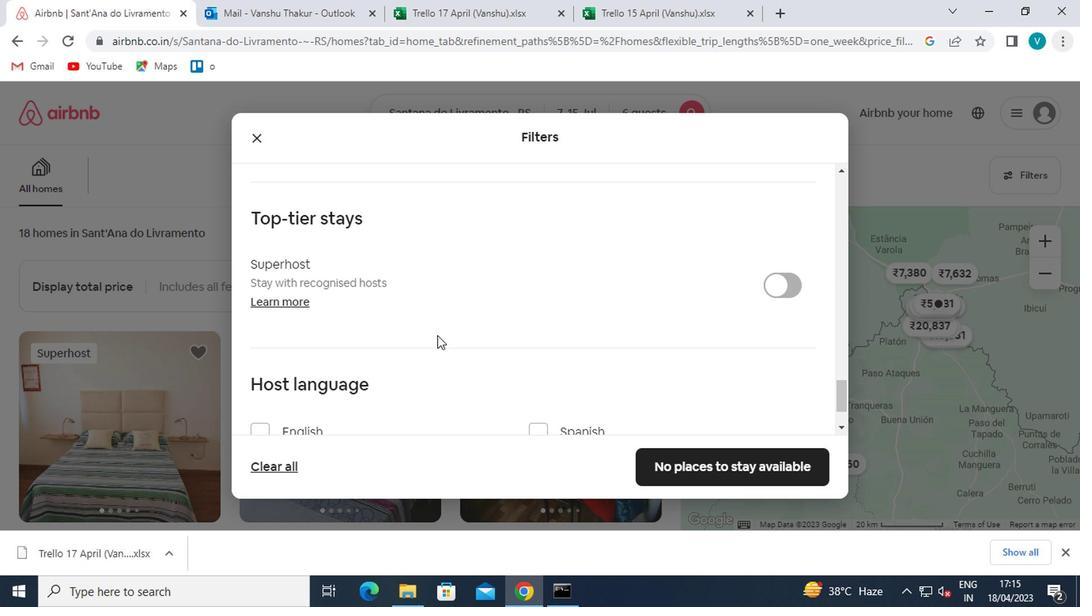 
Action: Mouse moved to (527, 356)
Screenshot: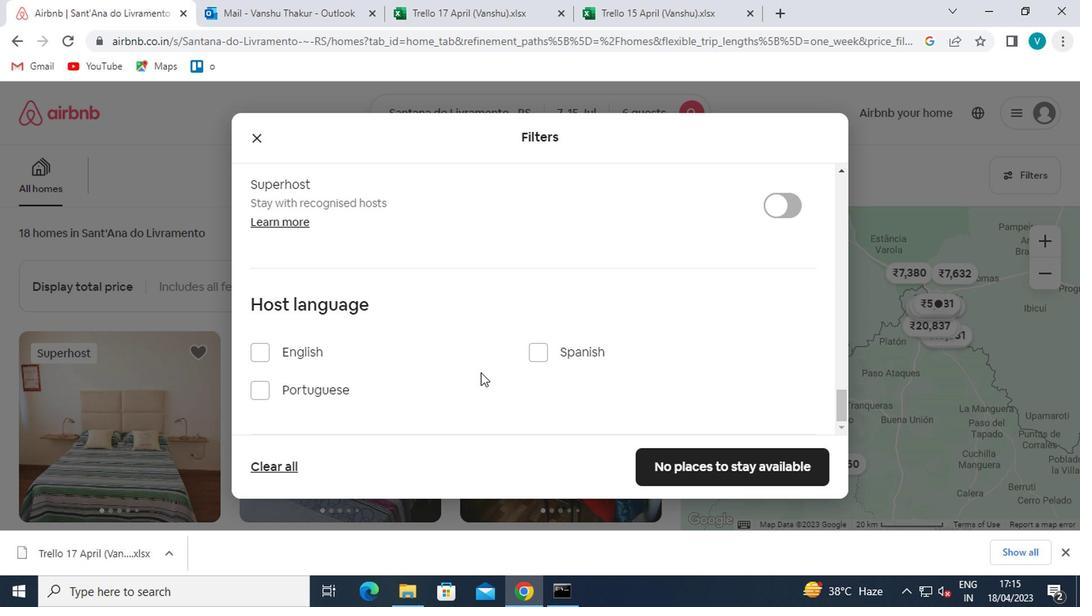
Action: Mouse pressed left at (527, 356)
Screenshot: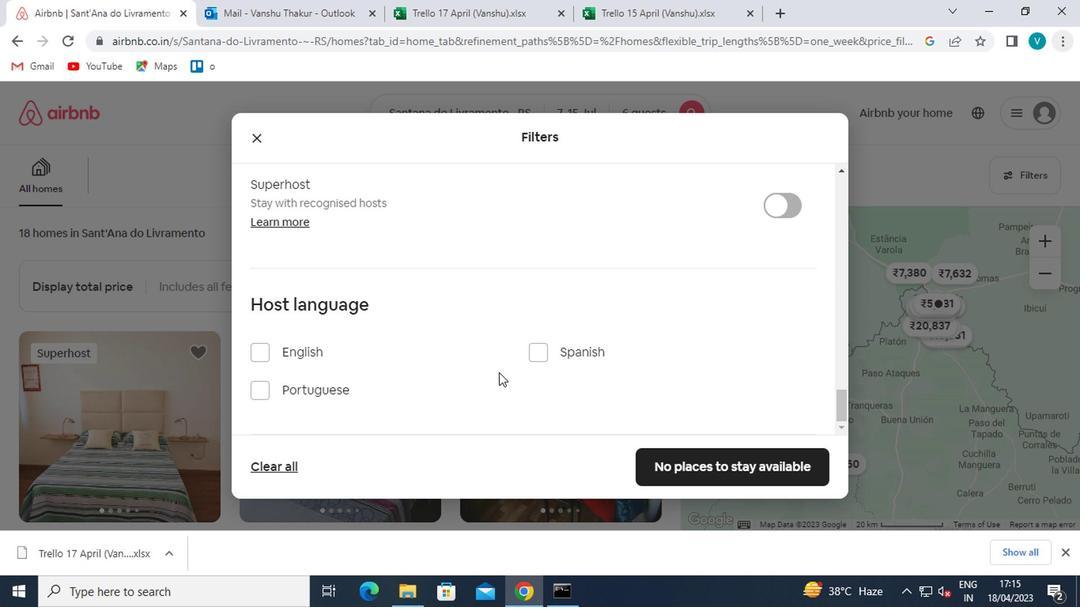 
Action: Mouse moved to (714, 458)
Screenshot: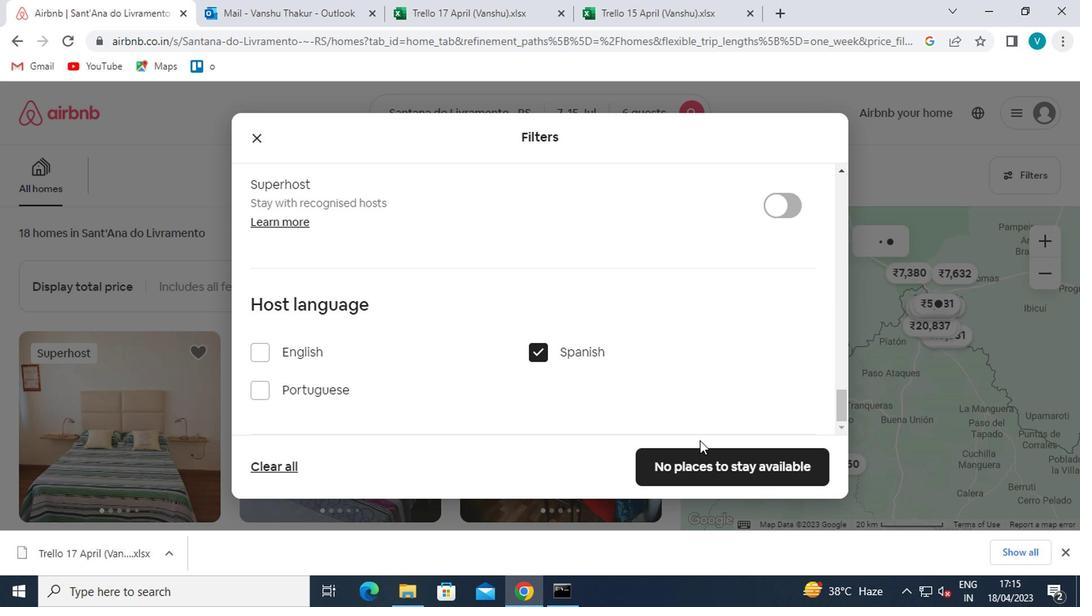 
Action: Mouse pressed left at (714, 458)
Screenshot: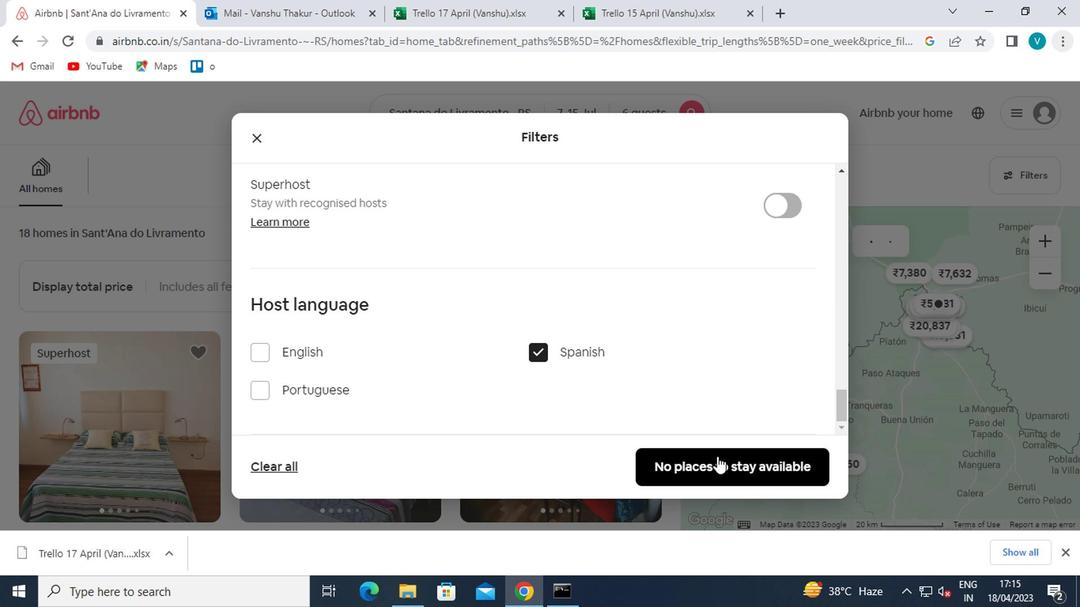 
